 Task: Forward email with the signature Hayden King with the subject Confirmation of an appointment from softage.8@softage.net to softage.5@softage.net and softage.6@softage.net with BCC to softage.7@softage.net with the message I would like to schedule a project status review meeting.
Action: Mouse moved to (1287, 198)
Screenshot: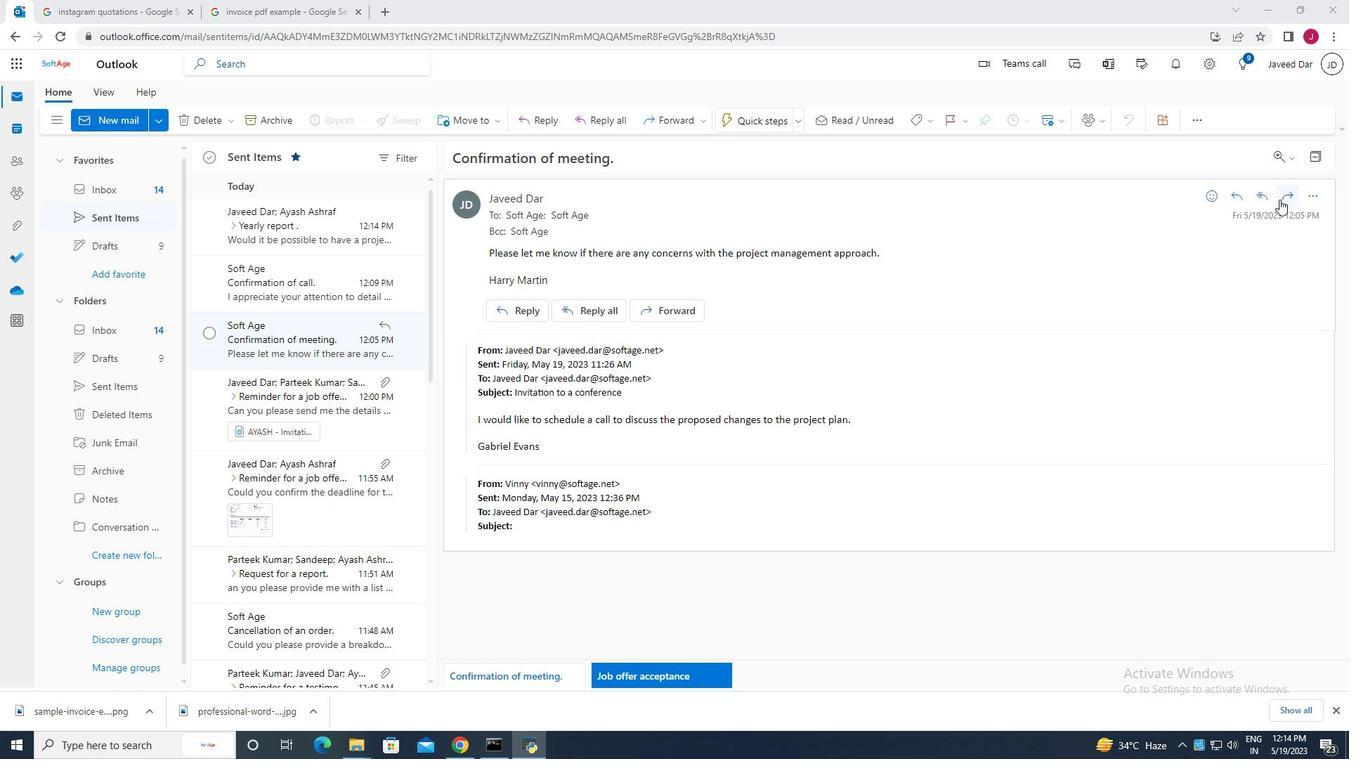 
Action: Mouse pressed left at (1287, 198)
Screenshot: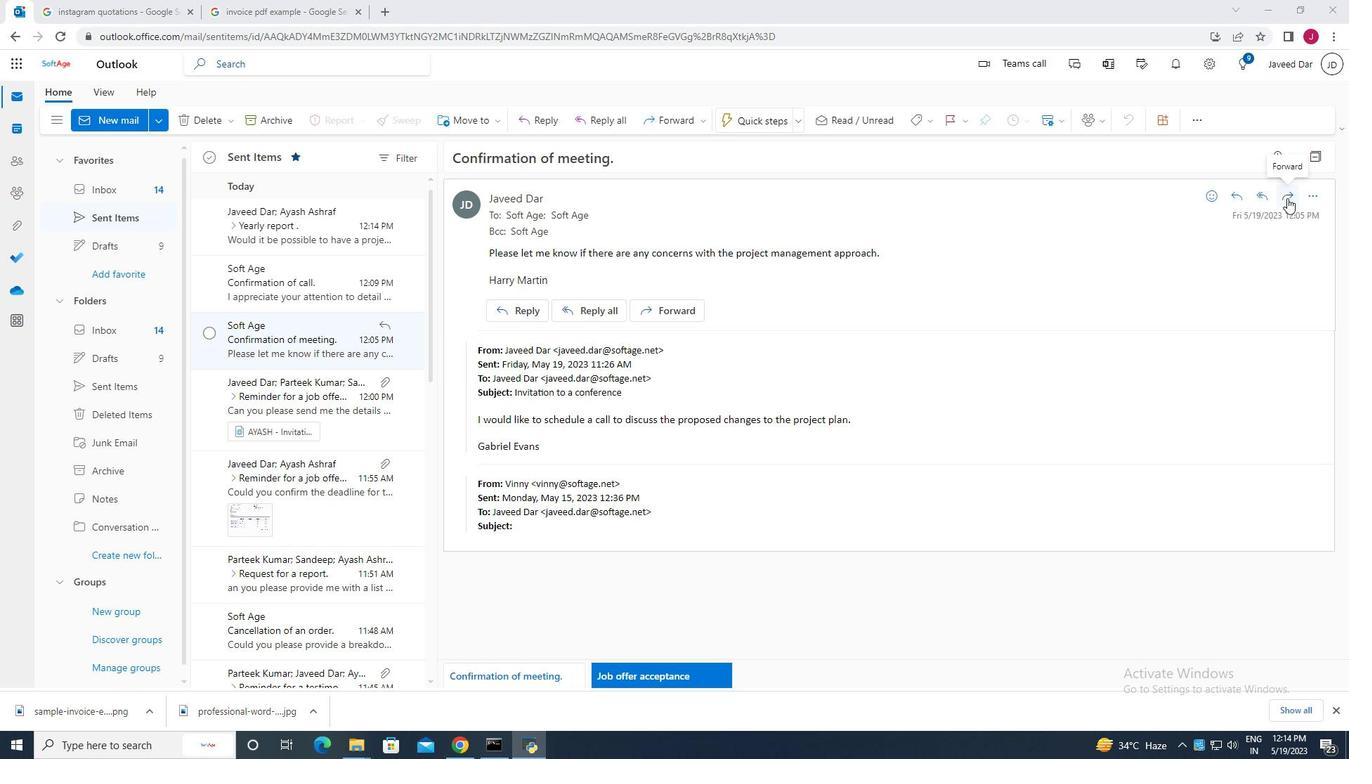 
Action: Mouse moved to (1315, 160)
Screenshot: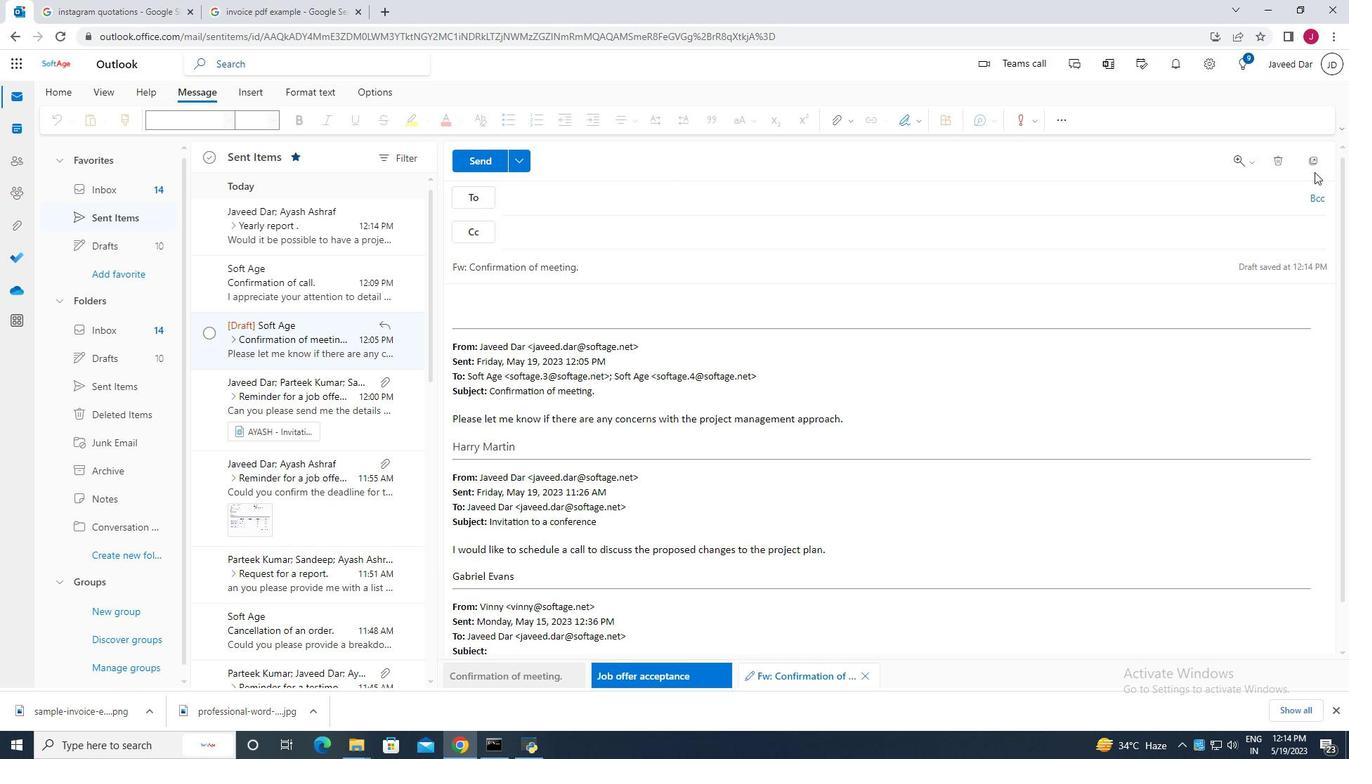 
Action: Mouse pressed left at (1315, 160)
Screenshot: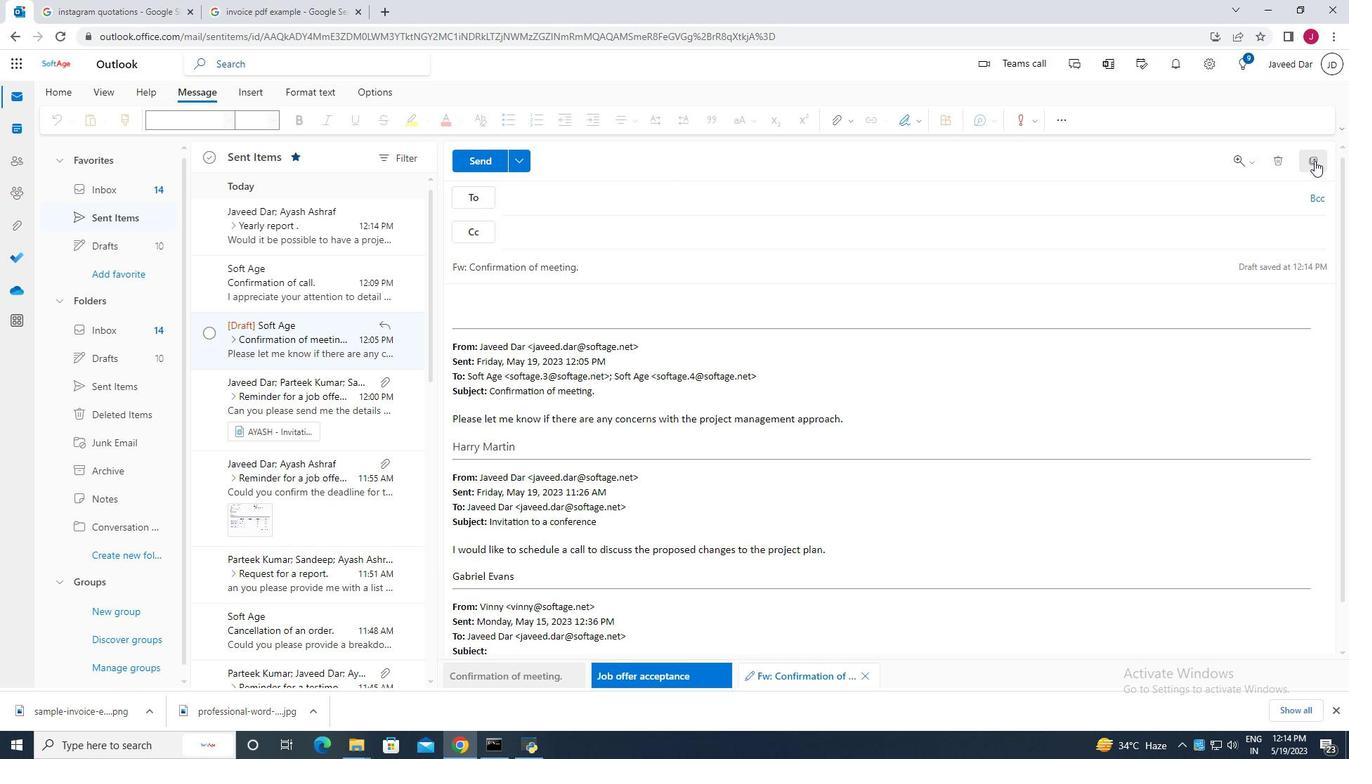 
Action: Mouse moved to (866, 65)
Screenshot: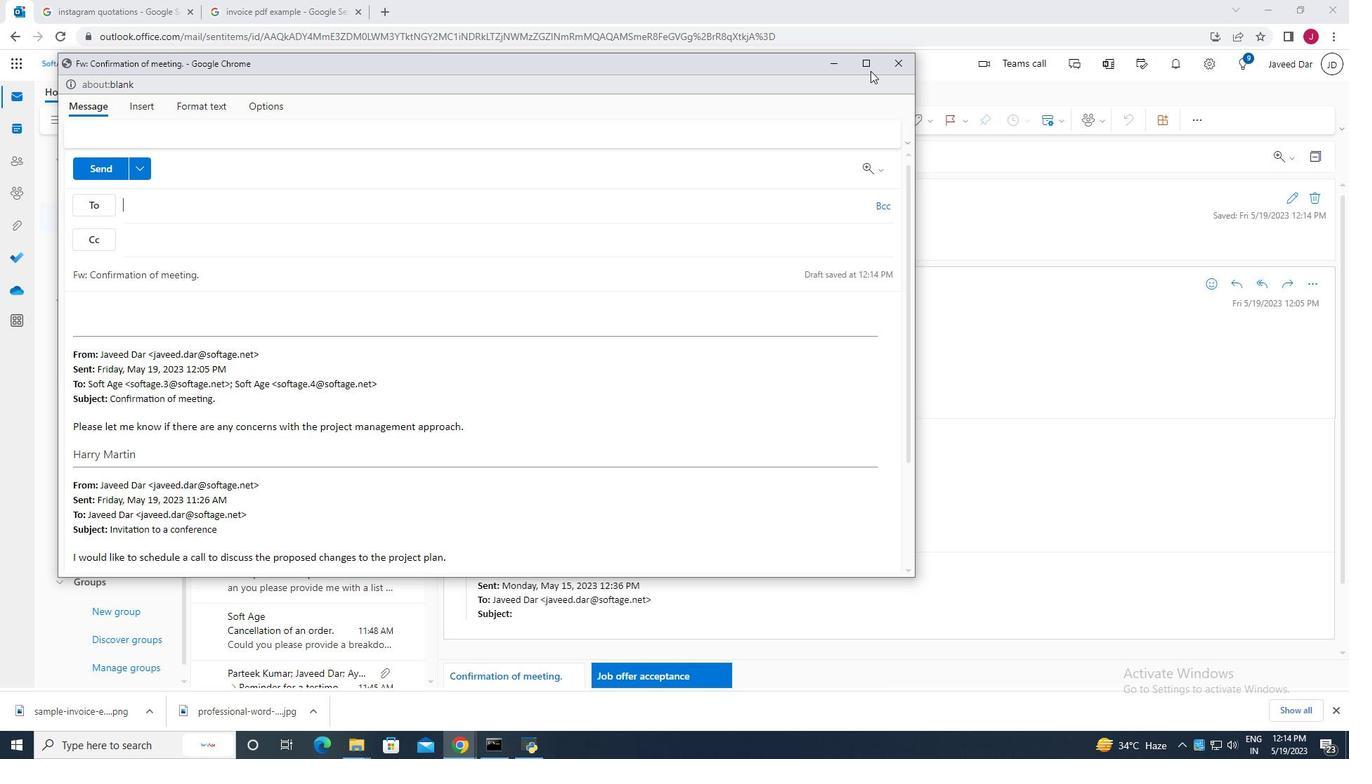 
Action: Mouse pressed left at (866, 65)
Screenshot: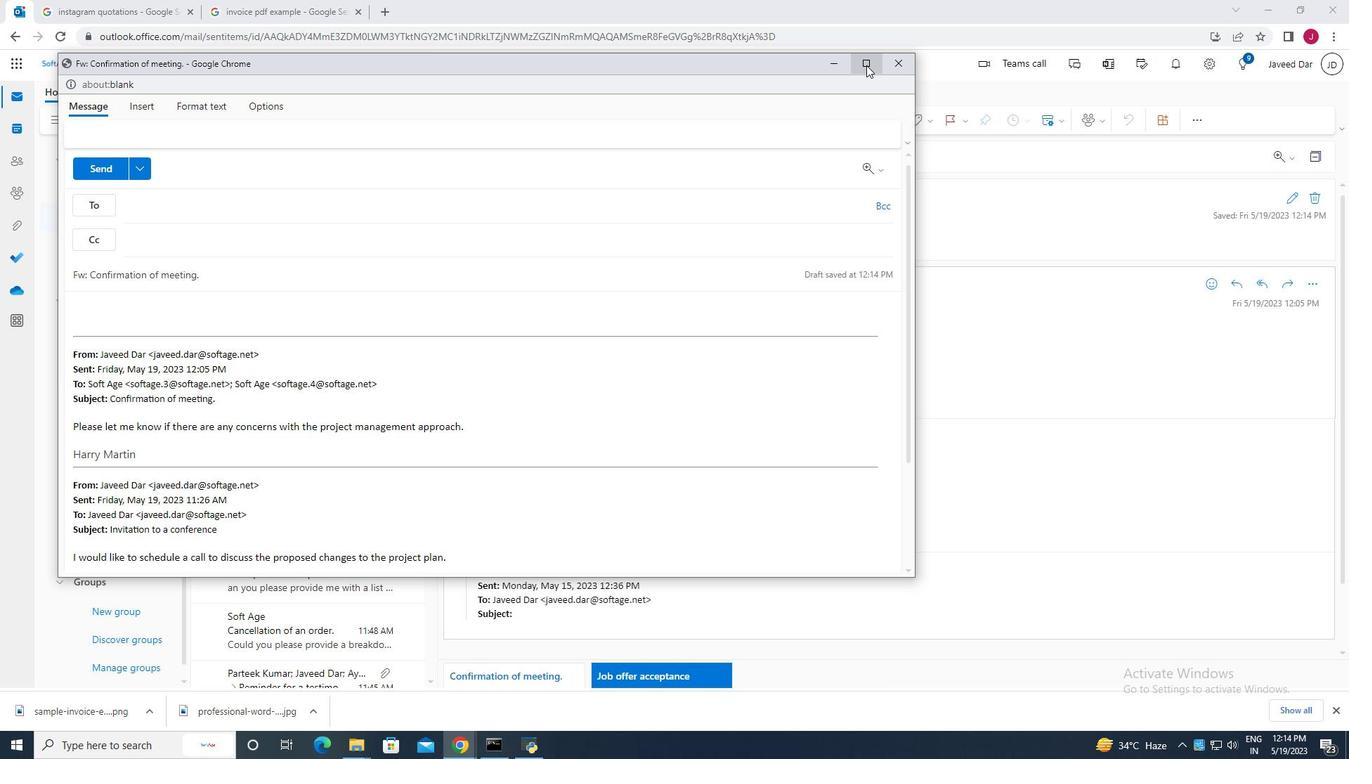 
Action: Mouse moved to (159, 224)
Screenshot: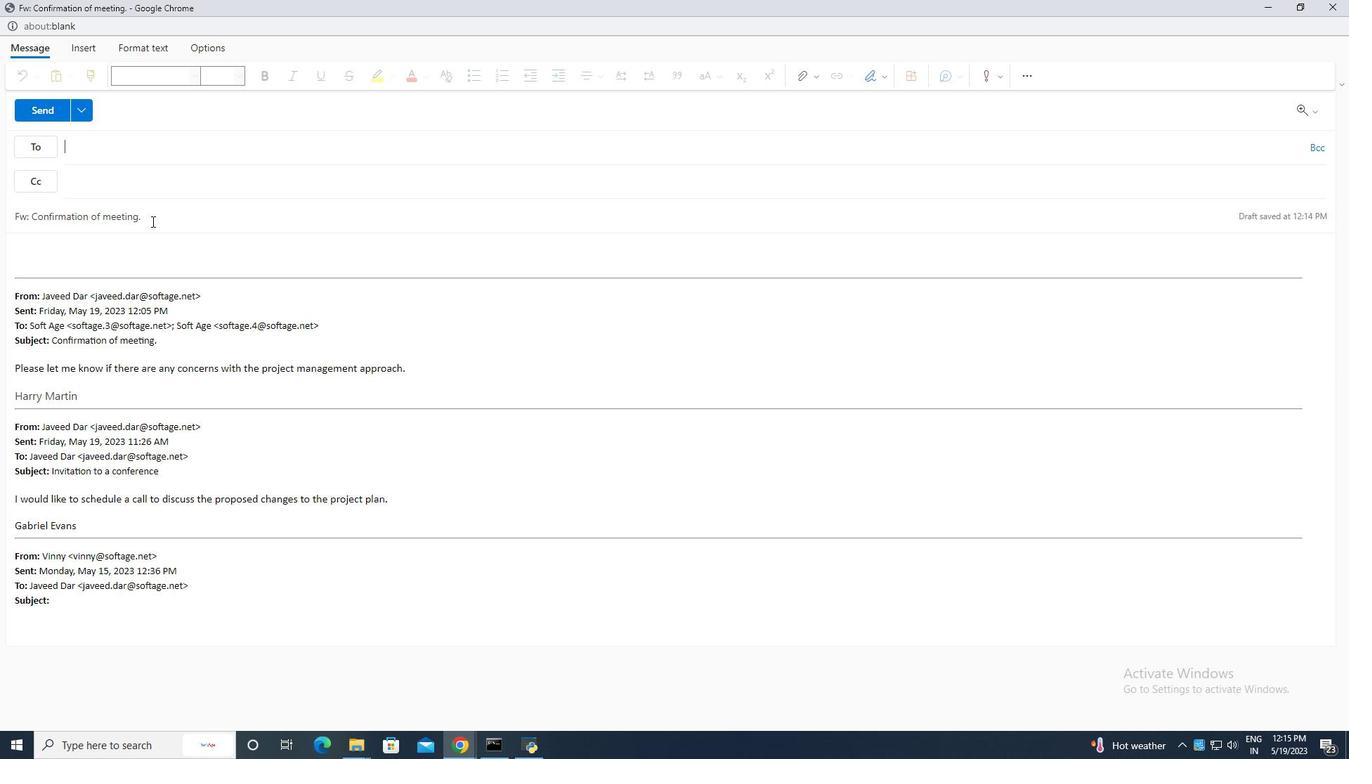 
Action: Mouse pressed left at (159, 224)
Screenshot: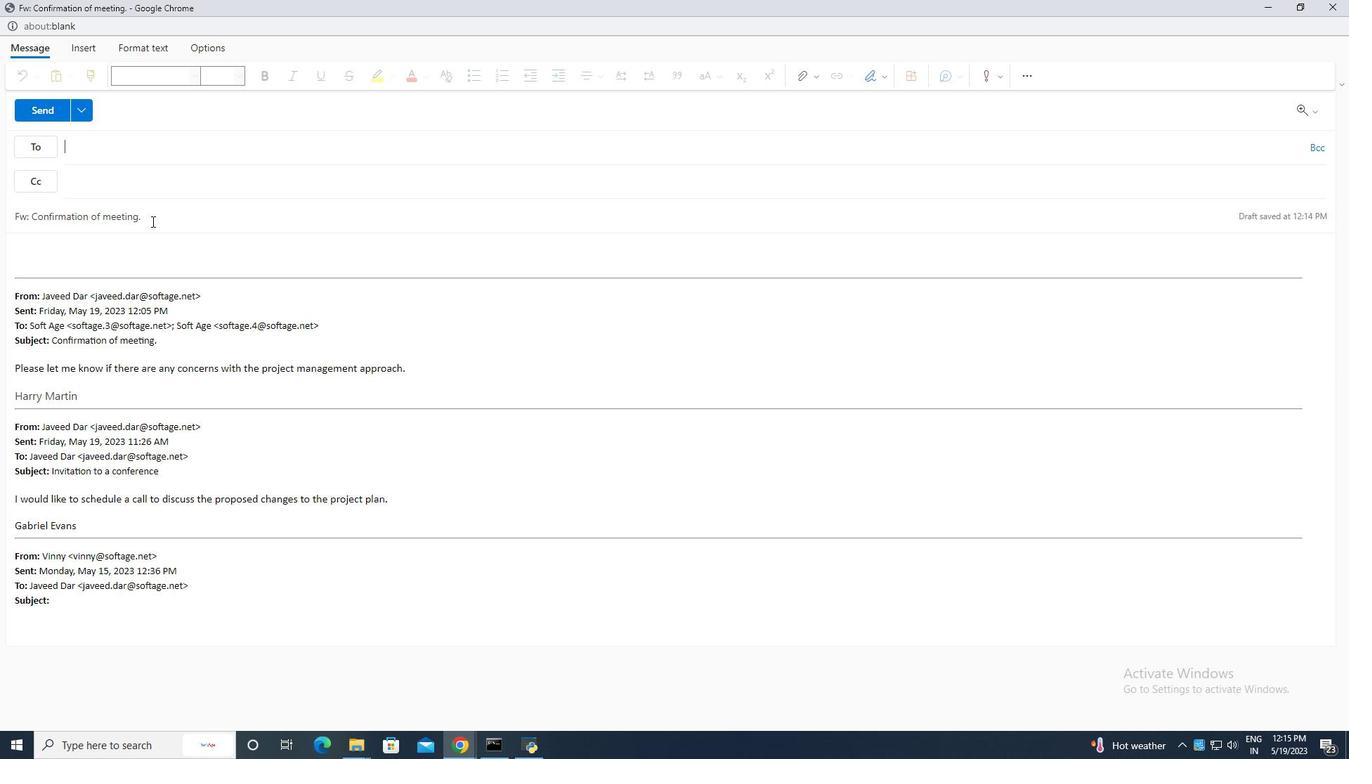
Action: Mouse moved to (167, 229)
Screenshot: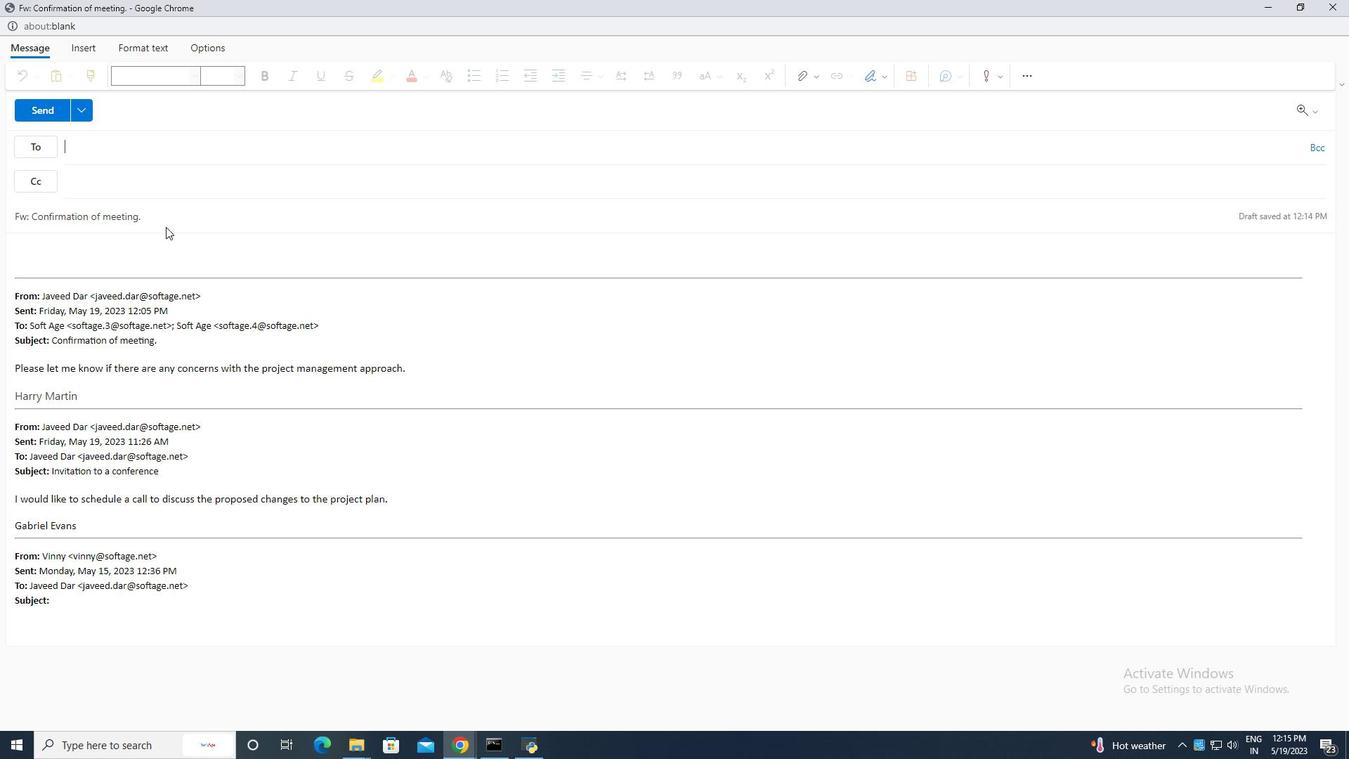 
Action: Key pressed <Key.backspace><Key.backspace><Key.backspace><Key.backspace><Key.backspace><Key.backspace><Key.backspace><Key.backspace><Key.backspace><Key.backspace><Key.backspace><Key.backspace><Key.backspace><Key.backspace><Key.backspace><Key.backspace><Key.backspace><Key.backspace><Key.backspace><Key.backspace><Key.backspace><Key.backspace><Key.backspace><Key.backspace><Key.backspace><Key.backspace><Key.backspace><Key.backspace><Key.backspace><Key.backspace><Key.backspace><Key.backspace><Key.backspace><Key.caps_lock>C<Key.caps_lock>onfirmation<Key.space>of<Key.space>an<Key.space>appointment<Key.space><Key.backspace>.
Screenshot: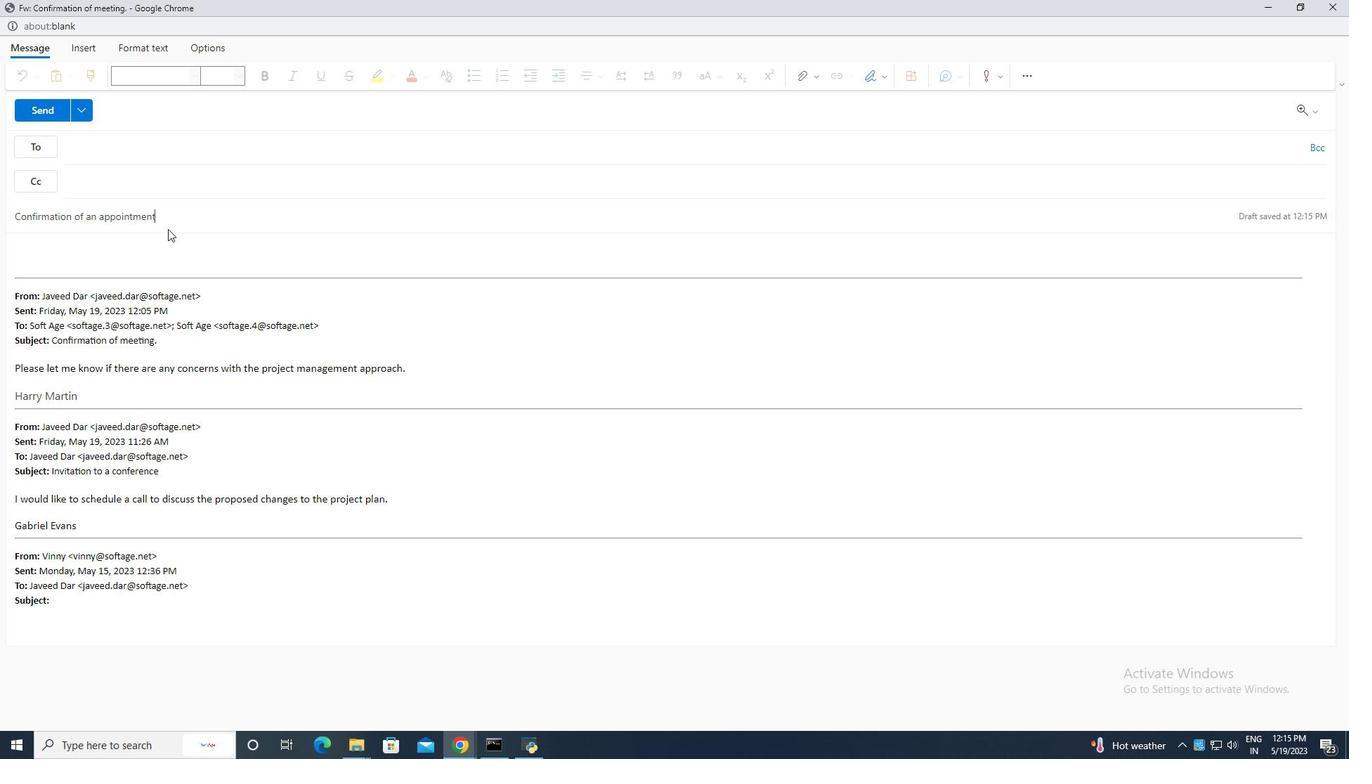
Action: Mouse moved to (138, 260)
Screenshot: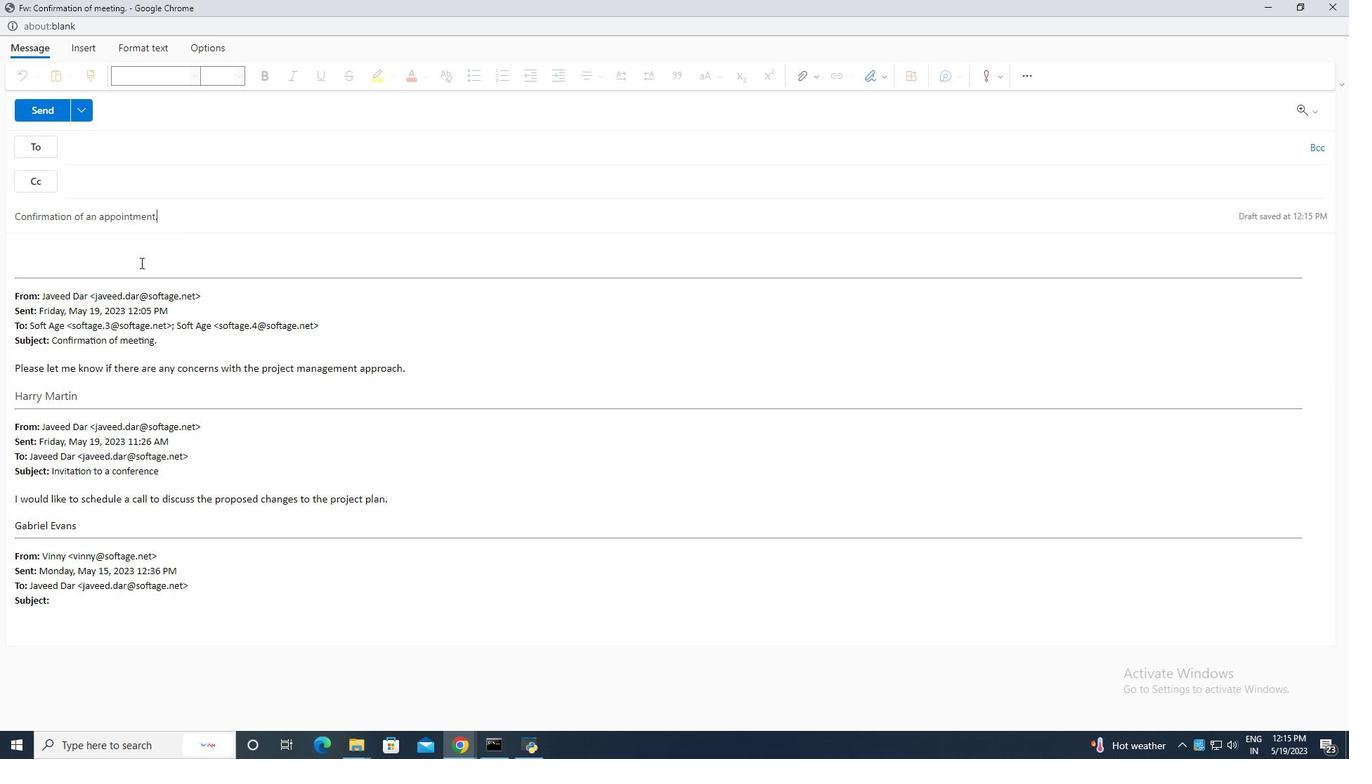 
Action: Mouse pressed left at (138, 260)
Screenshot: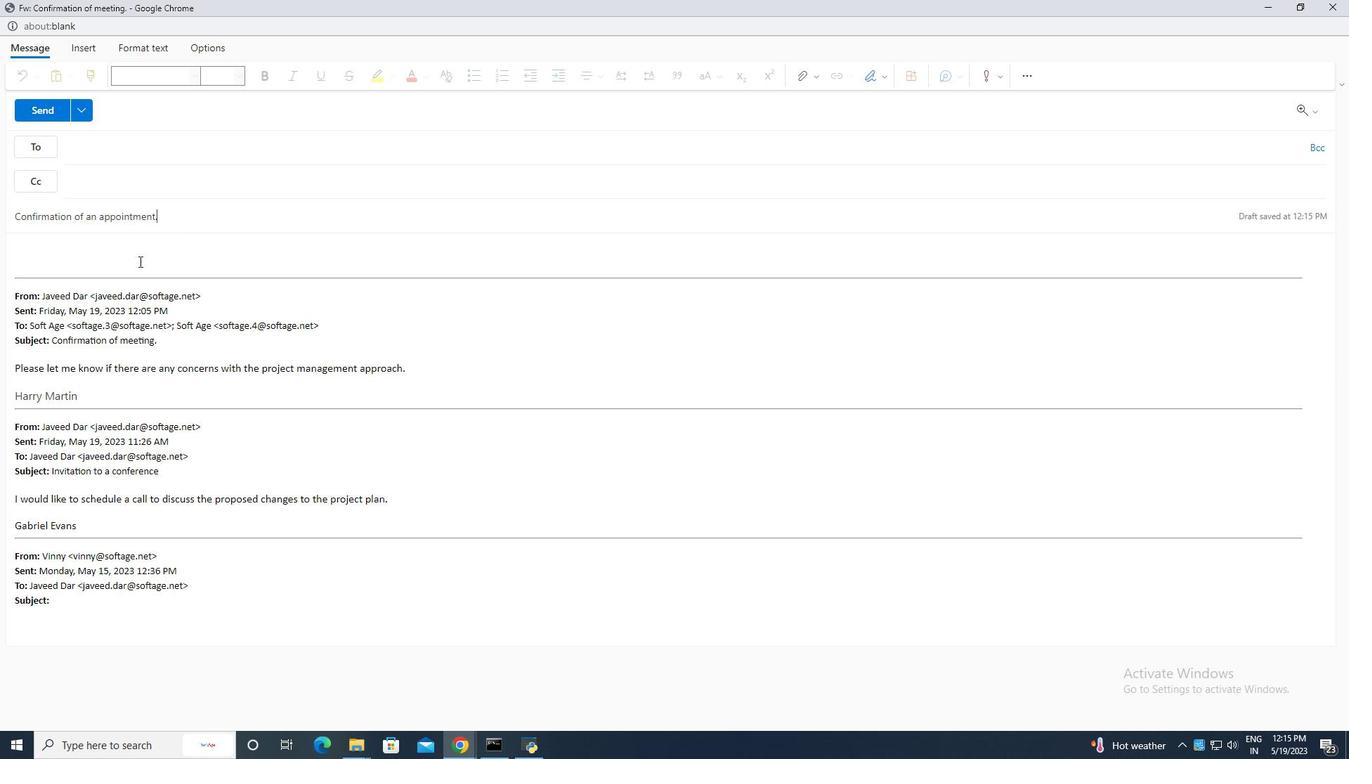 
Action: Key pressed <Key.caps_lock>I<Key.caps_lock><Key.space>would<Key.space>like<Key.space>to<Key.space>schedule<Key.space>a<Key.space>project<Key.space>status<Key.space>review<Key.space>meeting.
Screenshot: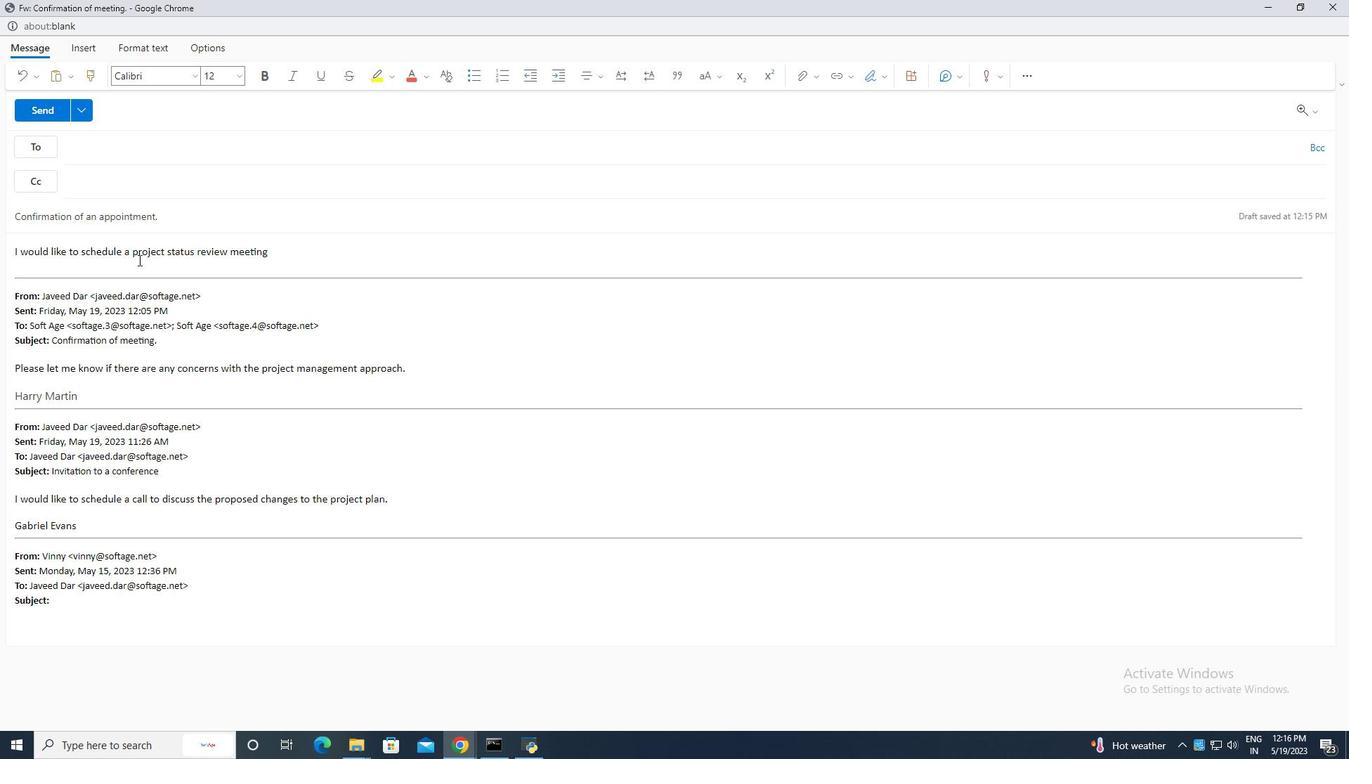 
Action: Mouse moved to (178, 113)
Screenshot: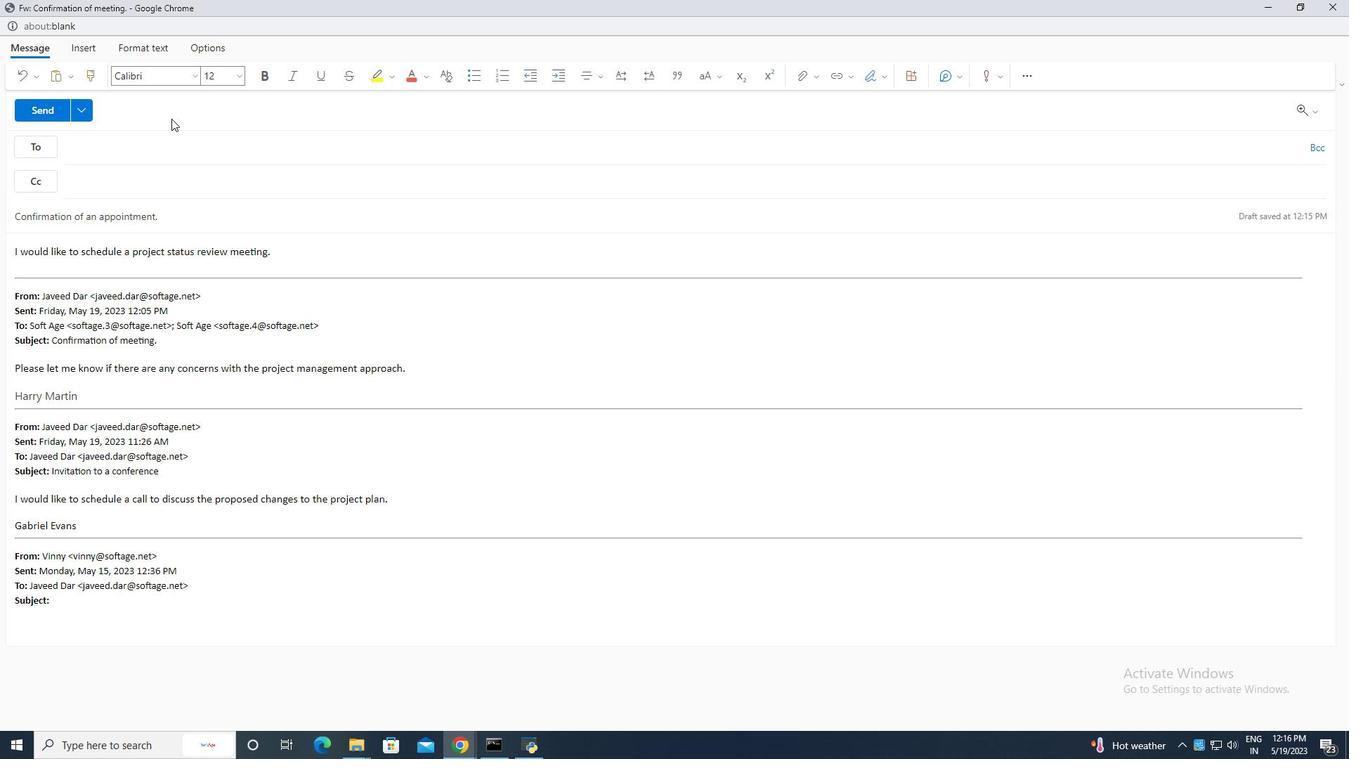 
Action: Mouse pressed left at (178, 113)
Screenshot: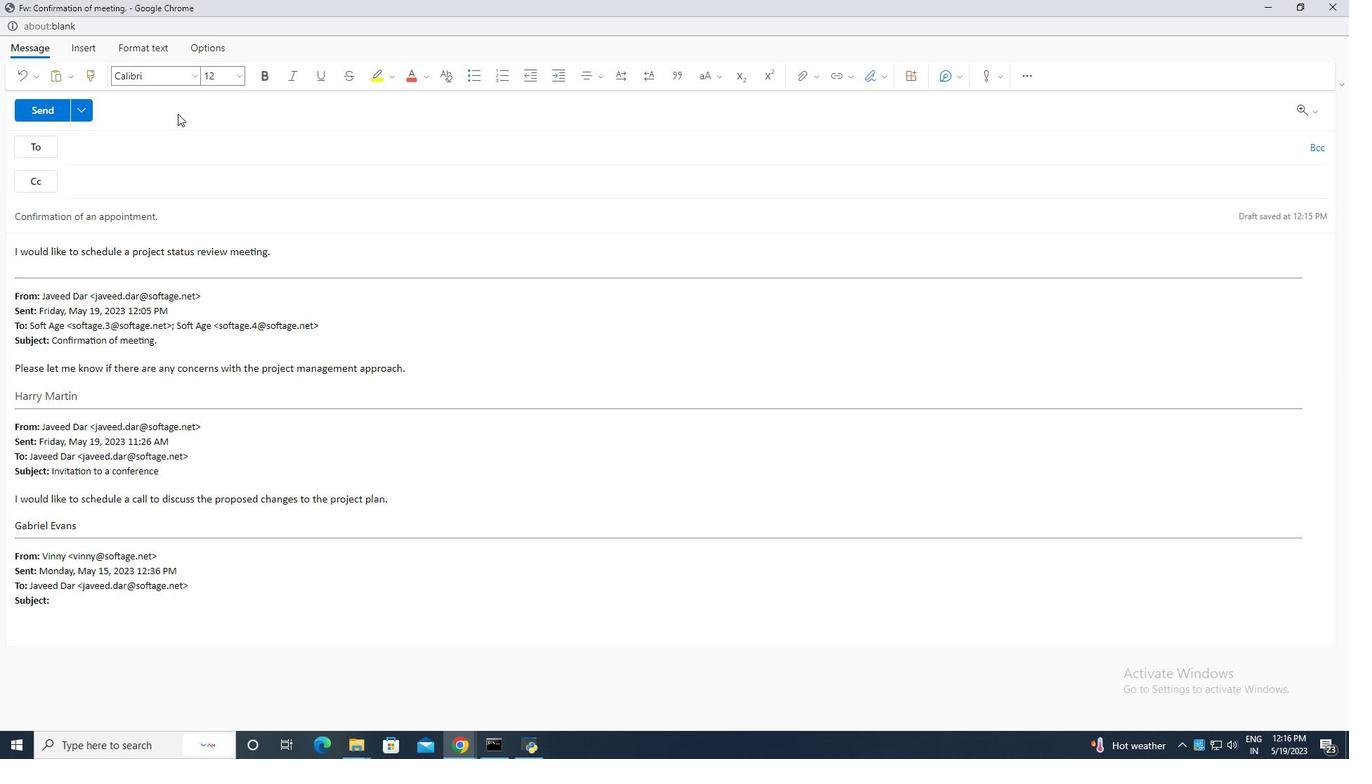 
Action: Mouse moved to (205, 149)
Screenshot: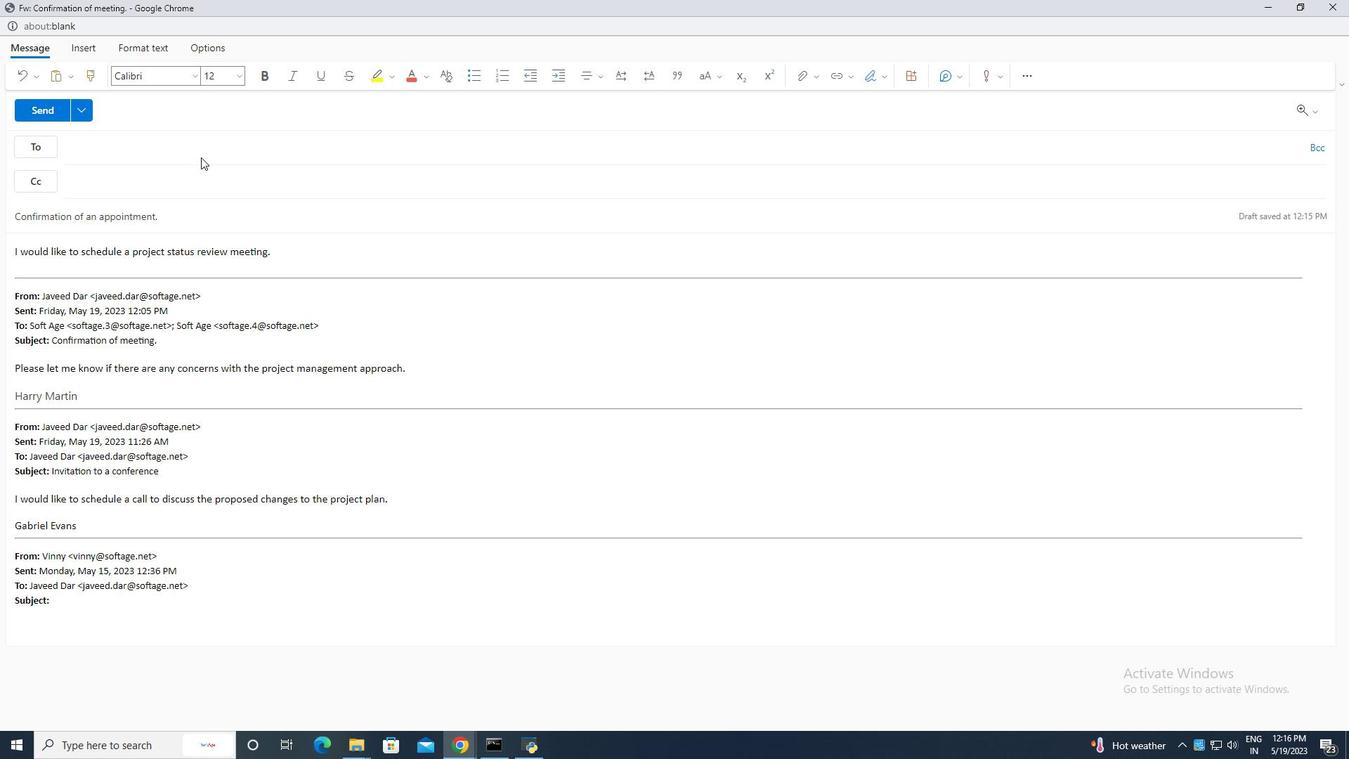 
Action: Mouse pressed left at (205, 149)
Screenshot: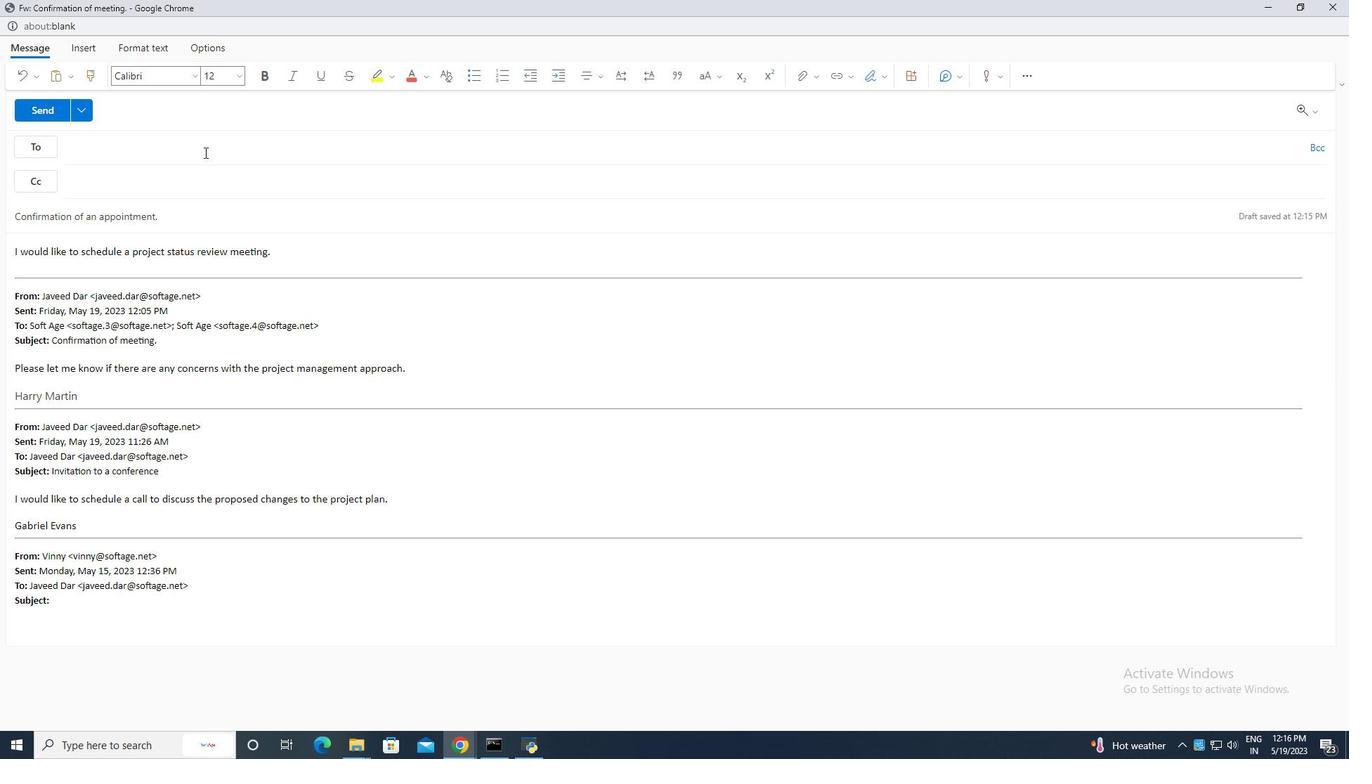 
Action: Mouse moved to (203, 150)
Screenshot: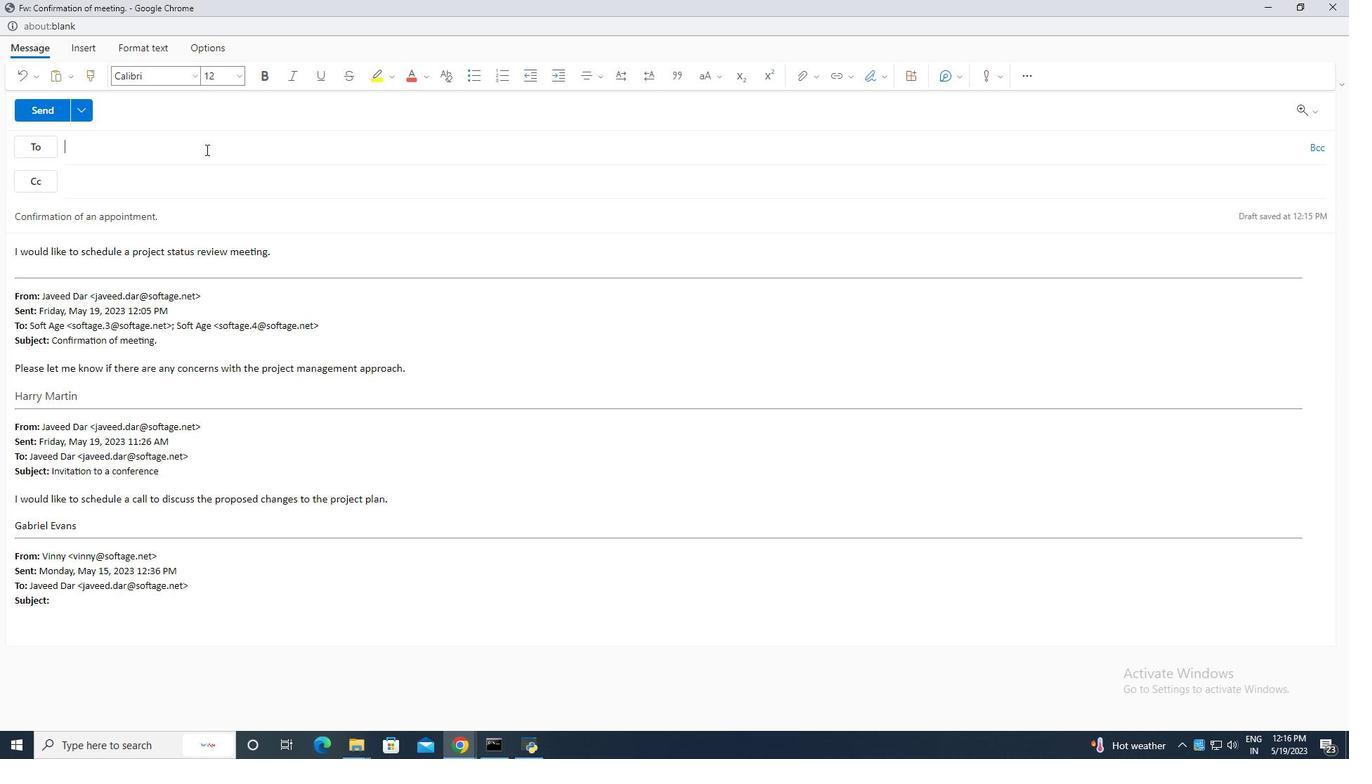 
Action: Key pressed softage.5
Screenshot: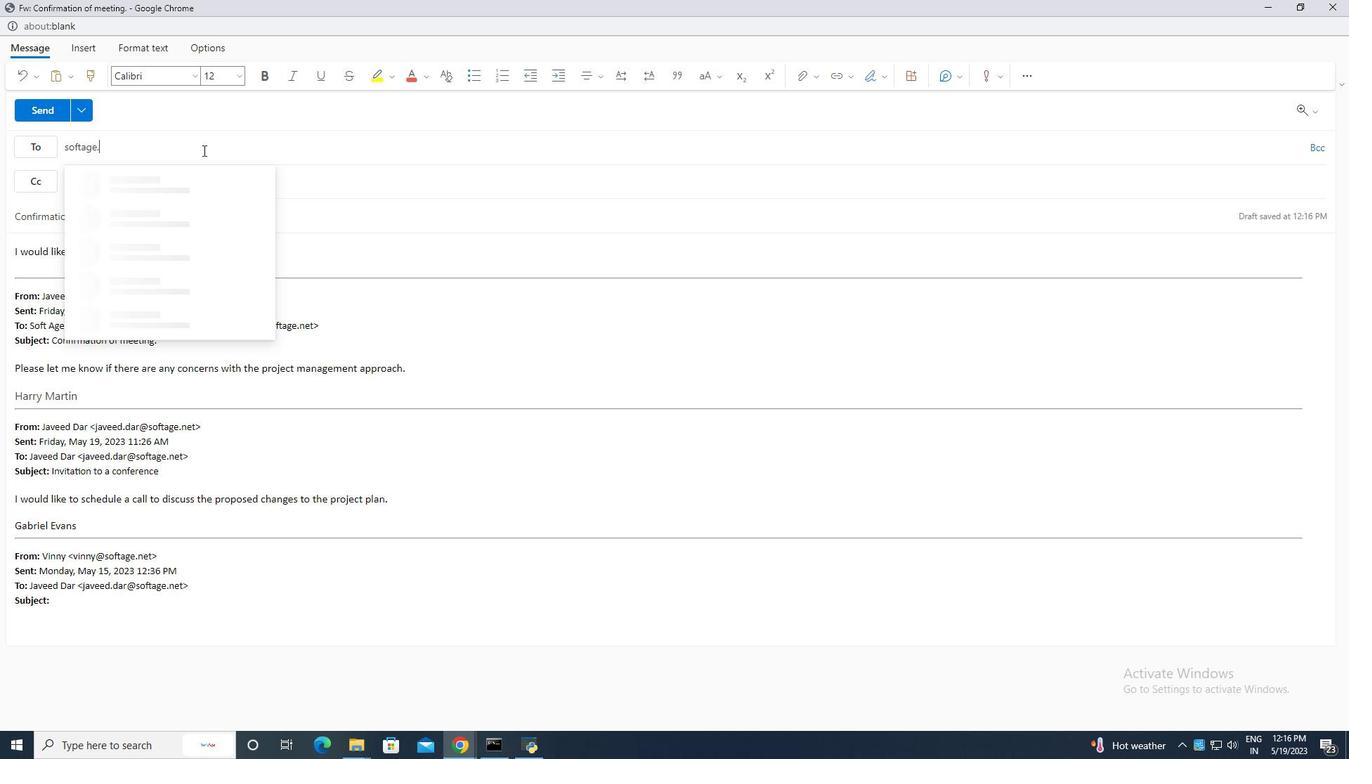 
Action: Mouse moved to (191, 176)
Screenshot: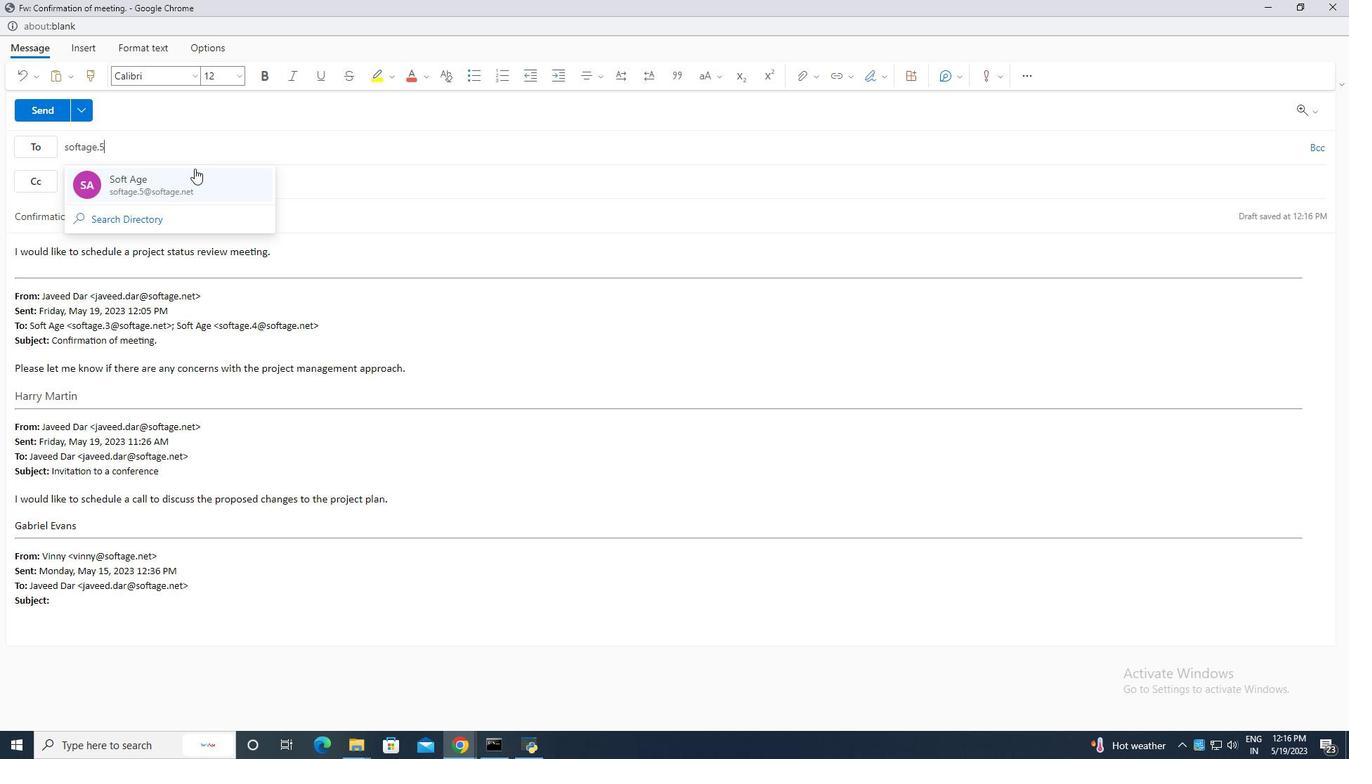 
Action: Mouse pressed left at (191, 176)
Screenshot: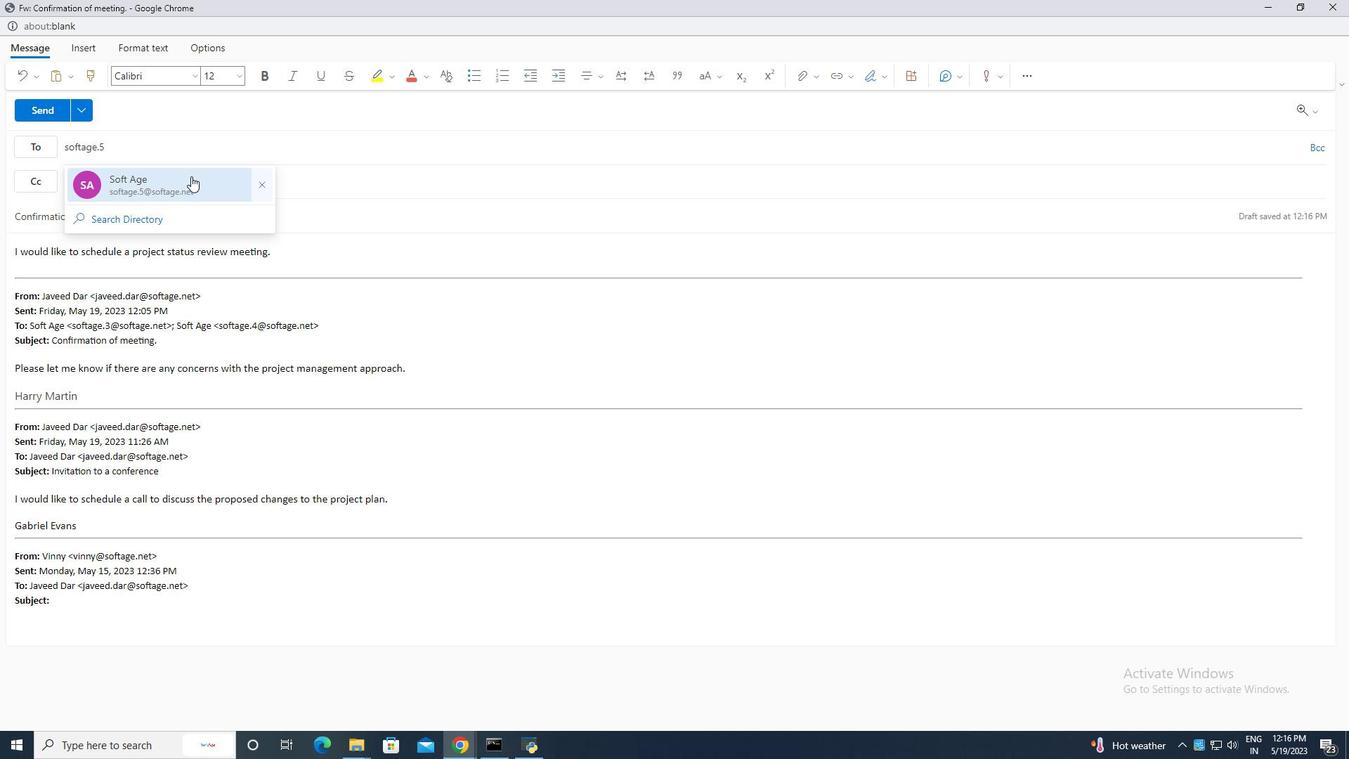 
Action: Key pressed softage.6
Screenshot: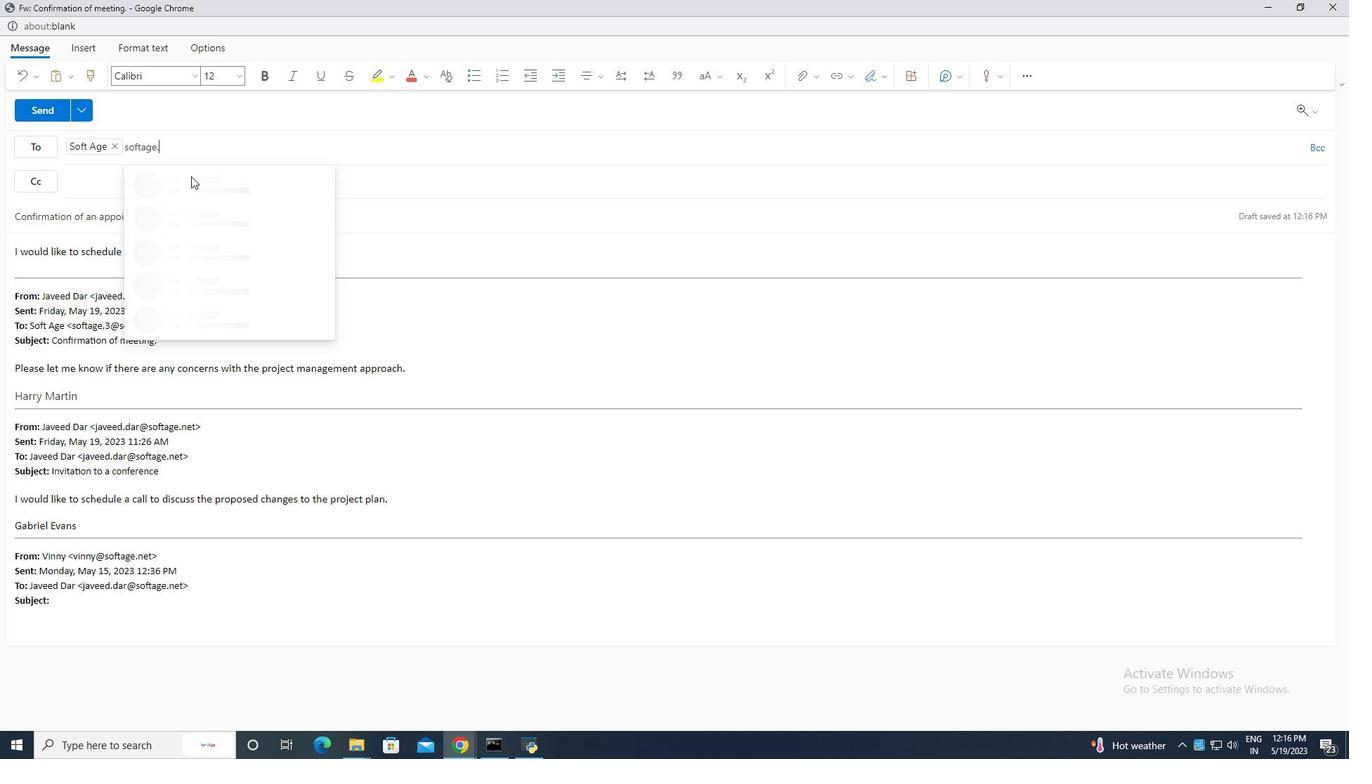 
Action: Mouse moved to (249, 211)
Screenshot: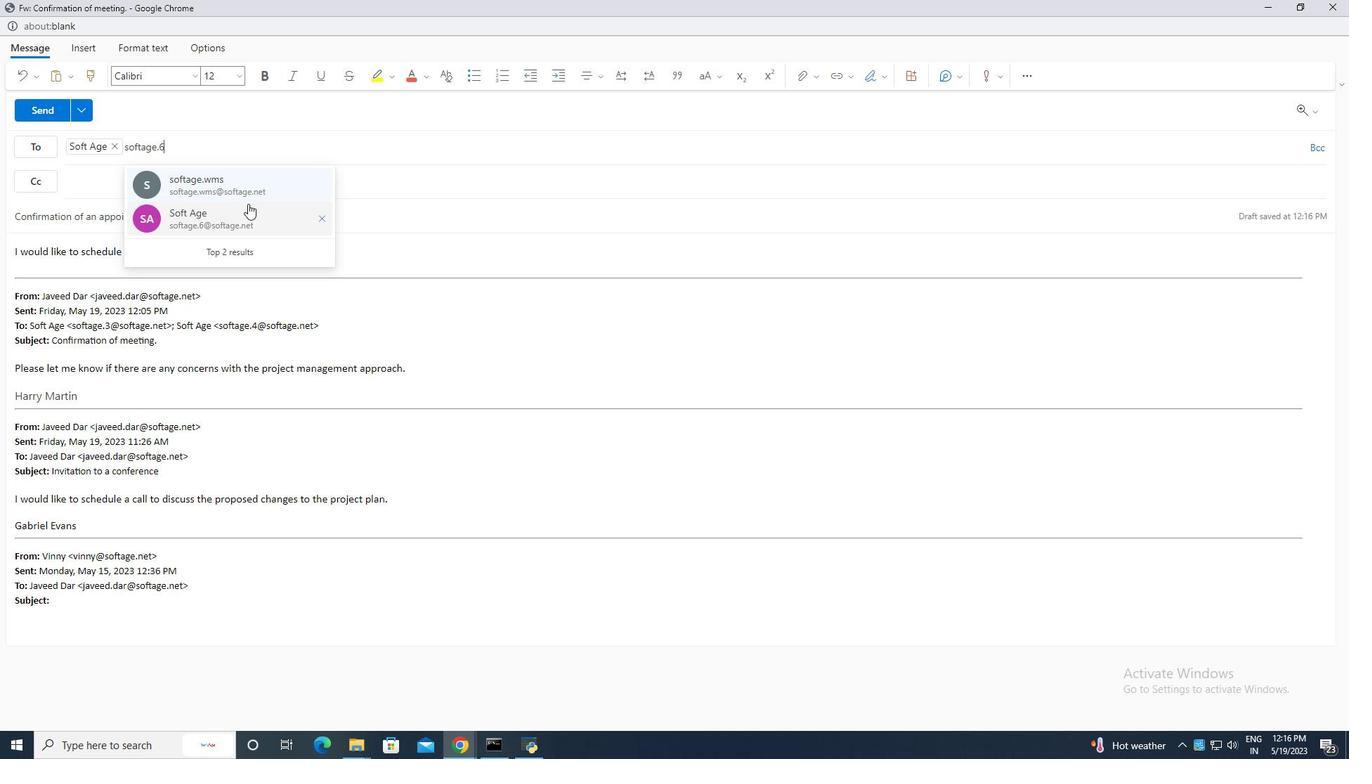 
Action: Mouse pressed left at (249, 211)
Screenshot: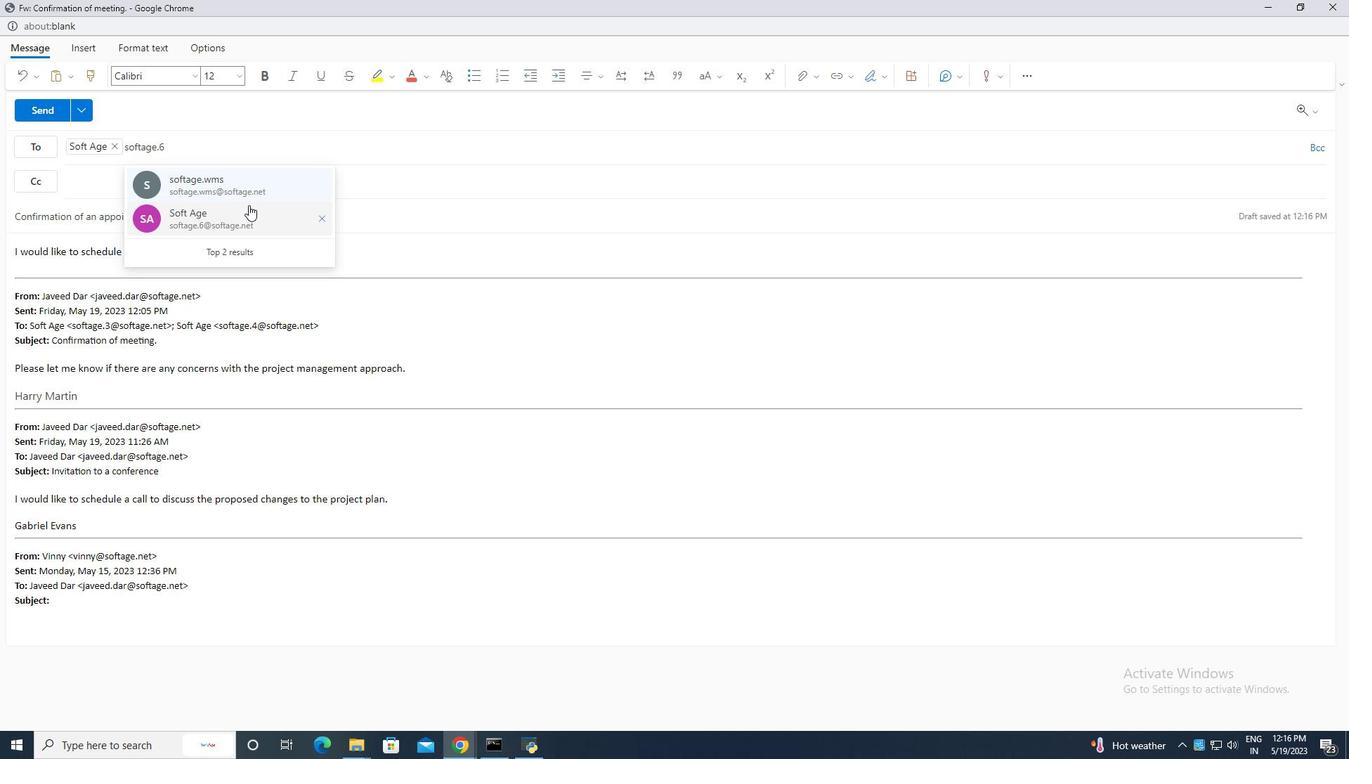 
Action: Mouse moved to (1324, 149)
Screenshot: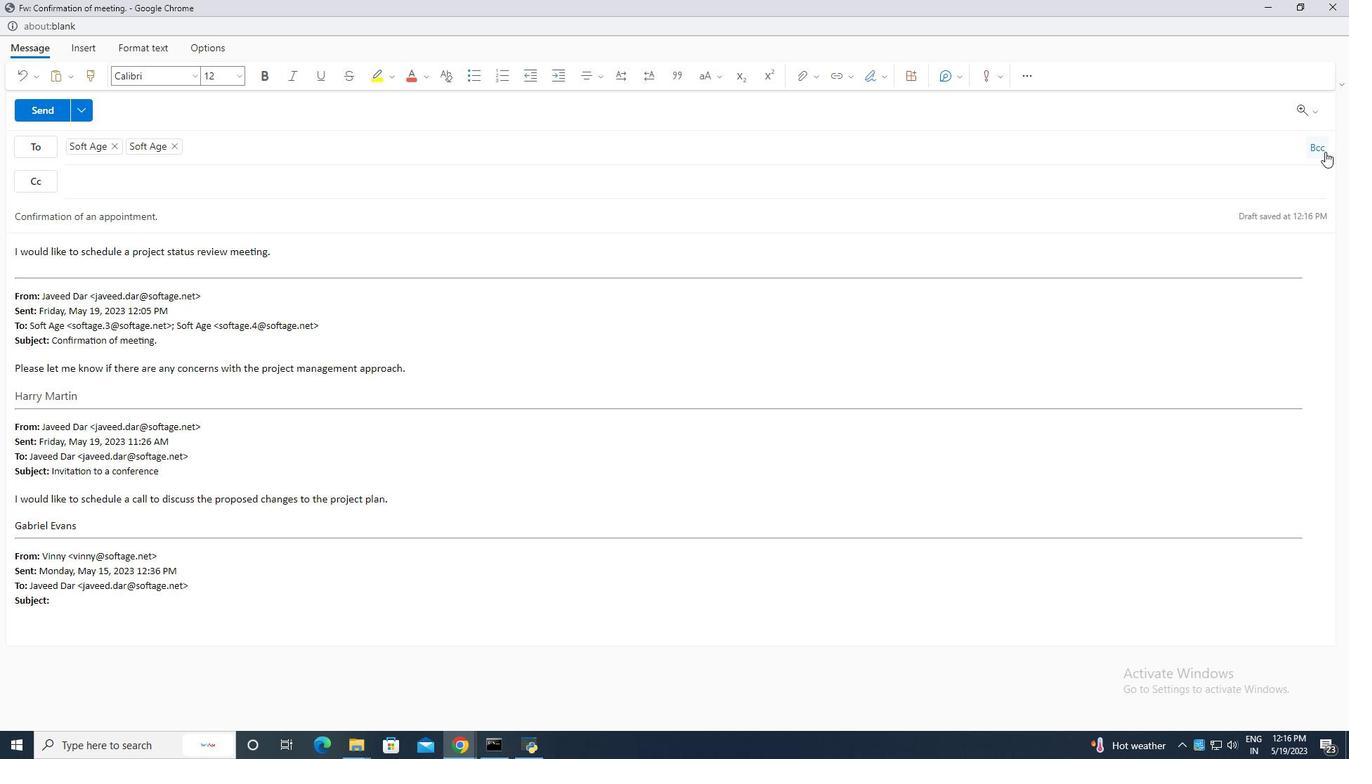 
Action: Mouse pressed left at (1324, 149)
Screenshot: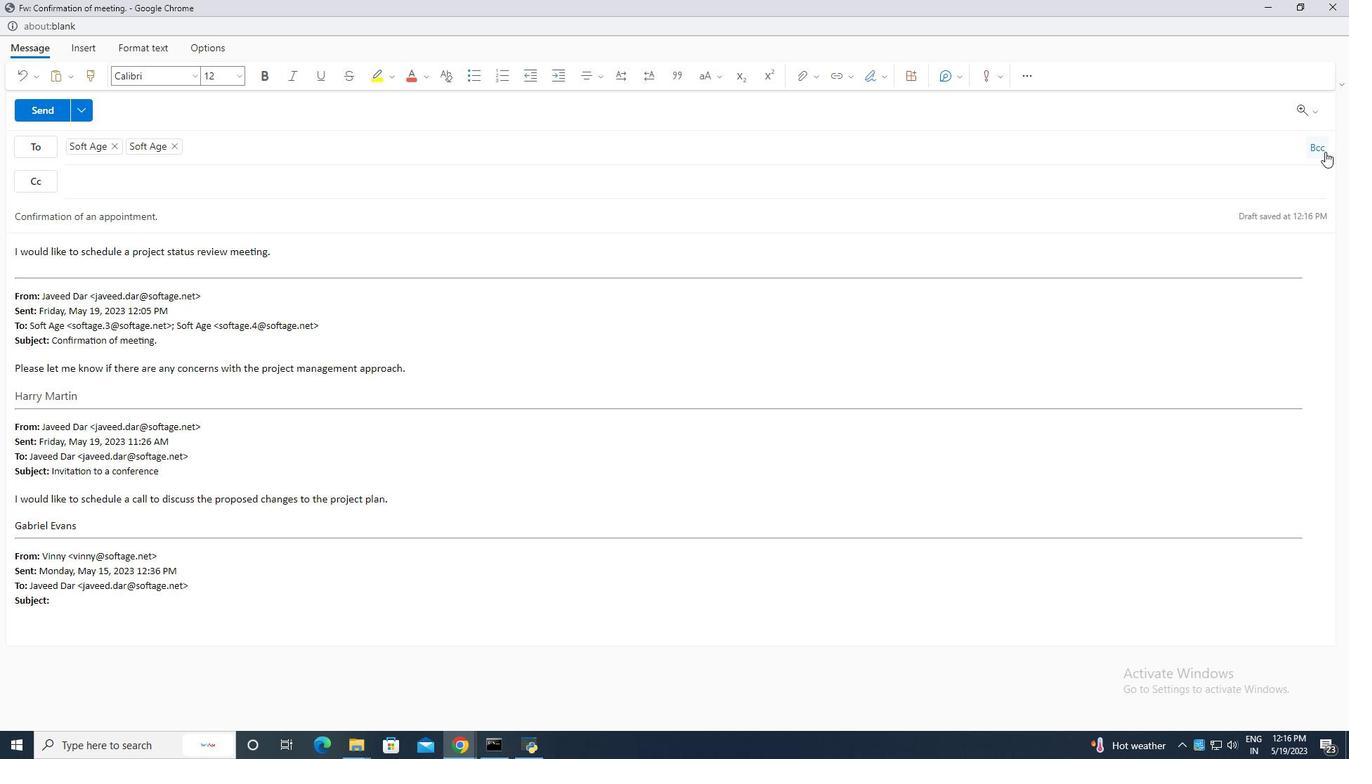 
Action: Mouse moved to (217, 209)
Screenshot: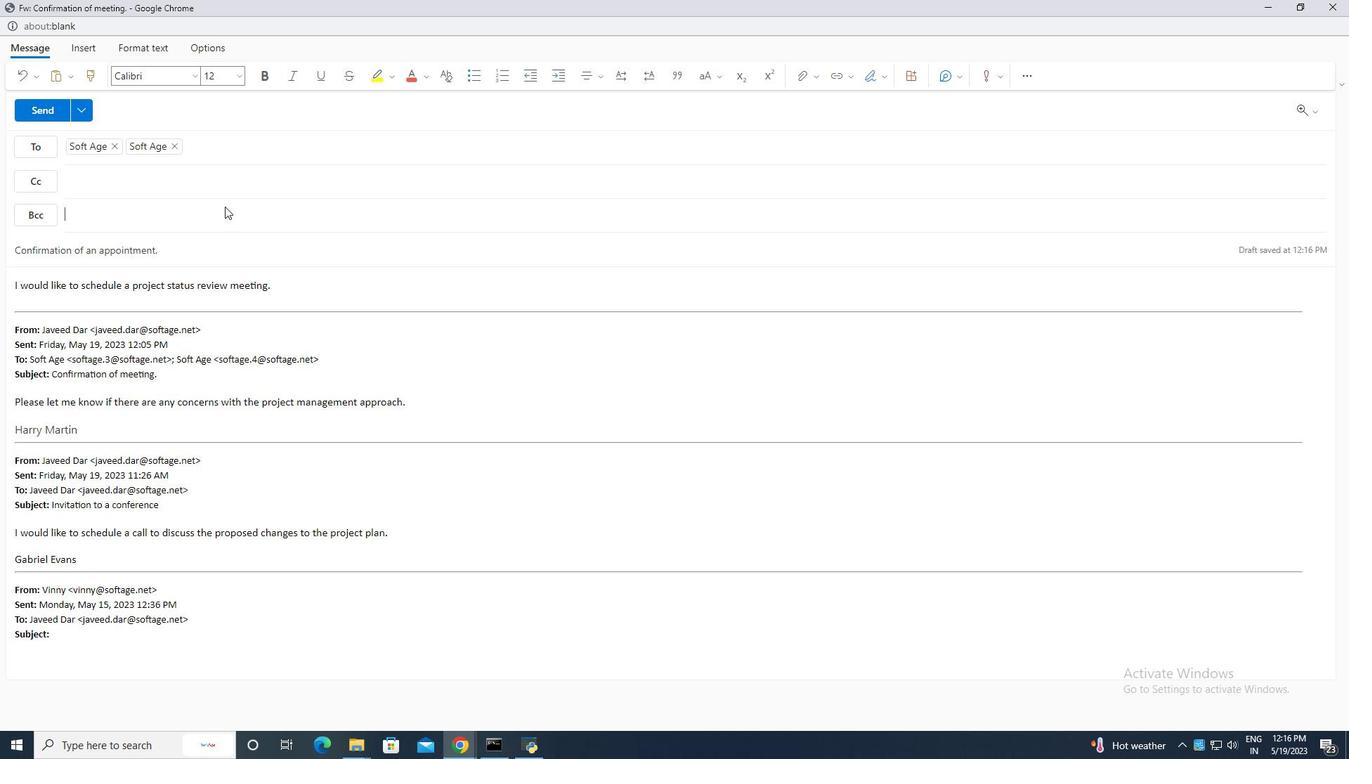 
Action: Key pressed softage.7
Screenshot: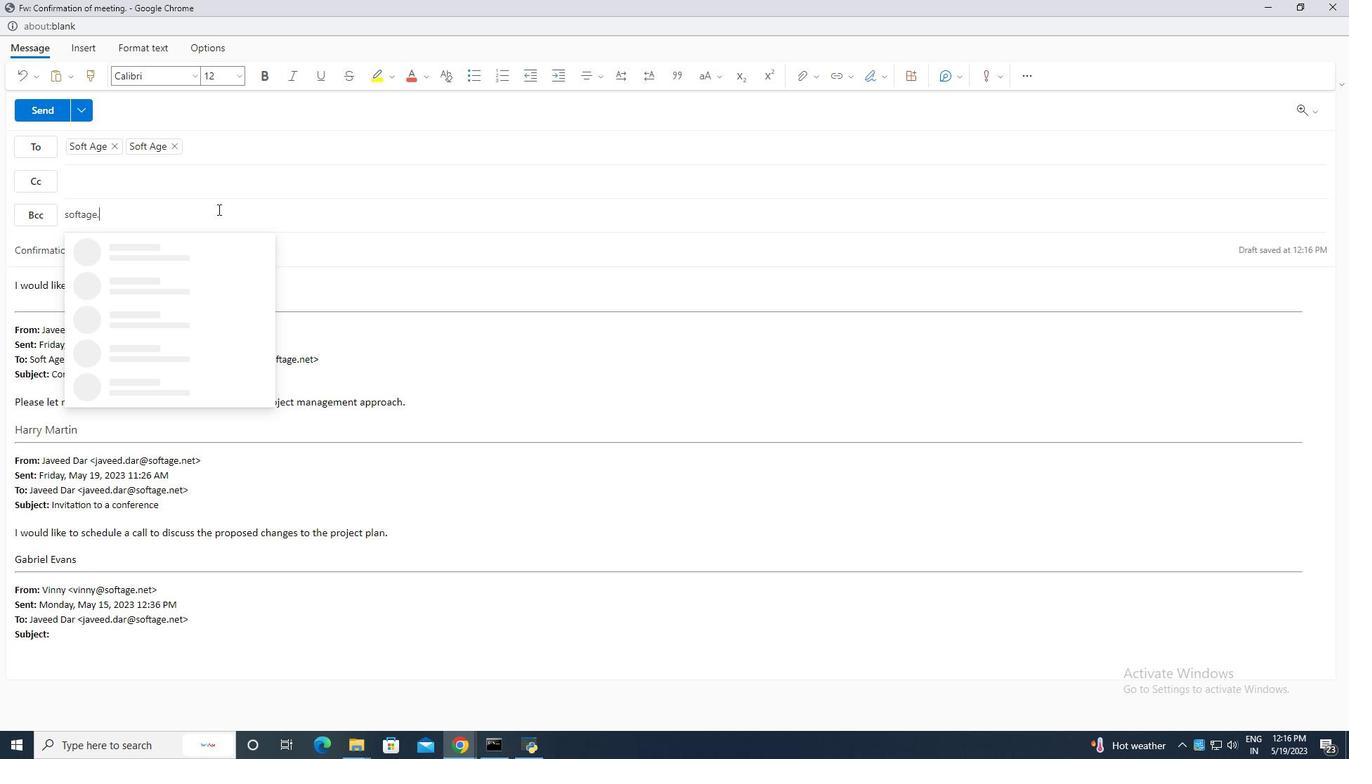 
Action: Mouse moved to (204, 283)
Screenshot: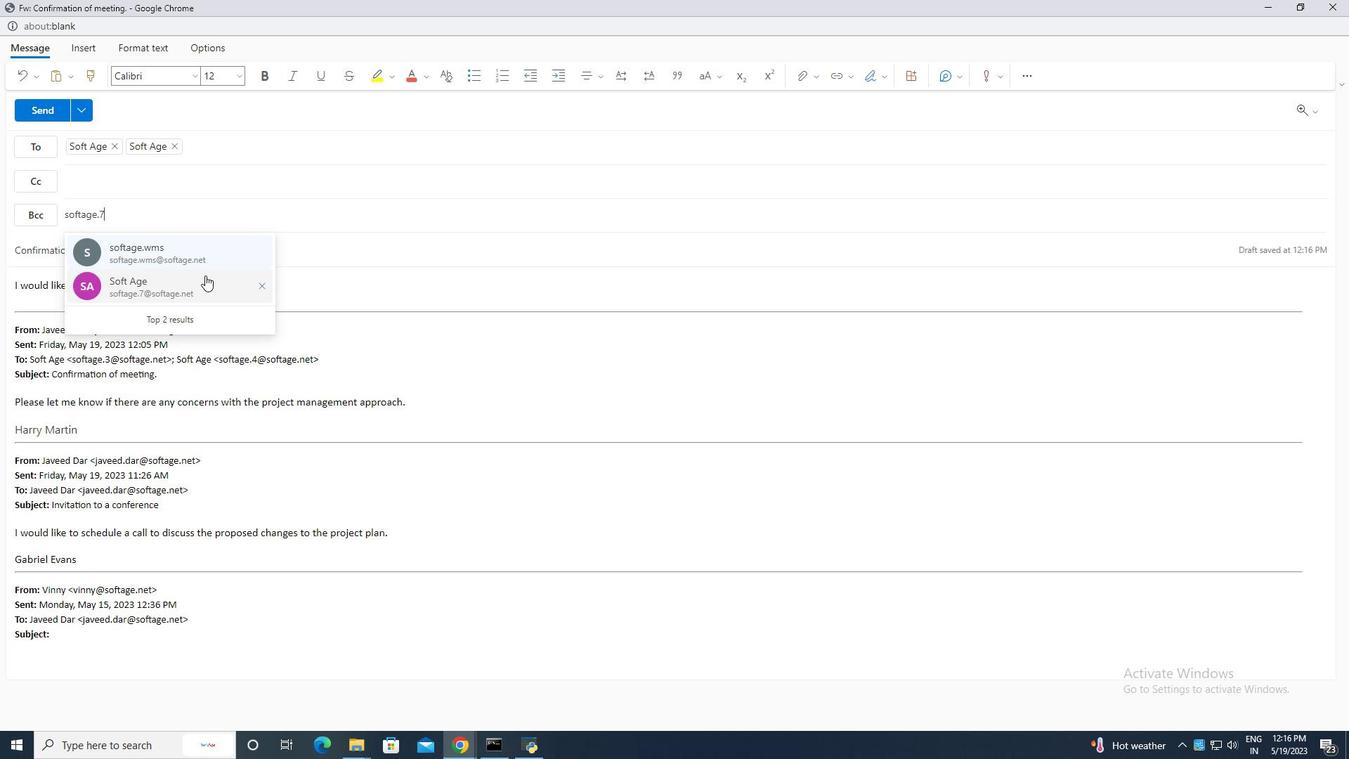 
Action: Mouse pressed left at (204, 283)
Screenshot: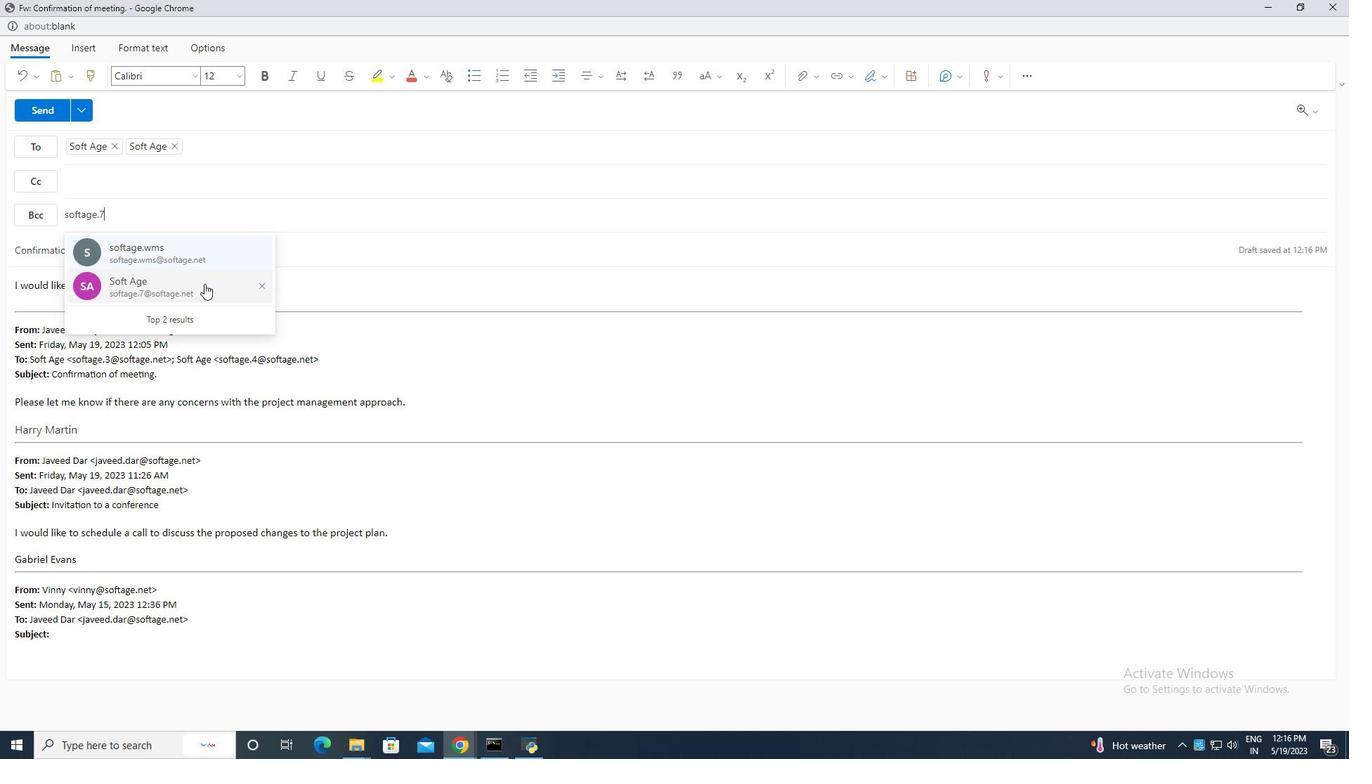 
Action: Mouse moved to (177, 264)
Screenshot: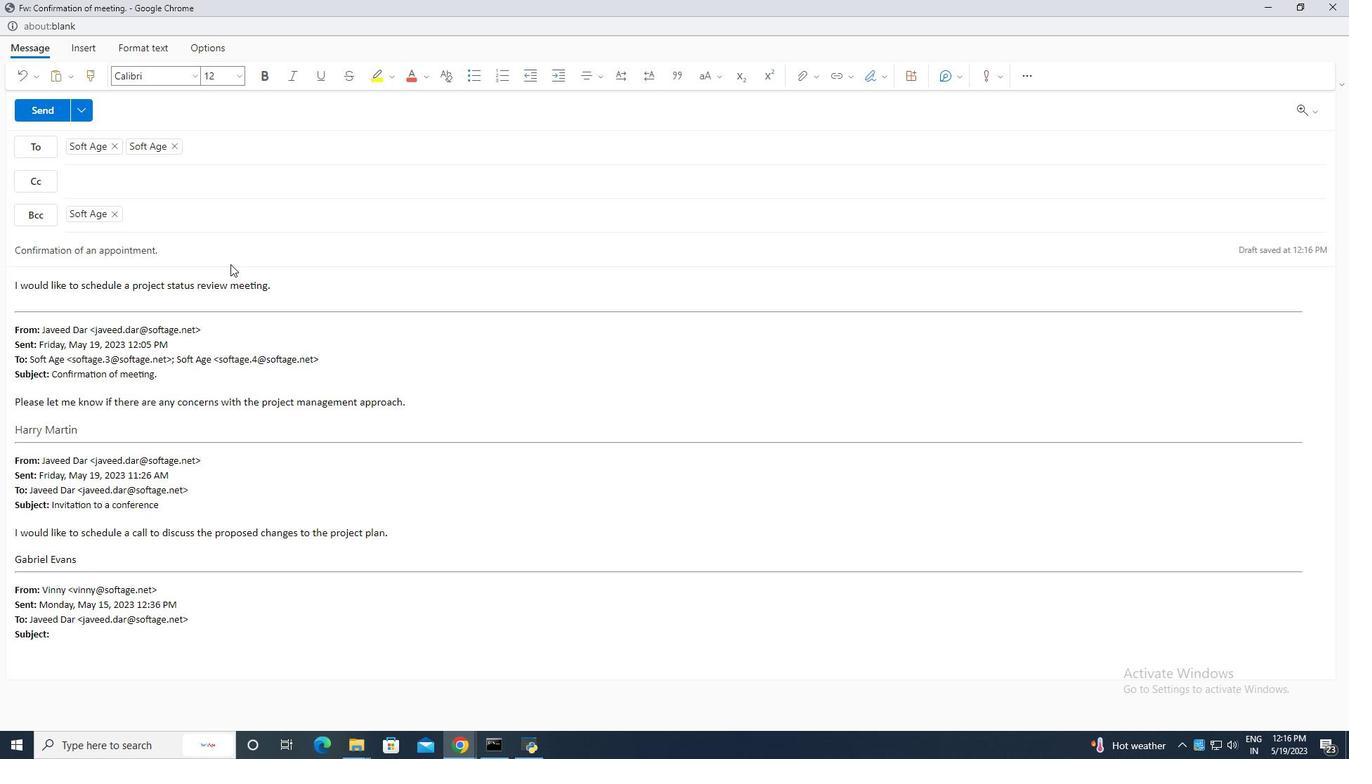 
Action: Mouse scrolled (177, 263) with delta (0, 0)
Screenshot: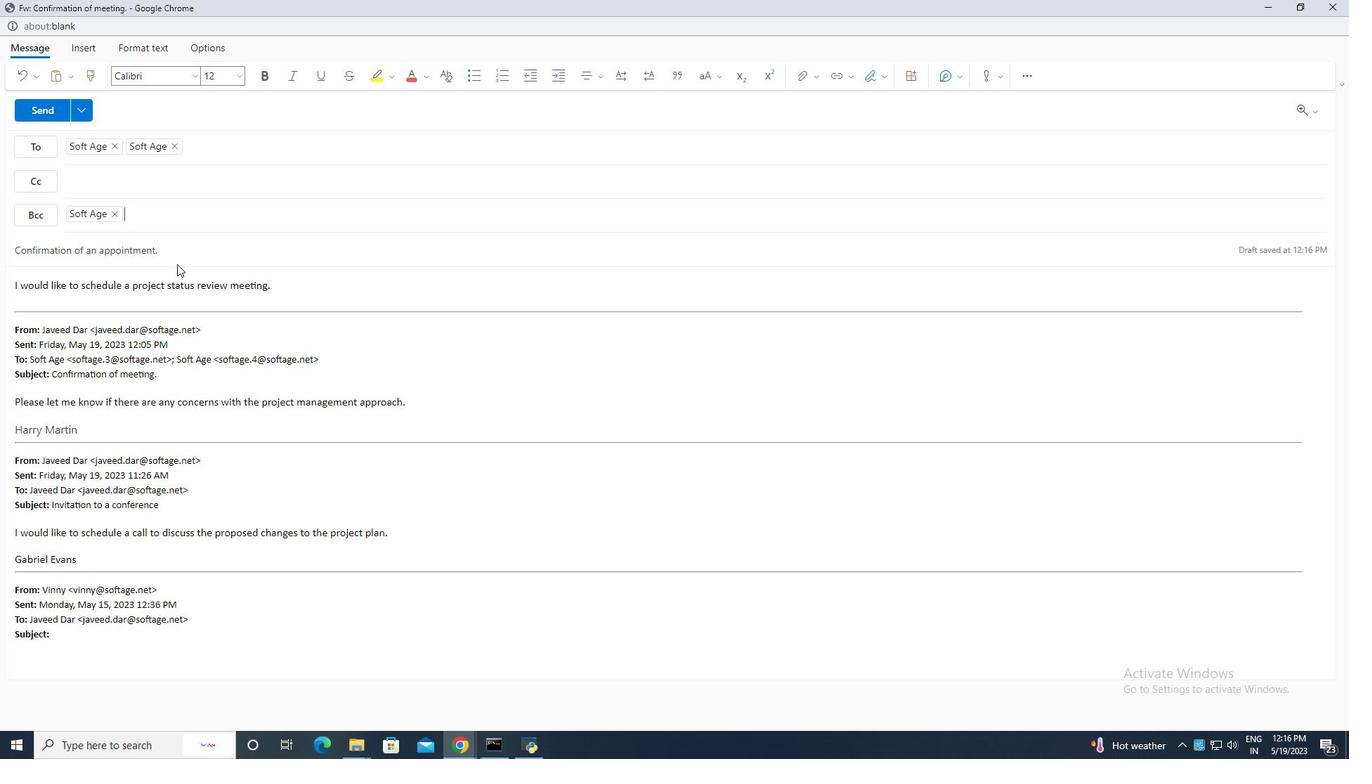 
Action: Mouse scrolled (177, 263) with delta (0, 0)
Screenshot: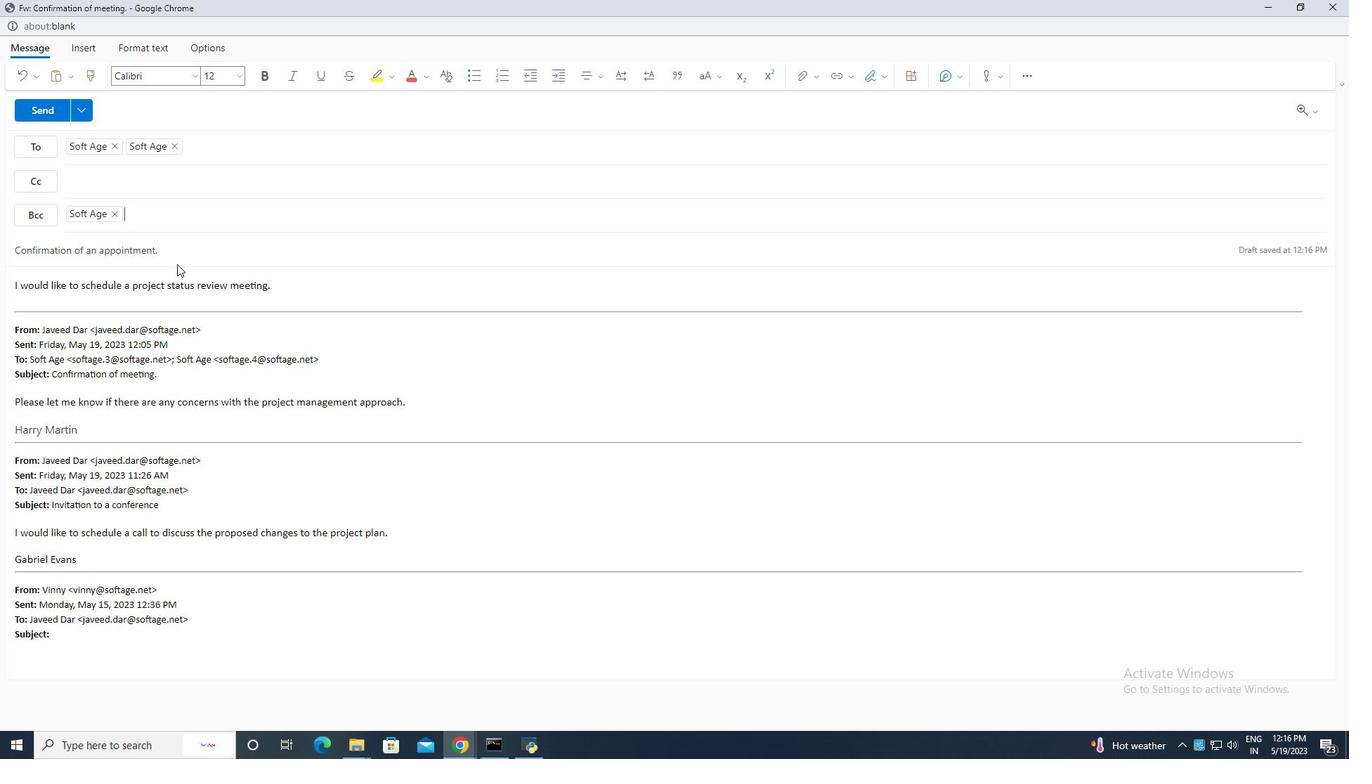 
Action: Mouse moved to (870, 81)
Screenshot: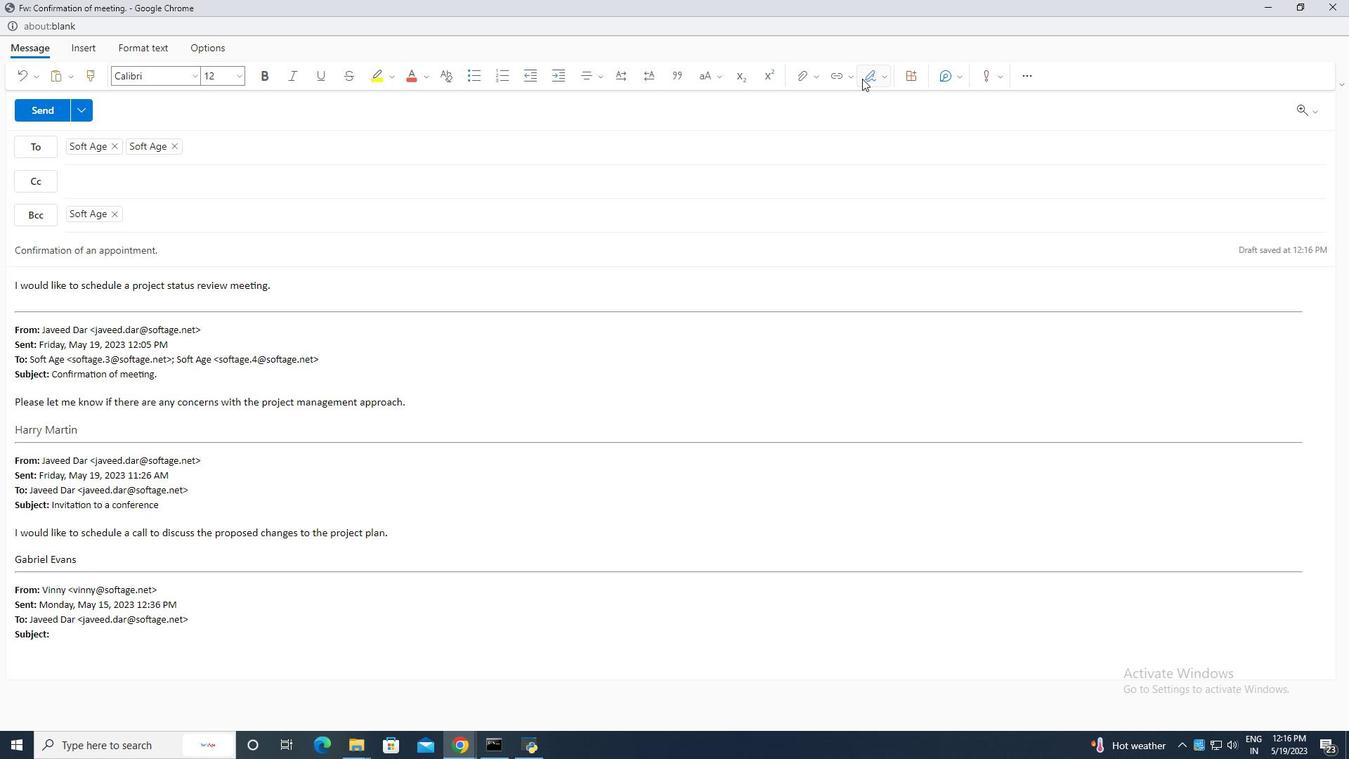 
Action: Mouse pressed left at (870, 81)
Screenshot: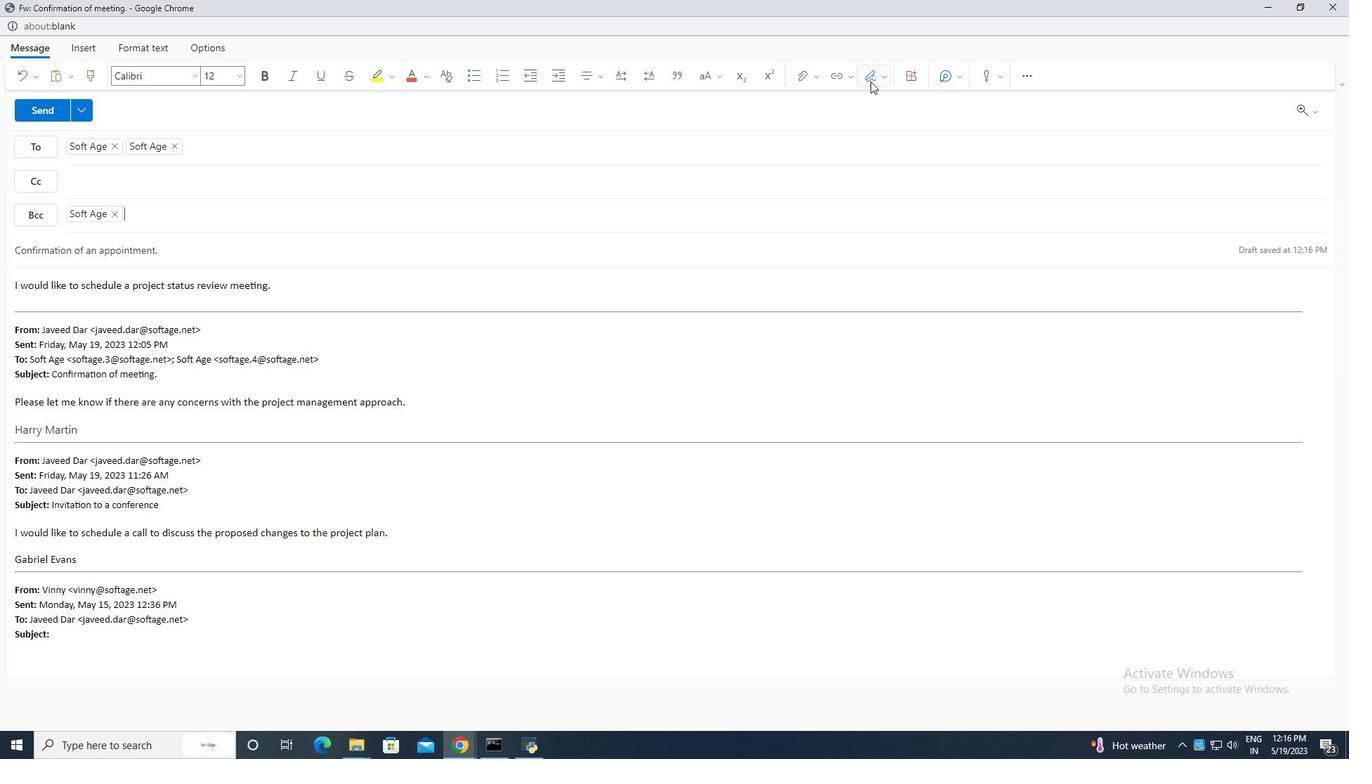 
Action: Mouse moved to (814, 510)
Screenshot: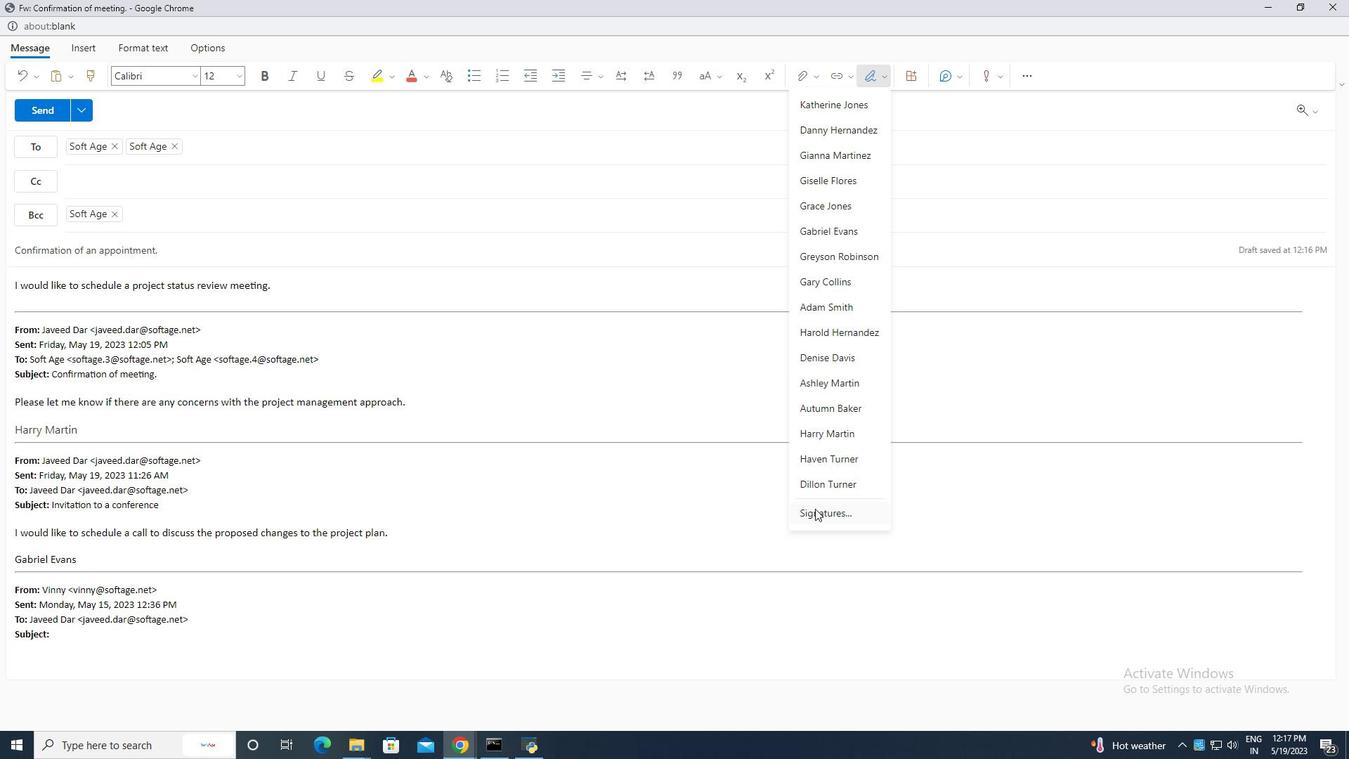 
Action: Mouse pressed left at (814, 510)
Screenshot: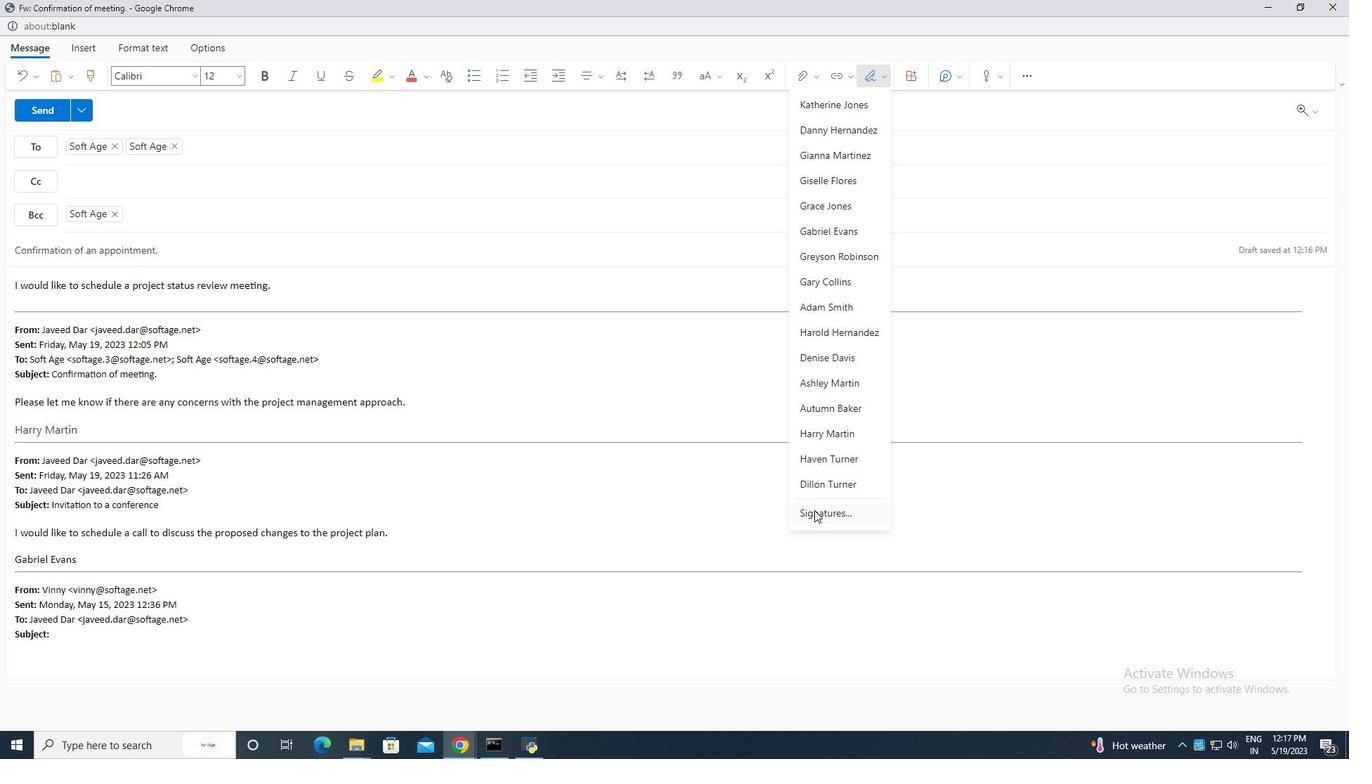 
Action: Mouse moved to (594, 195)
Screenshot: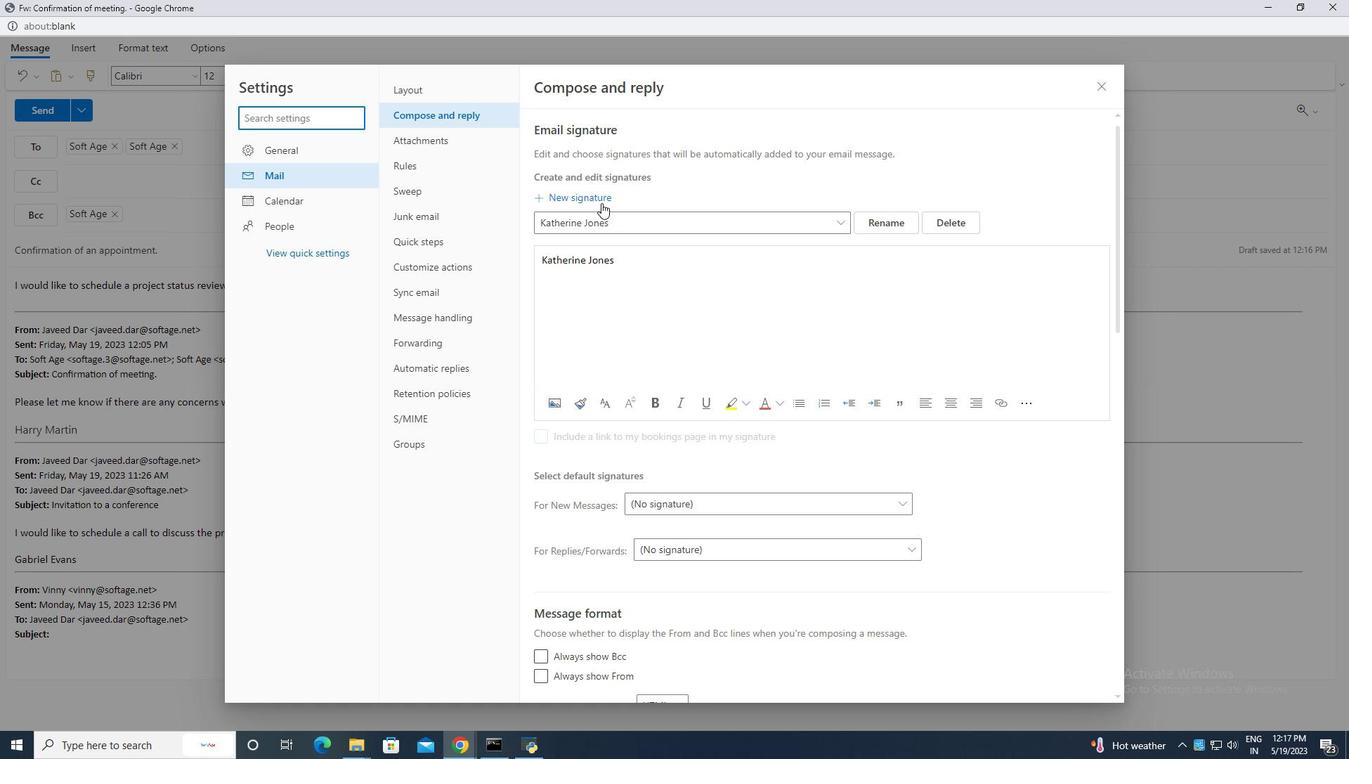 
Action: Mouse pressed left at (594, 195)
Screenshot: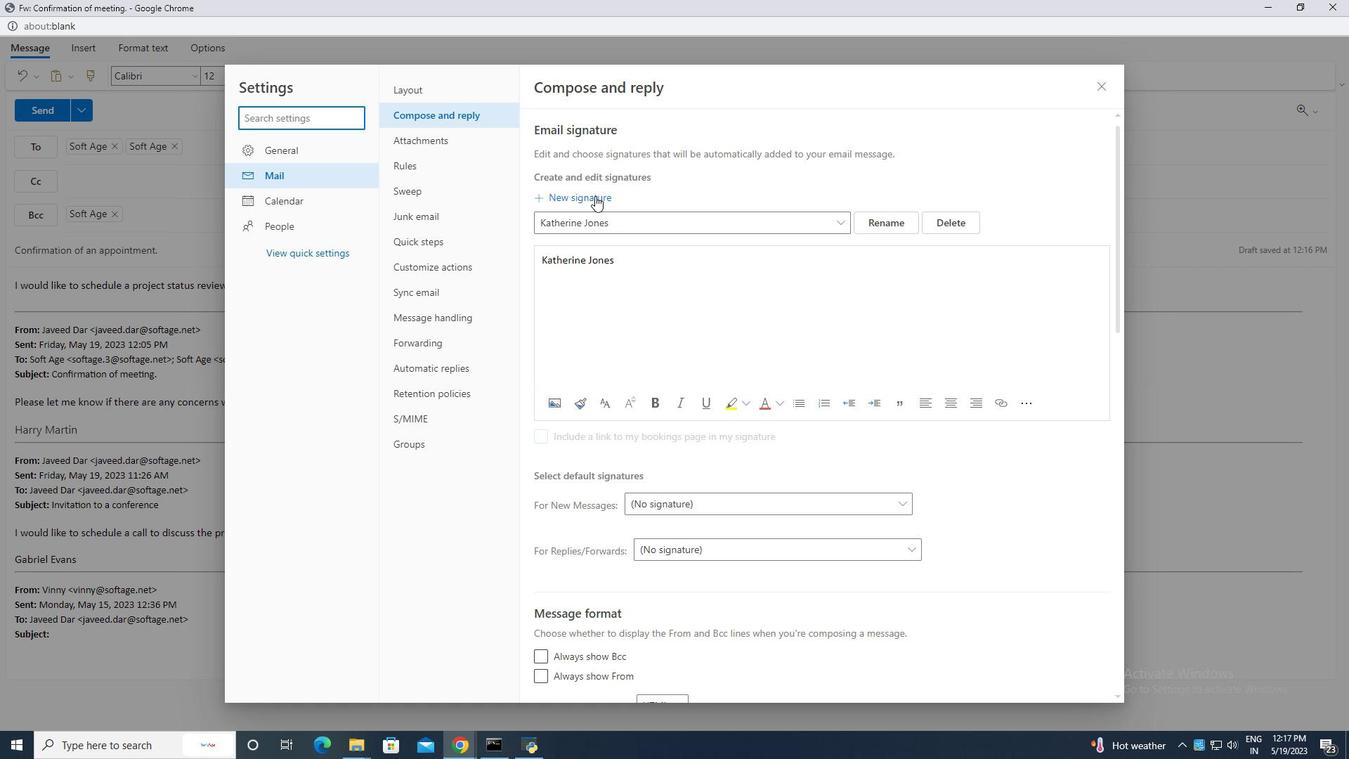 
Action: Mouse moved to (586, 222)
Screenshot: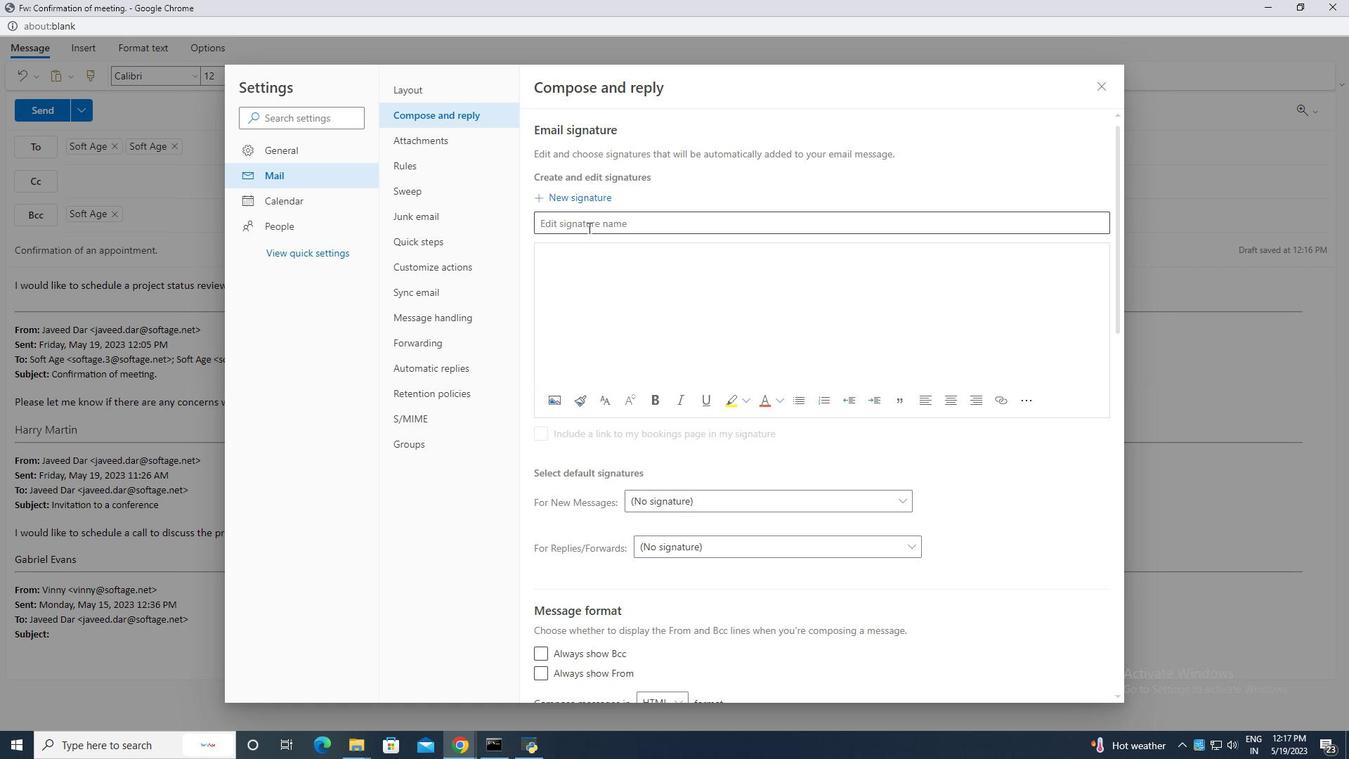 
Action: Mouse pressed left at (586, 222)
Screenshot: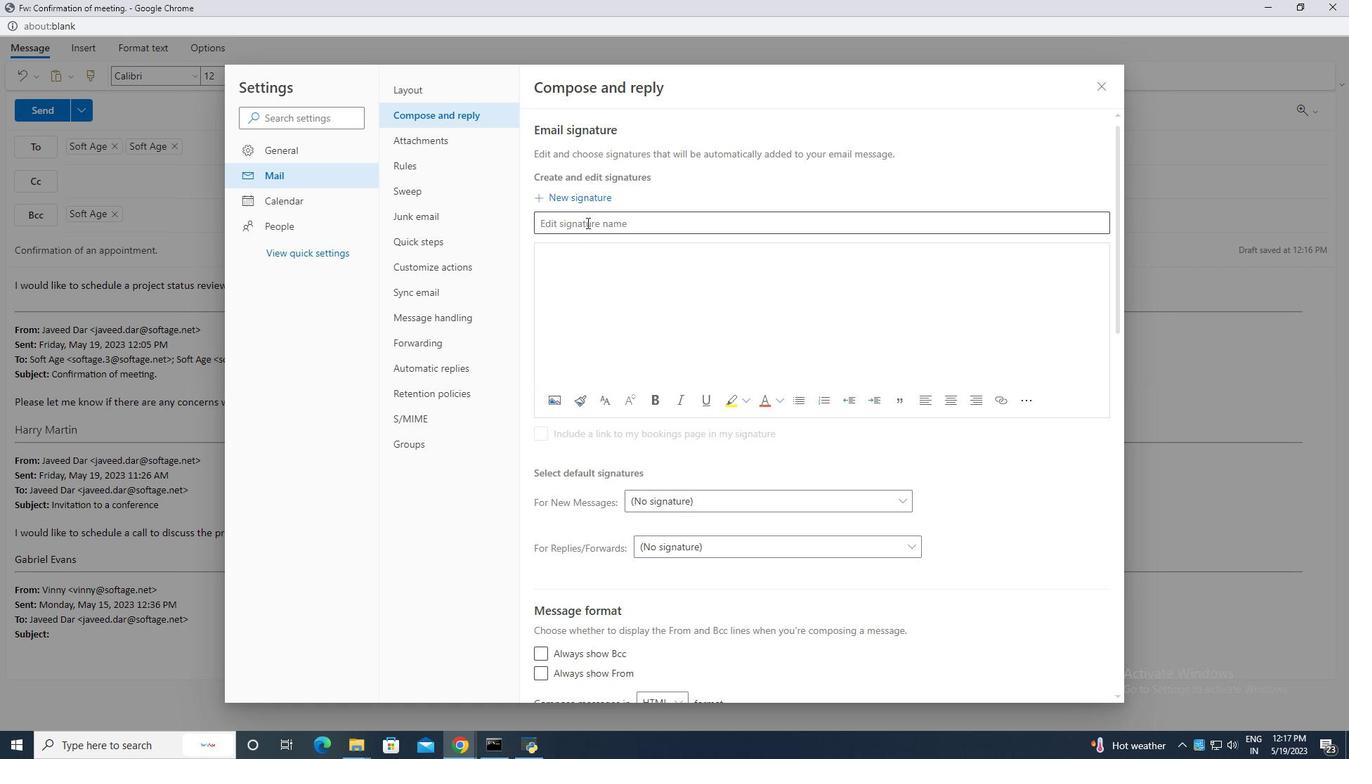 
Action: Key pressed <Key.caps_lock>H<Key.caps_lock>y<Key.backspace>ayden<Key.space><Key.caps_lock><Key.caps_lock><Key.caps_lock>K<Key.caps_lock>ing
Screenshot: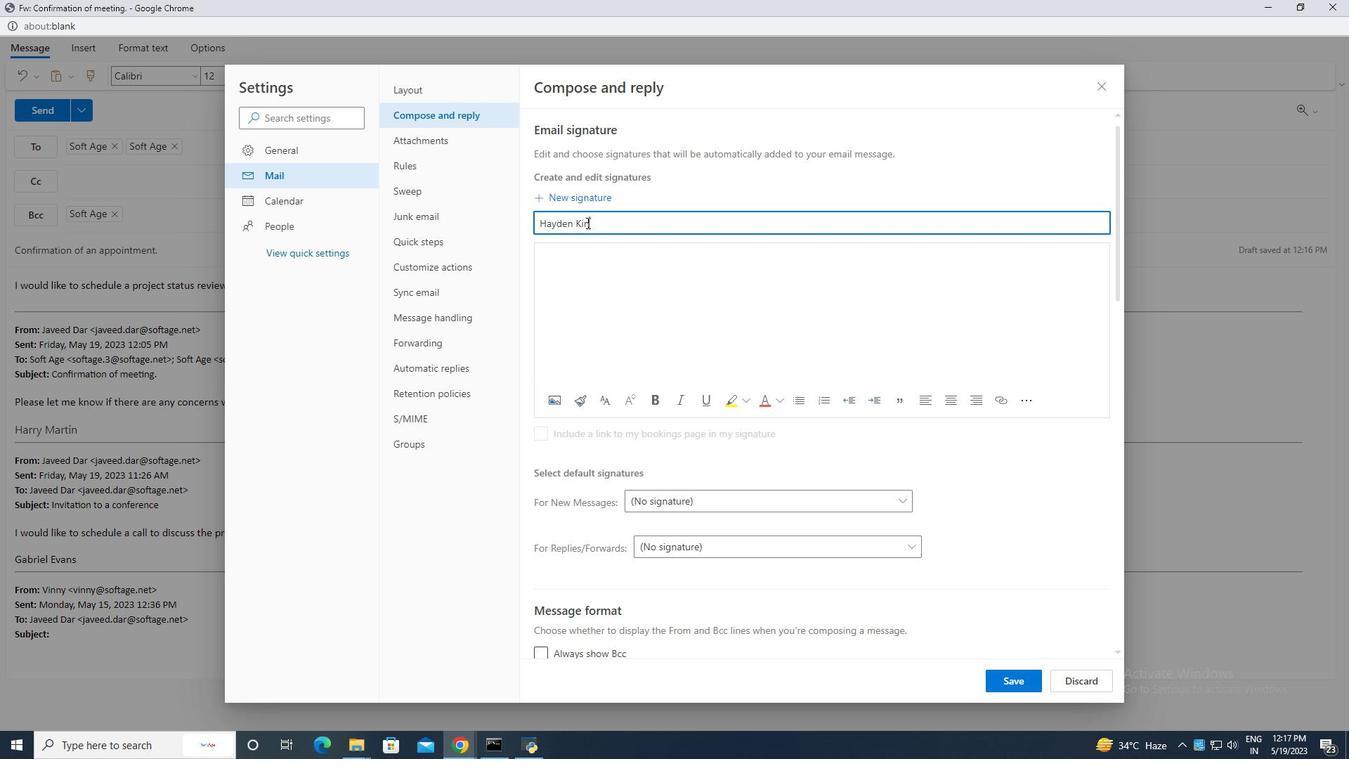 
Action: Mouse moved to (541, 226)
Screenshot: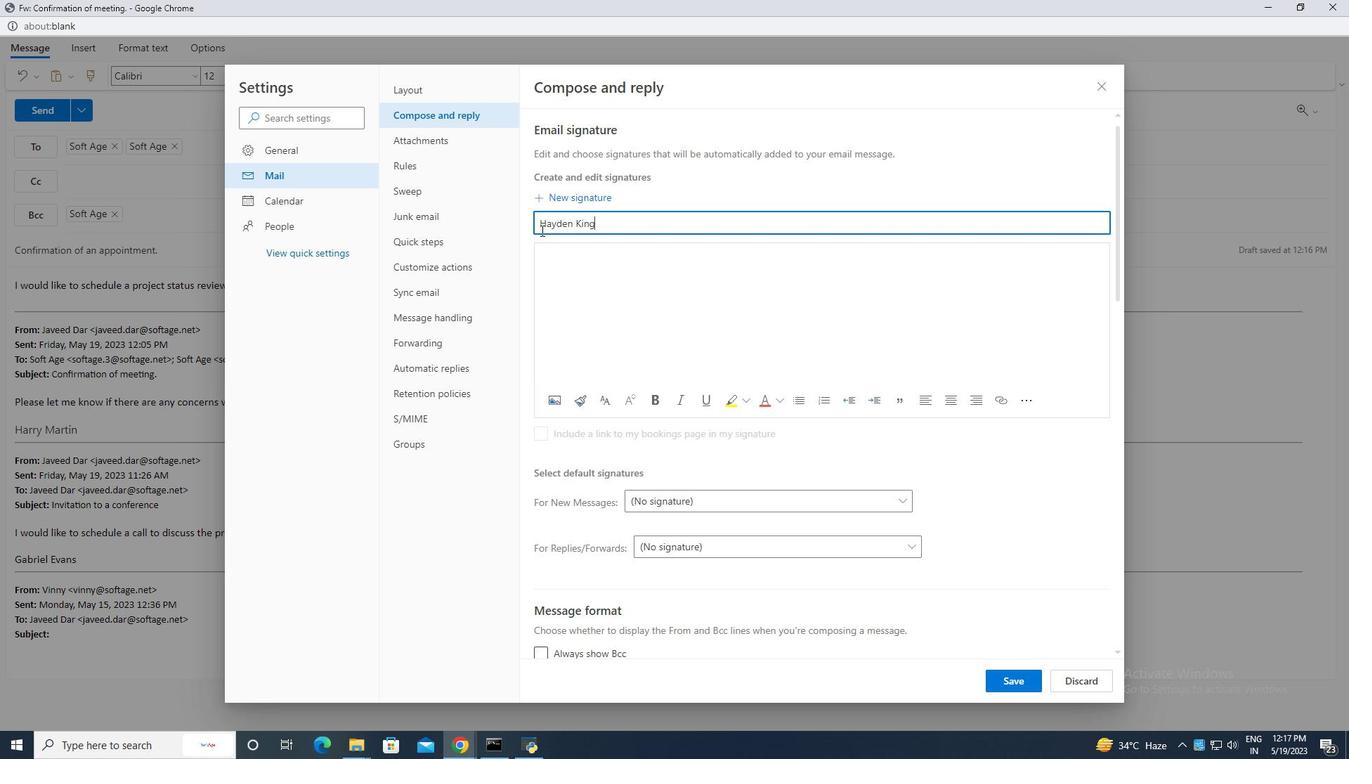 
Action: Mouse pressed left at (541, 226)
Screenshot: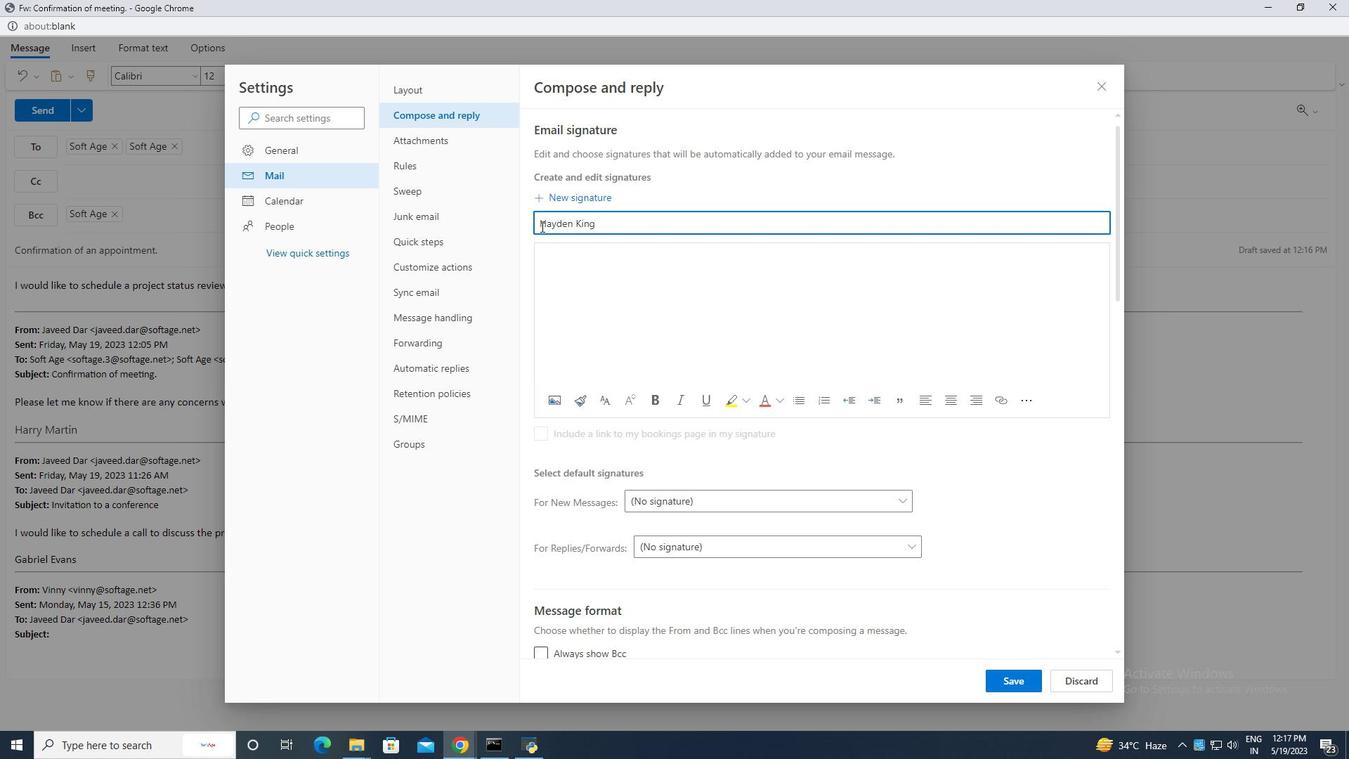
Action: Mouse moved to (593, 231)
Screenshot: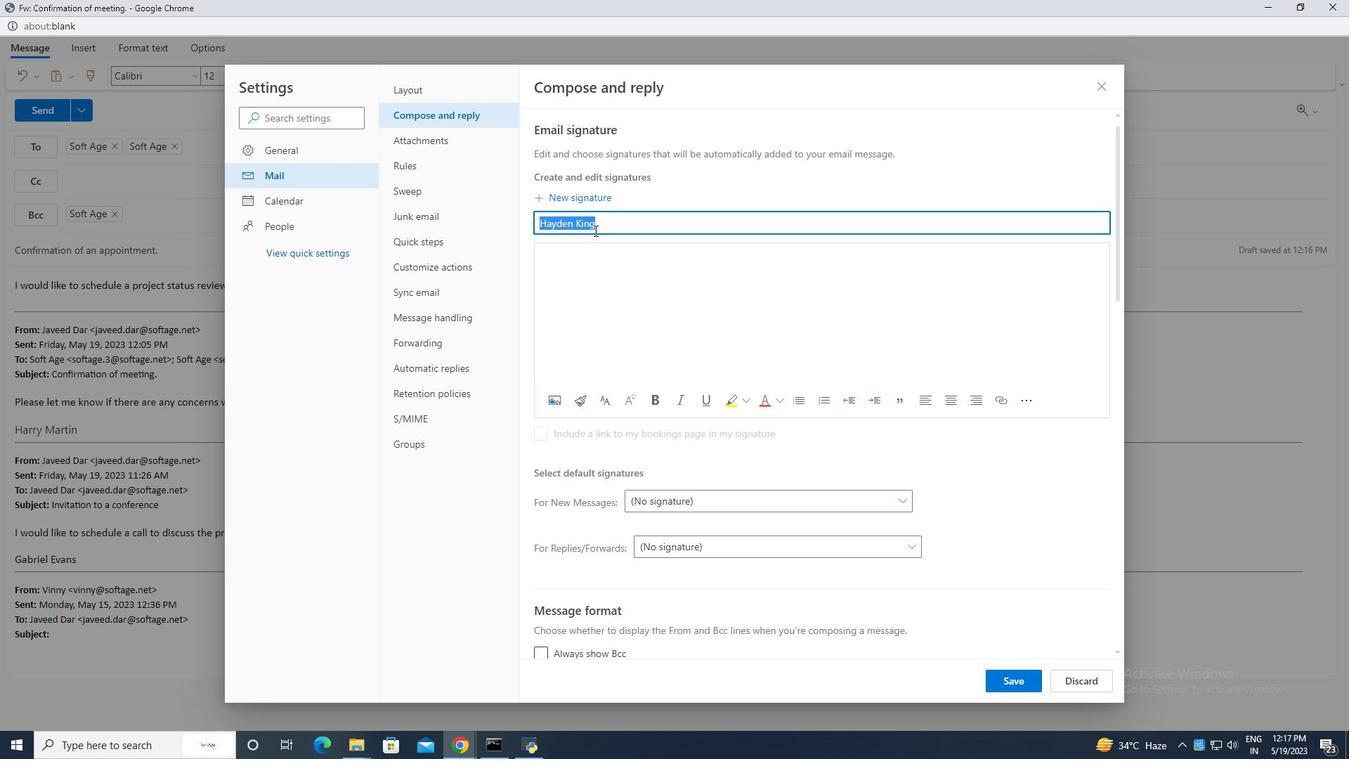 
Action: Key pressed ctrl+C
Screenshot: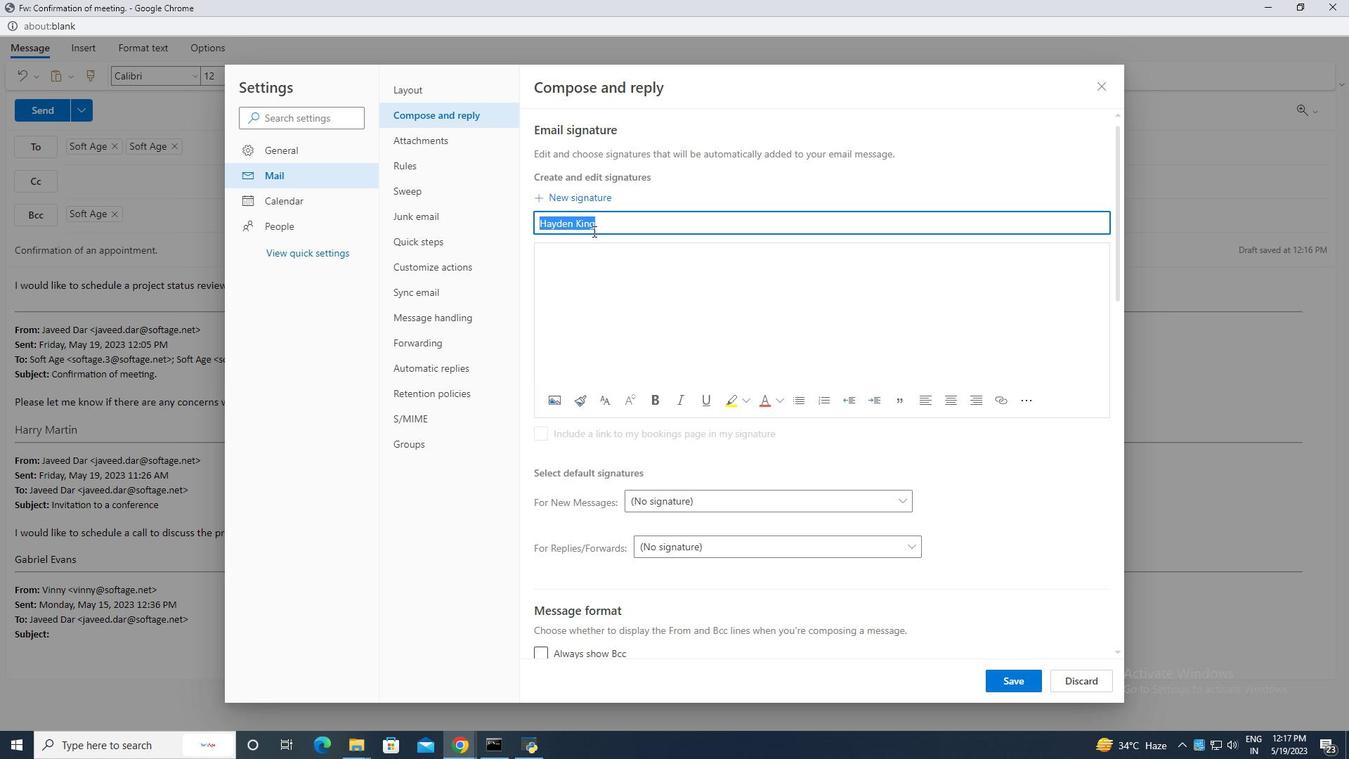 
Action: Mouse moved to (586, 269)
Screenshot: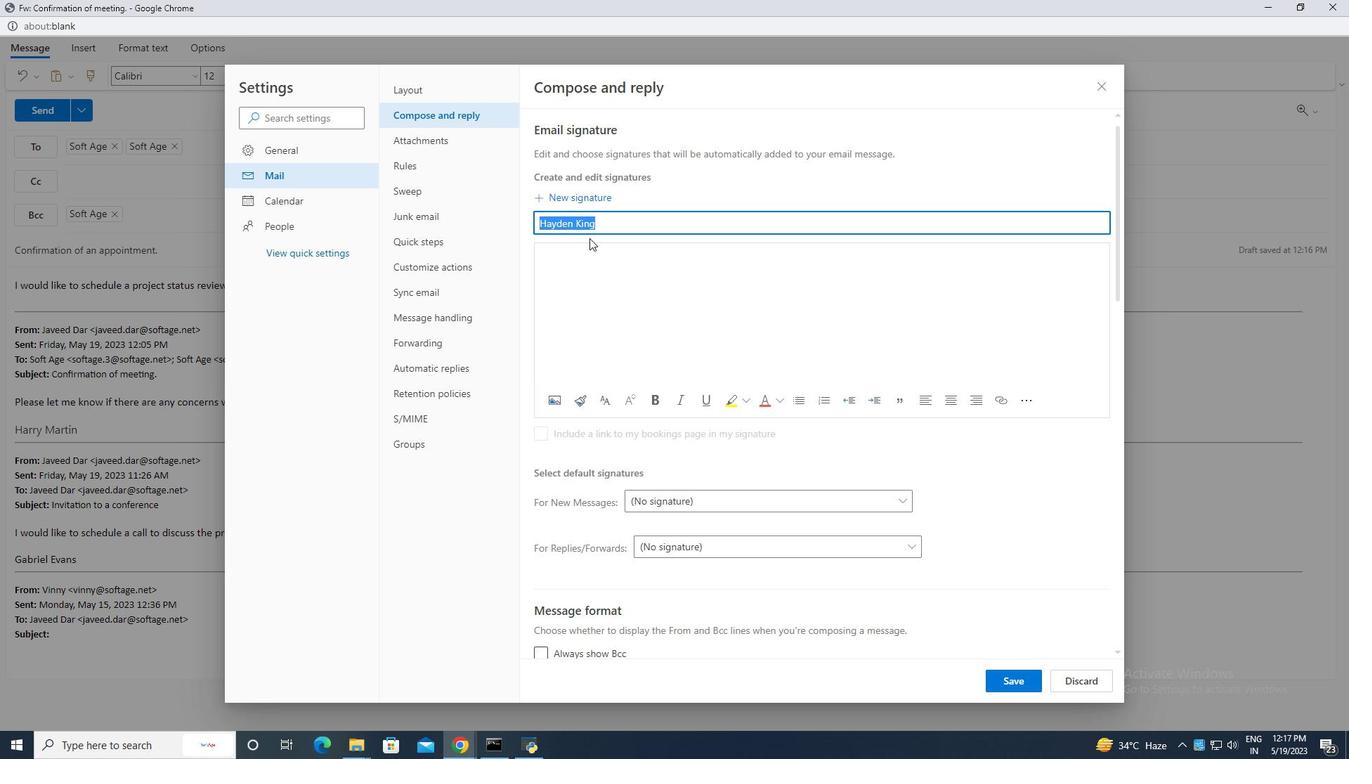 
Action: Mouse pressed left at (586, 269)
Screenshot: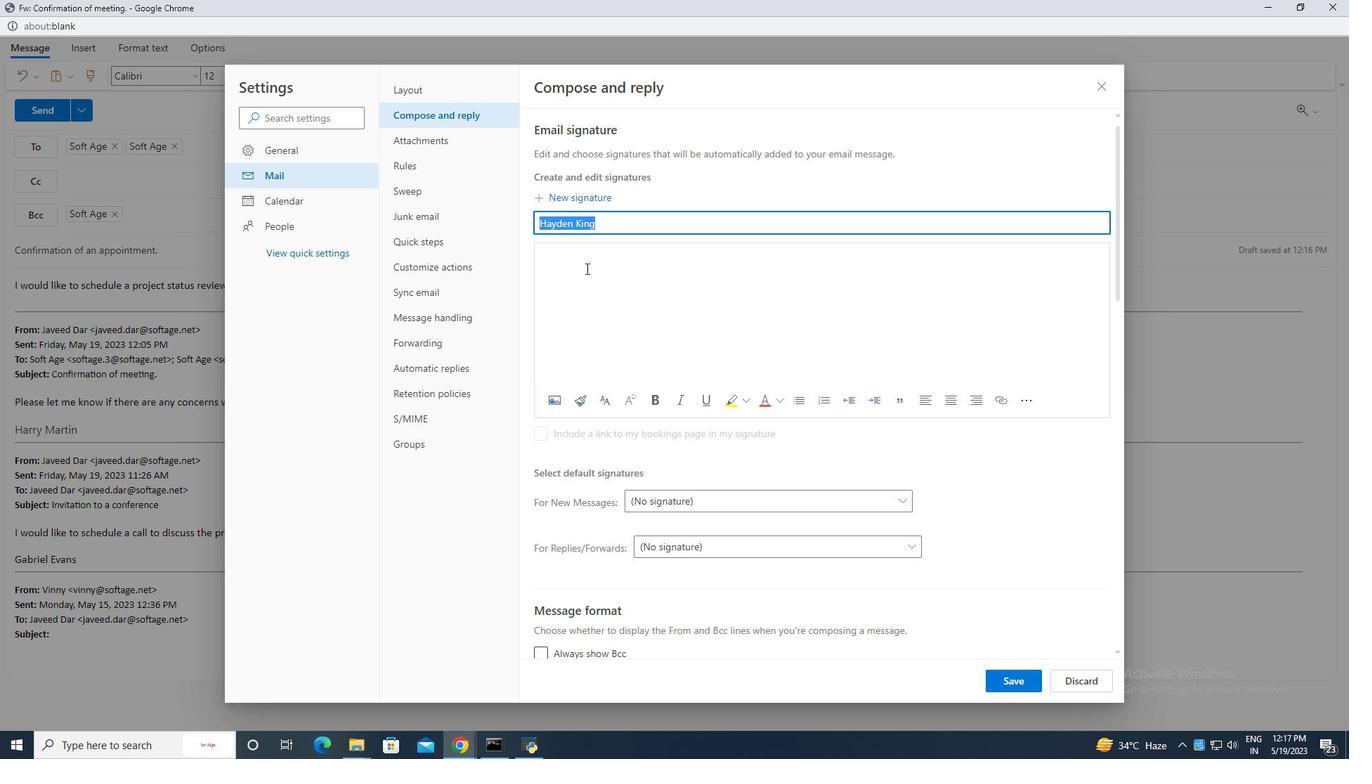 
Action: Mouse moved to (583, 269)
Screenshot: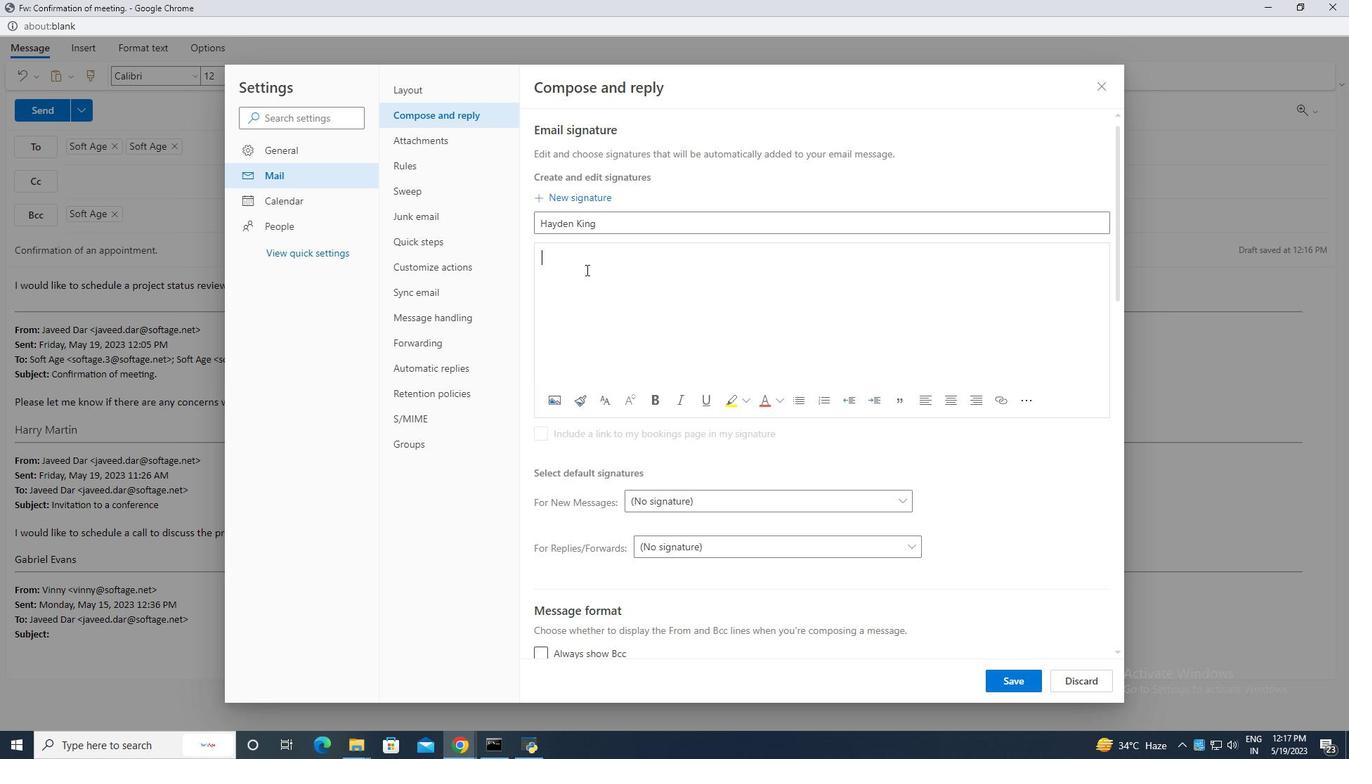 
Action: Key pressed ctrl+V
Screenshot: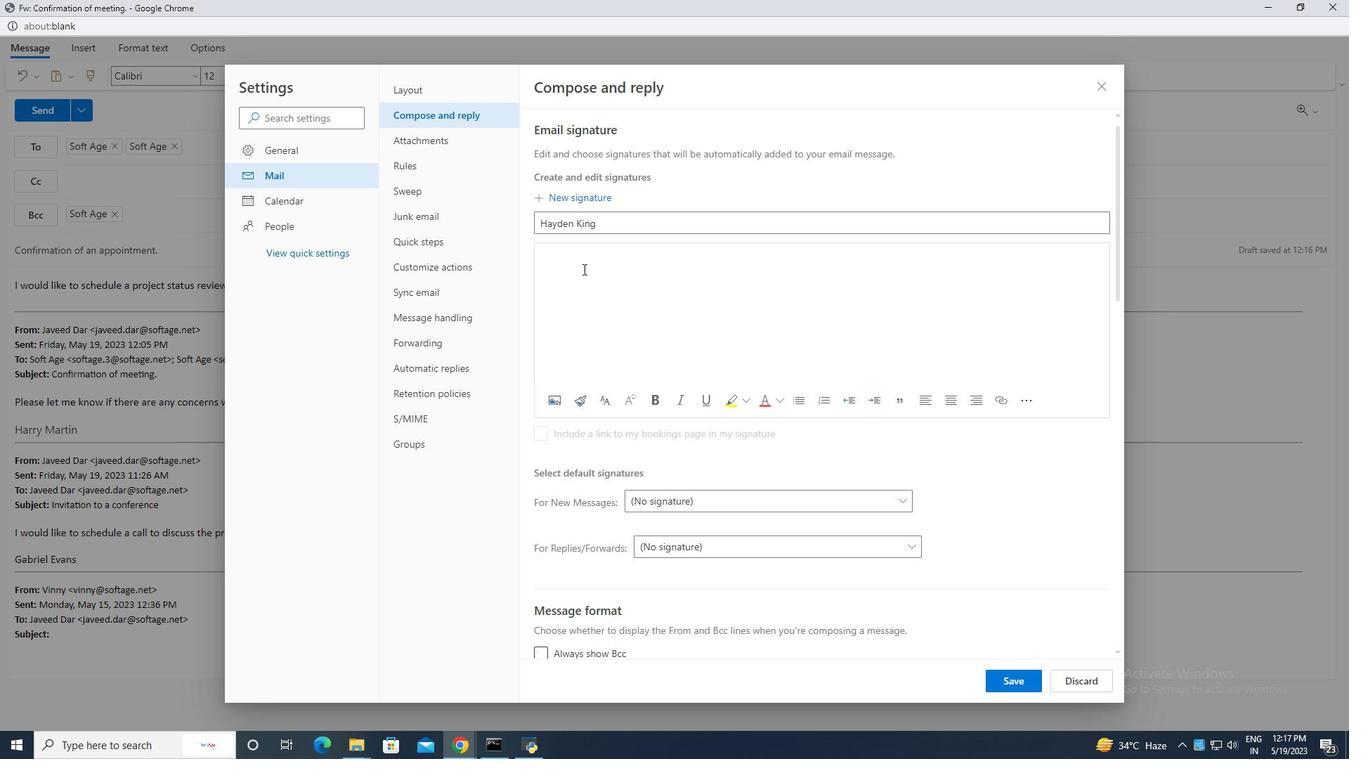 
Action: Mouse moved to (1013, 678)
Screenshot: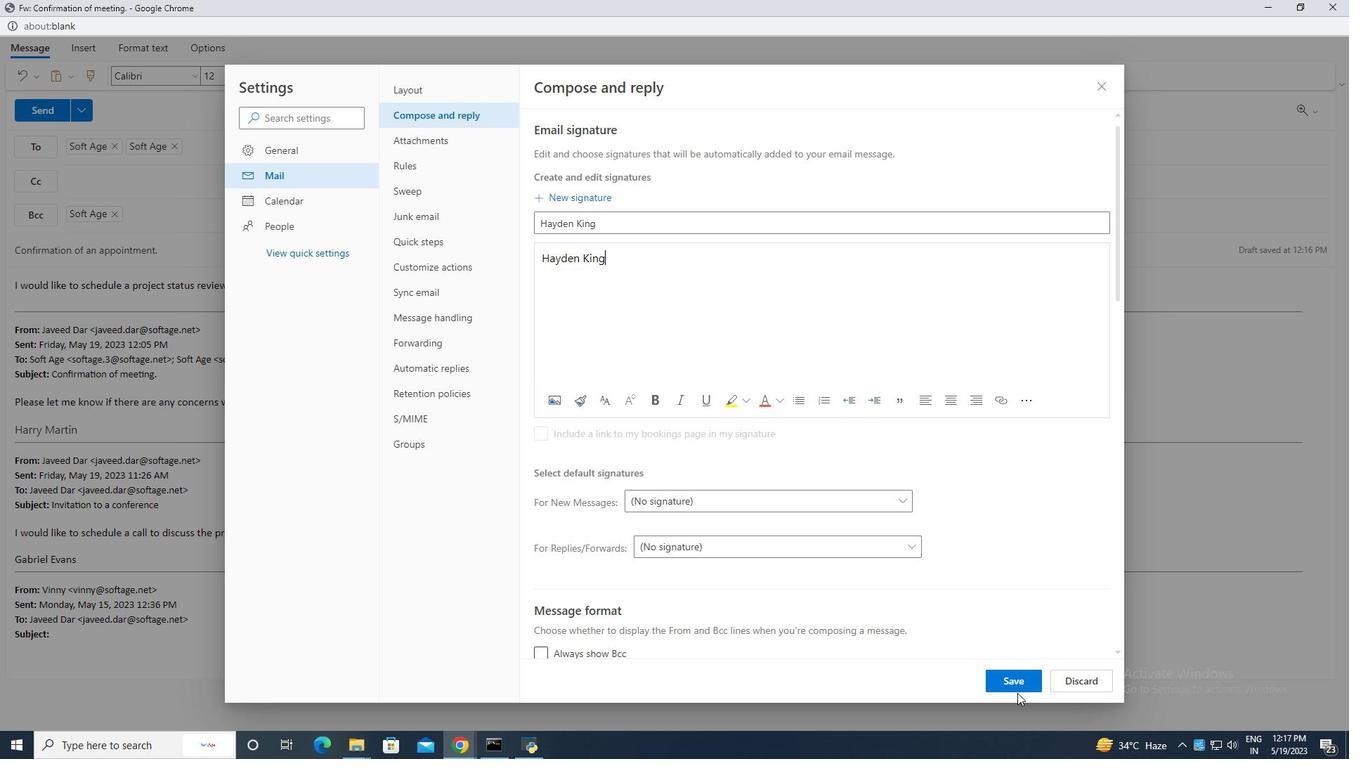
Action: Mouse pressed left at (1013, 678)
Screenshot: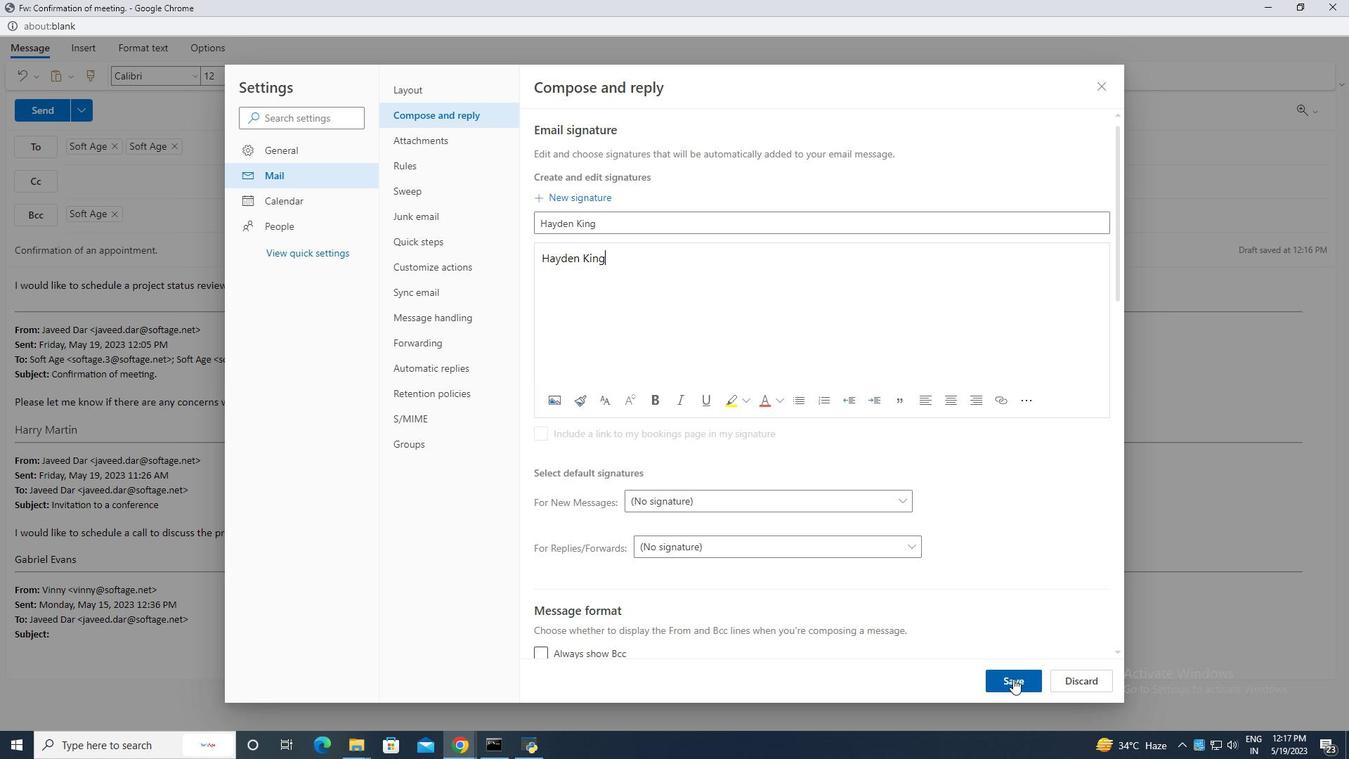 
Action: Mouse moved to (1097, 91)
Screenshot: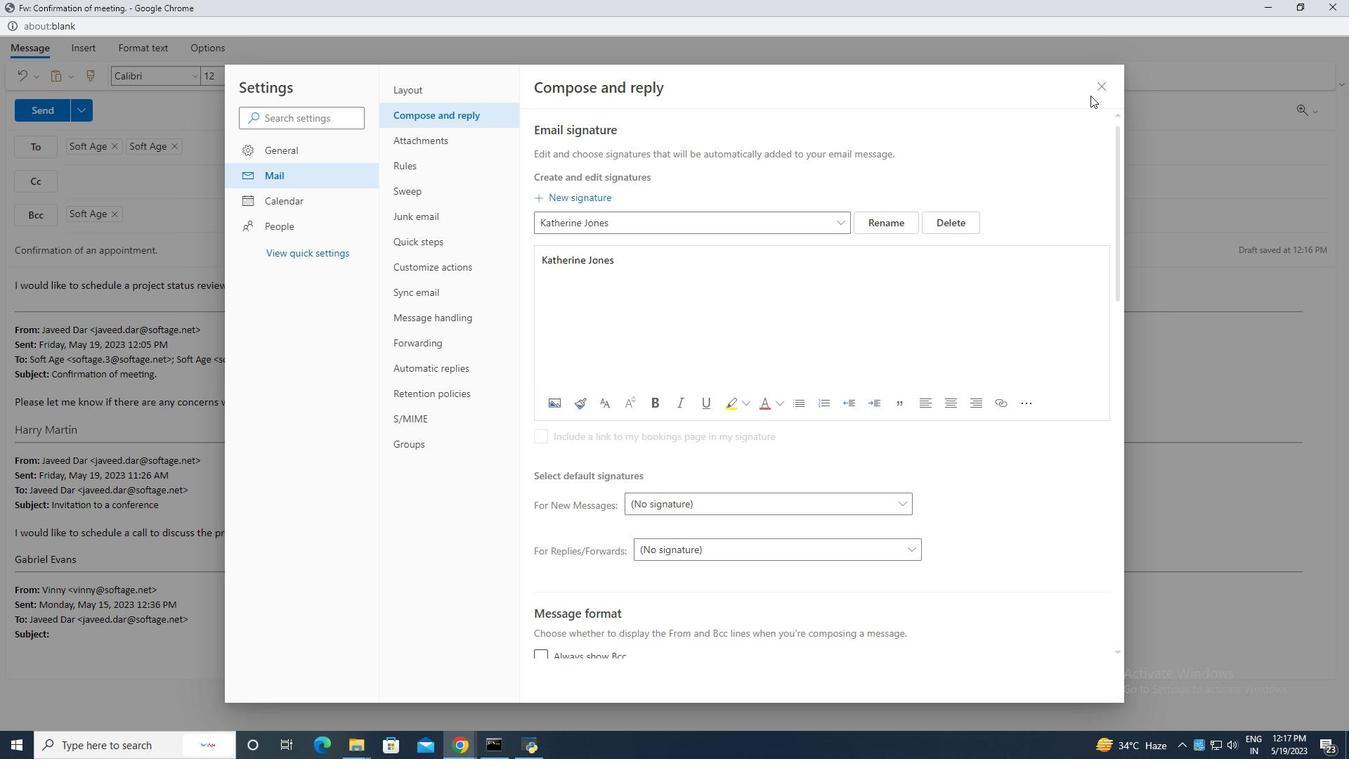 
Action: Mouse pressed left at (1097, 91)
Screenshot: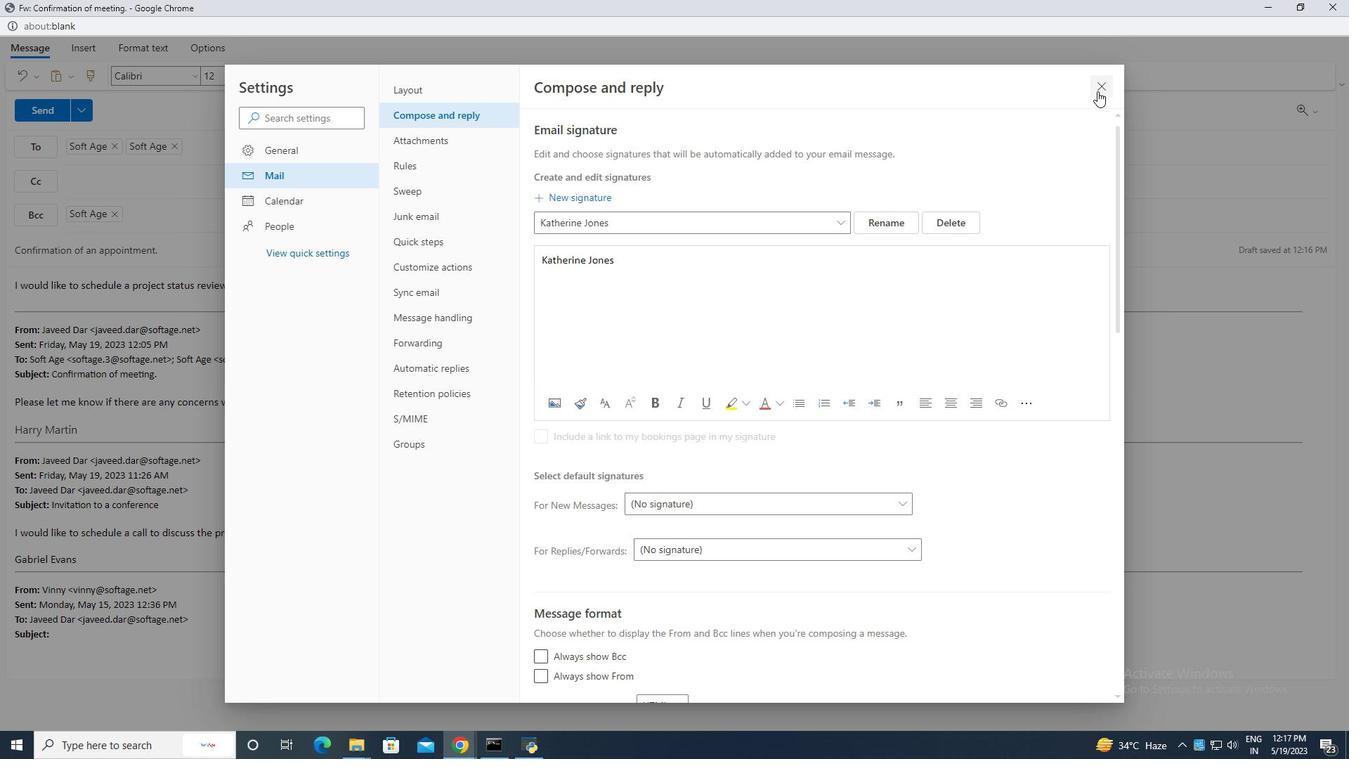 
Action: Mouse moved to (875, 80)
Screenshot: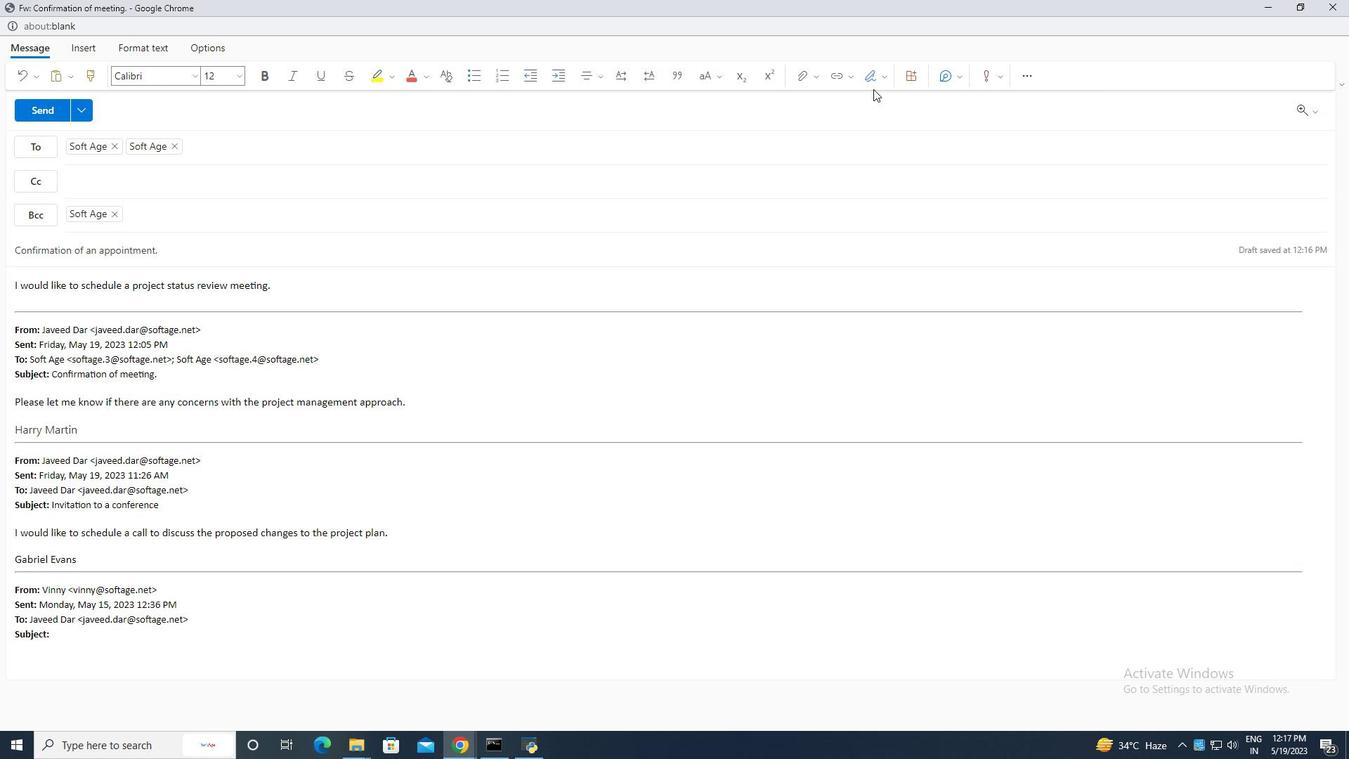 
Action: Mouse pressed left at (875, 80)
Screenshot: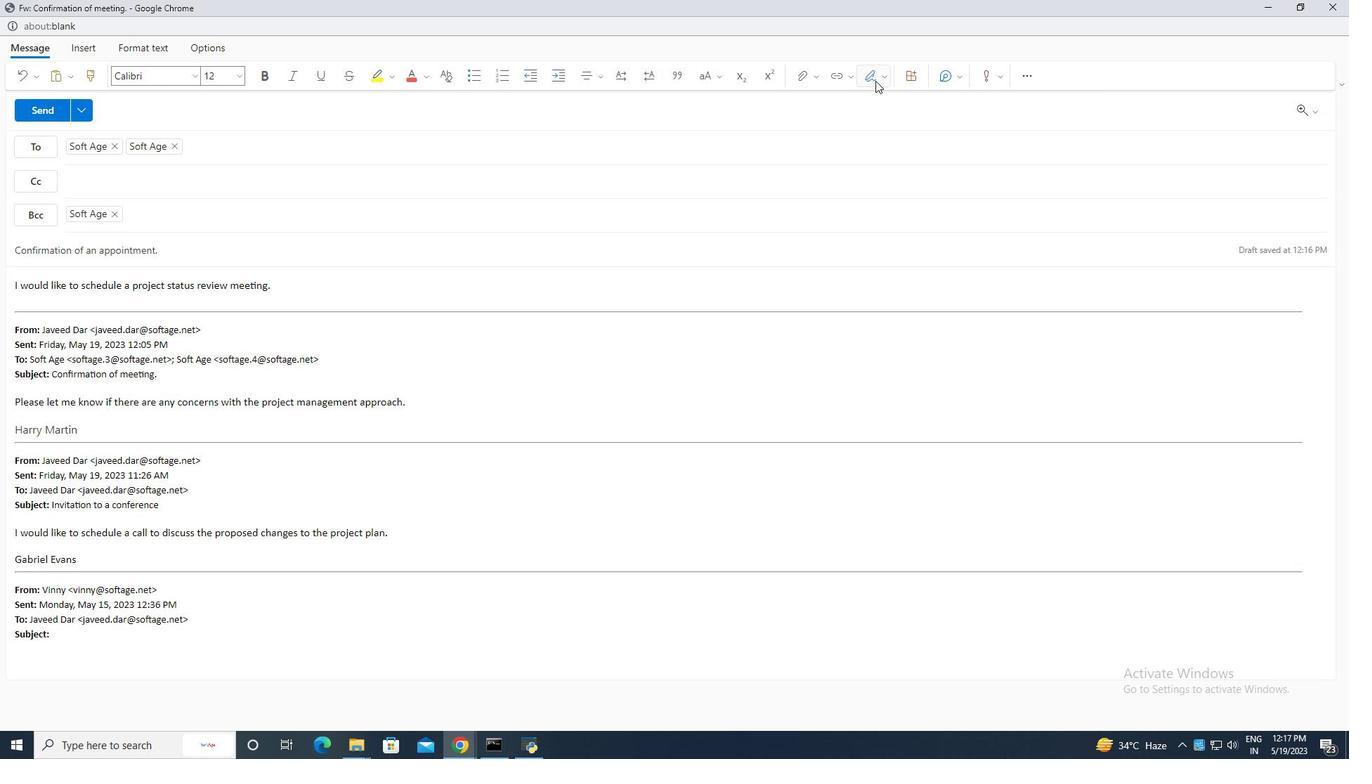 
Action: Mouse moved to (823, 521)
Screenshot: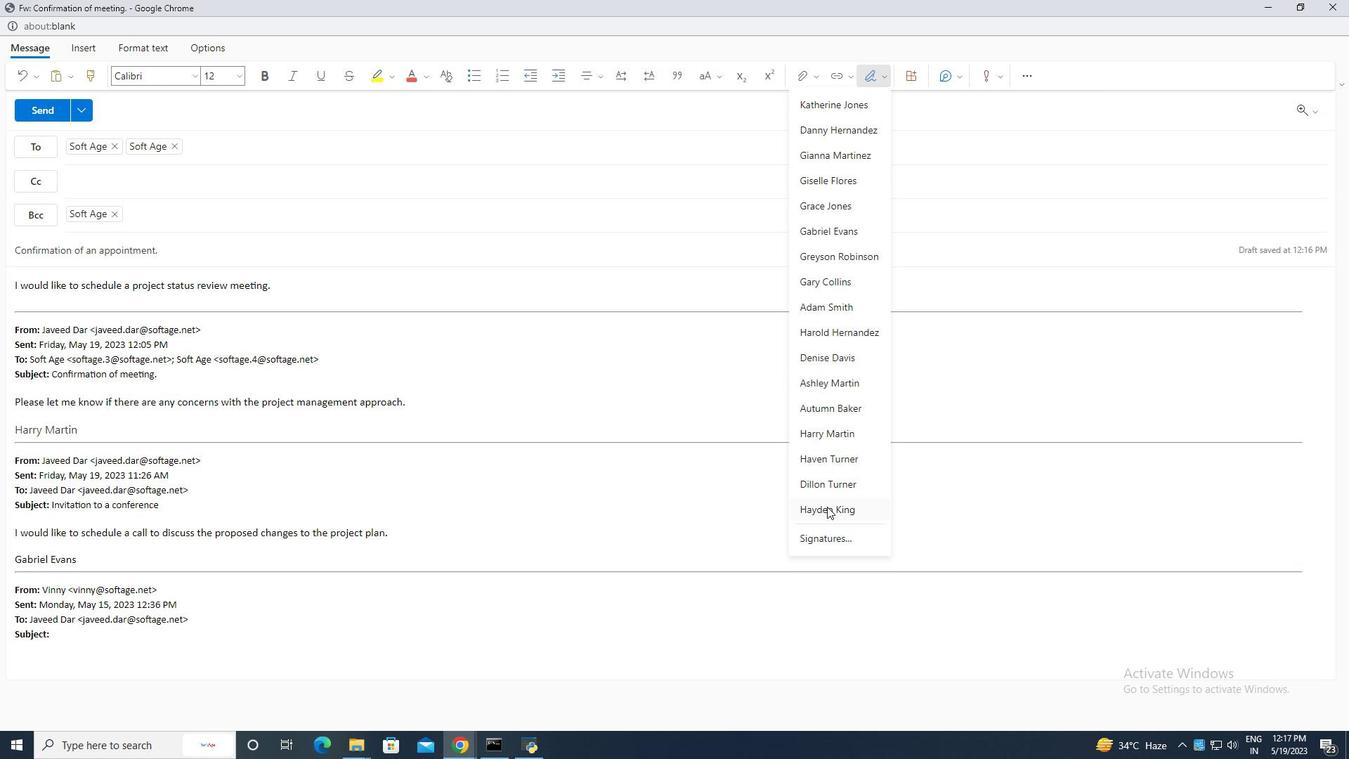 
Action: Mouse pressed left at (823, 521)
Screenshot: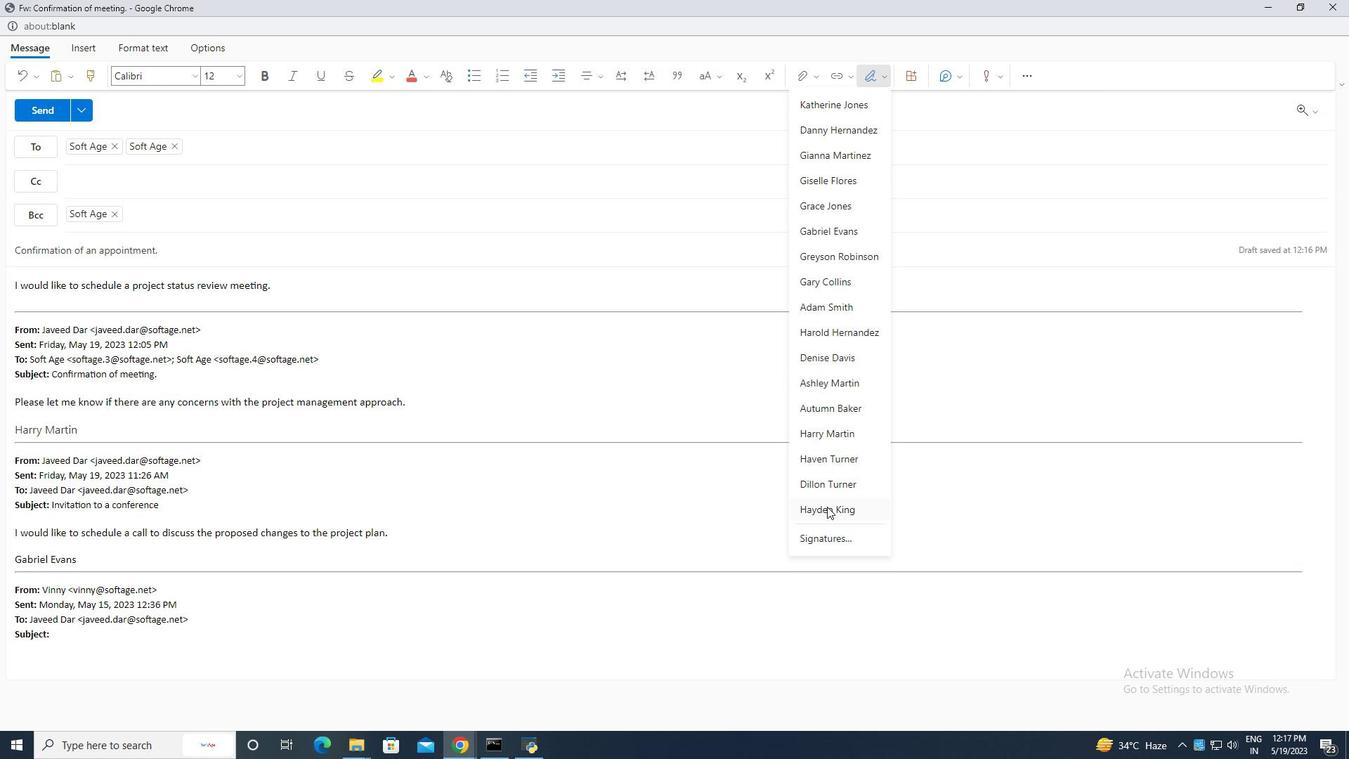 
Action: Mouse moved to (826, 507)
Screenshot: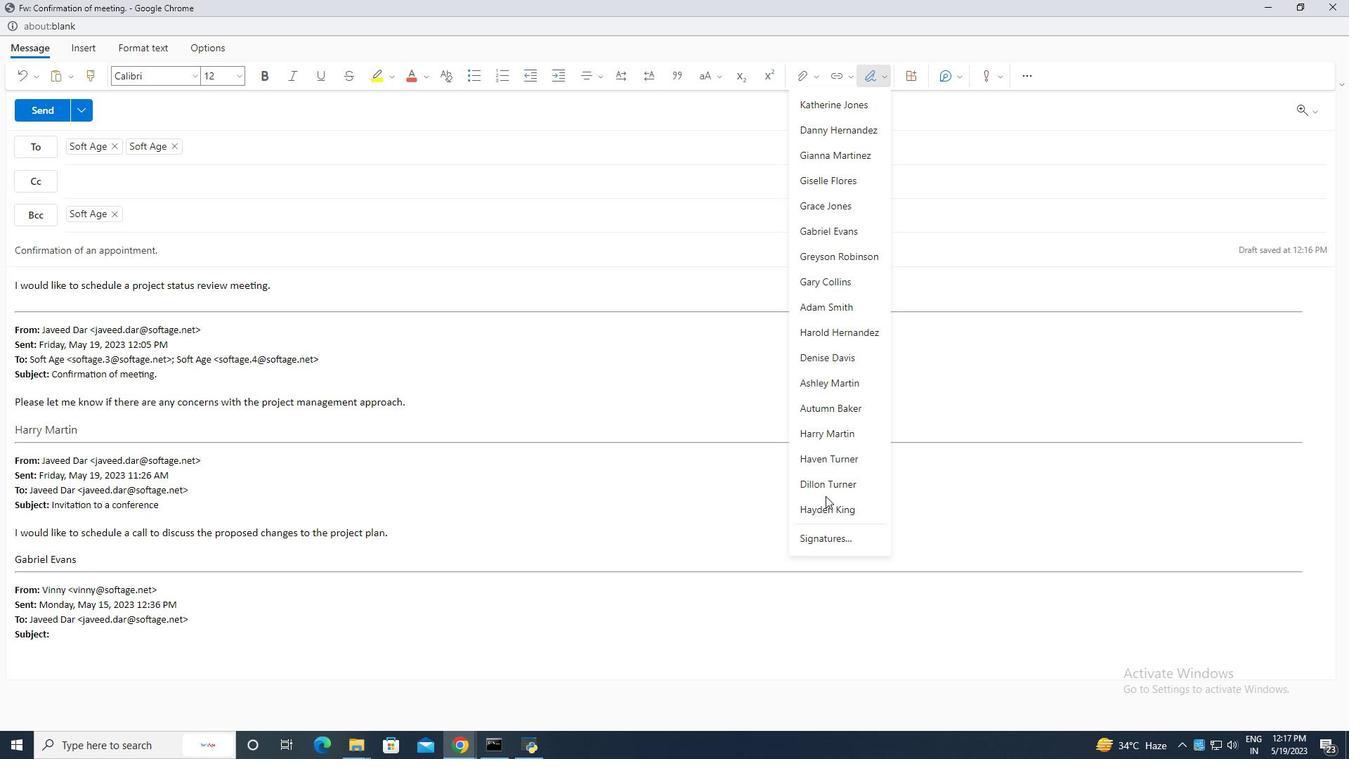 
Action: Mouse pressed left at (826, 507)
Screenshot: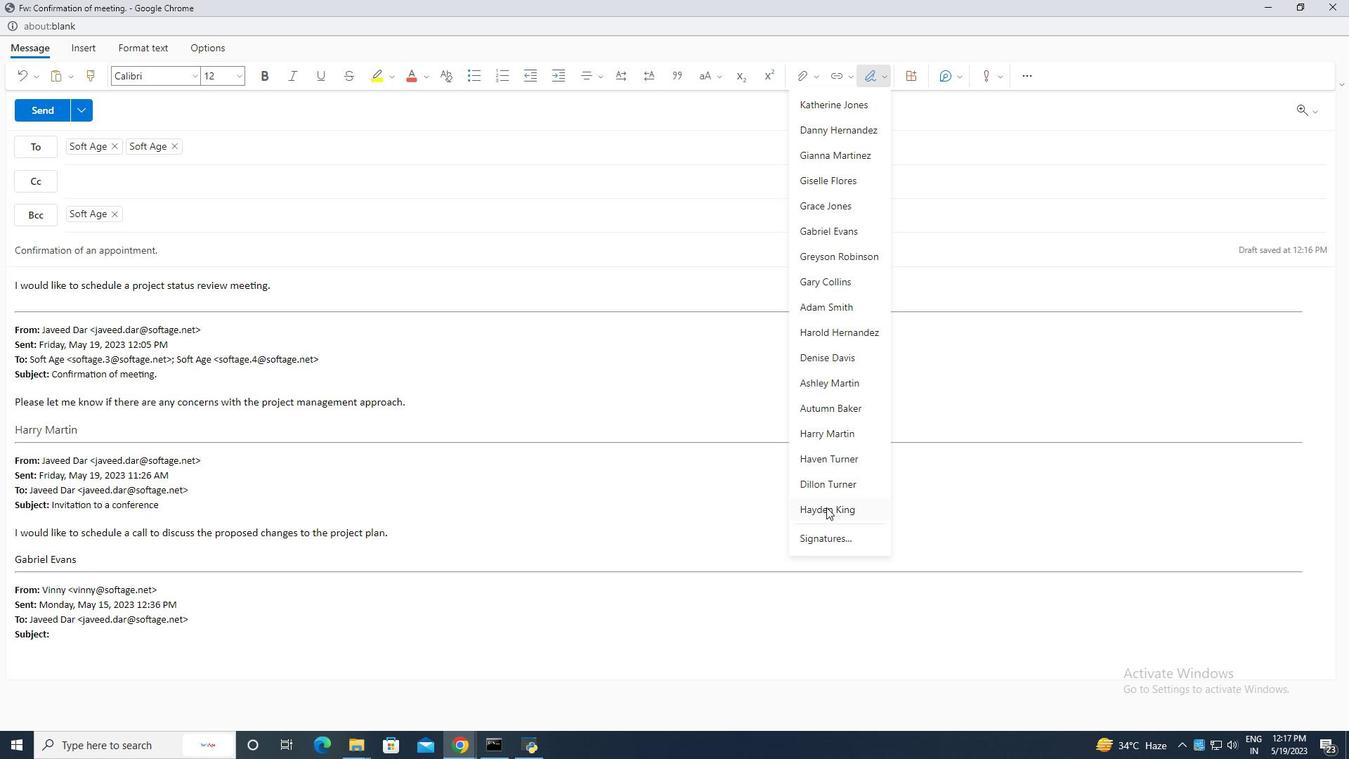 
Action: Mouse moved to (141, 352)
Screenshot: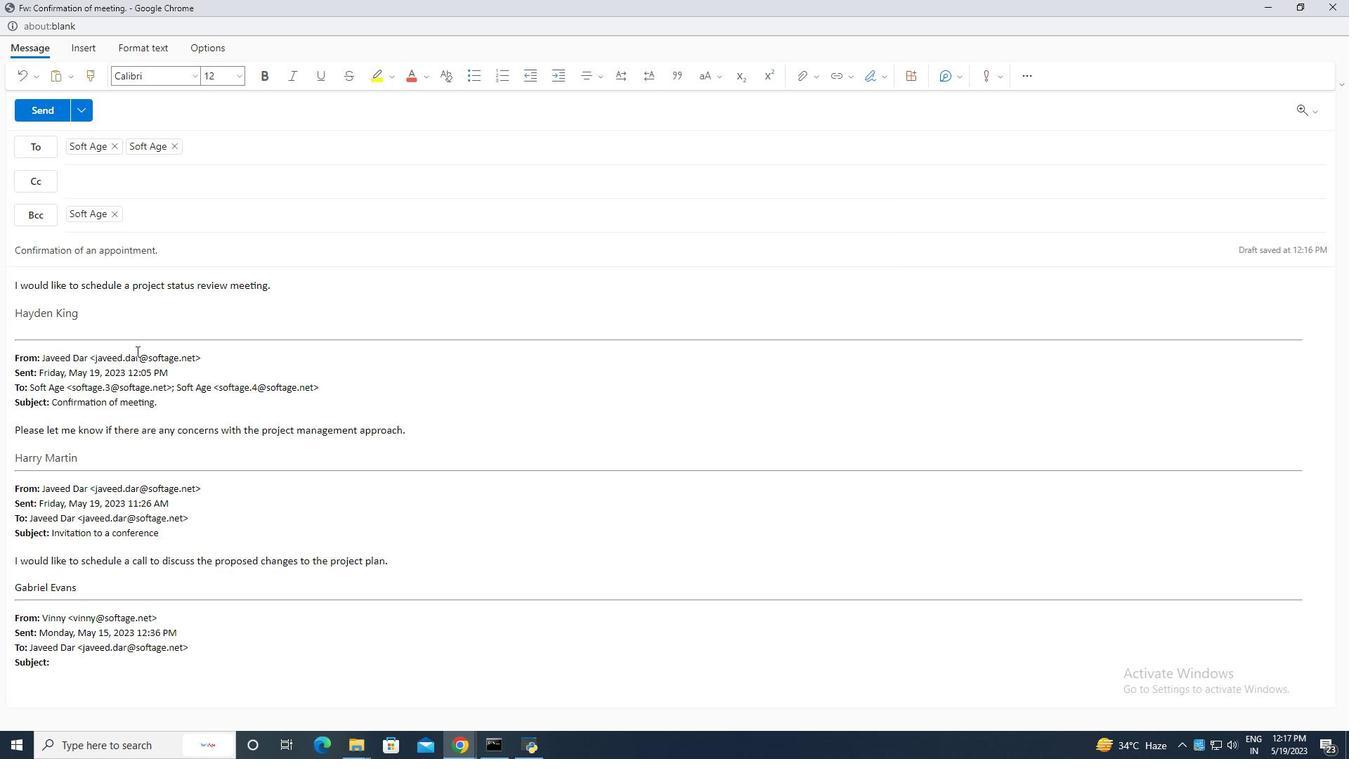 
Action: Mouse scrolled (141, 353) with delta (0, 0)
Screenshot: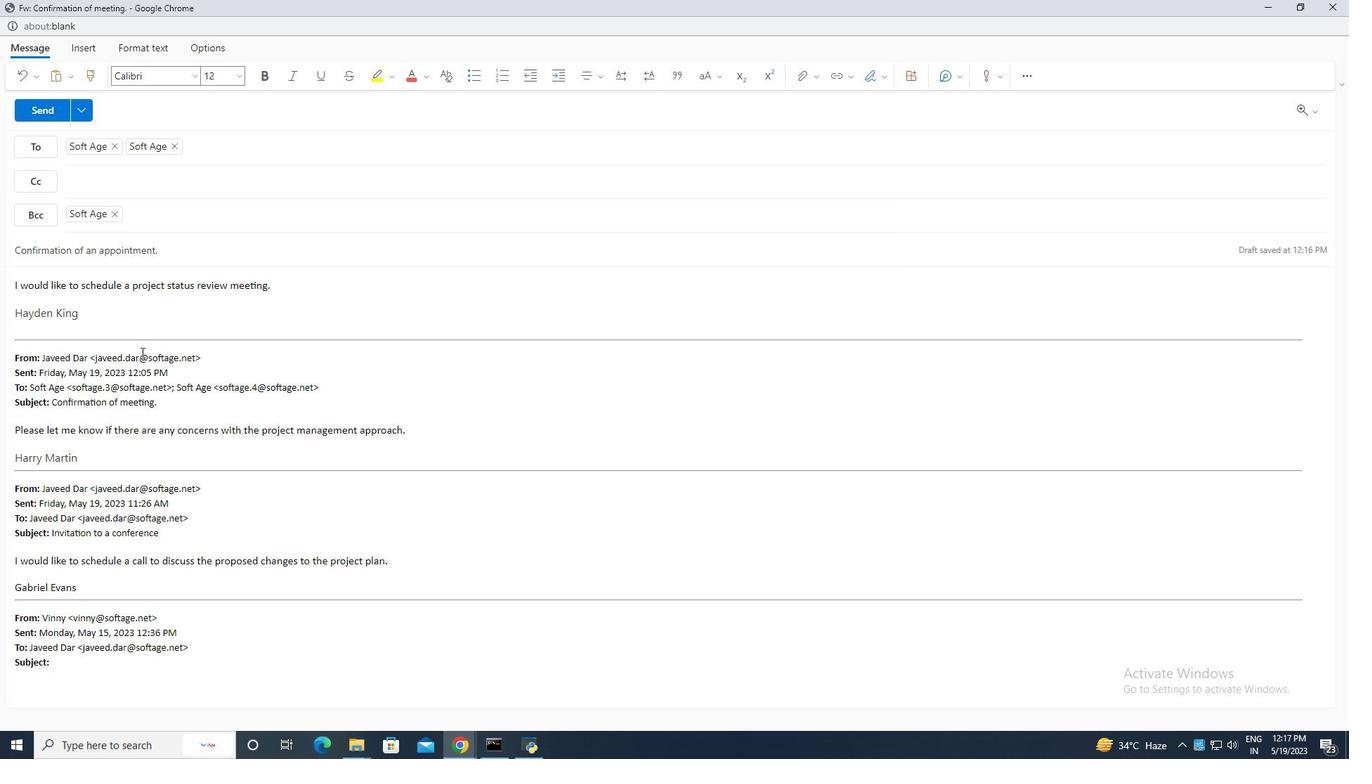 
Action: Mouse scrolled (141, 353) with delta (0, 0)
Screenshot: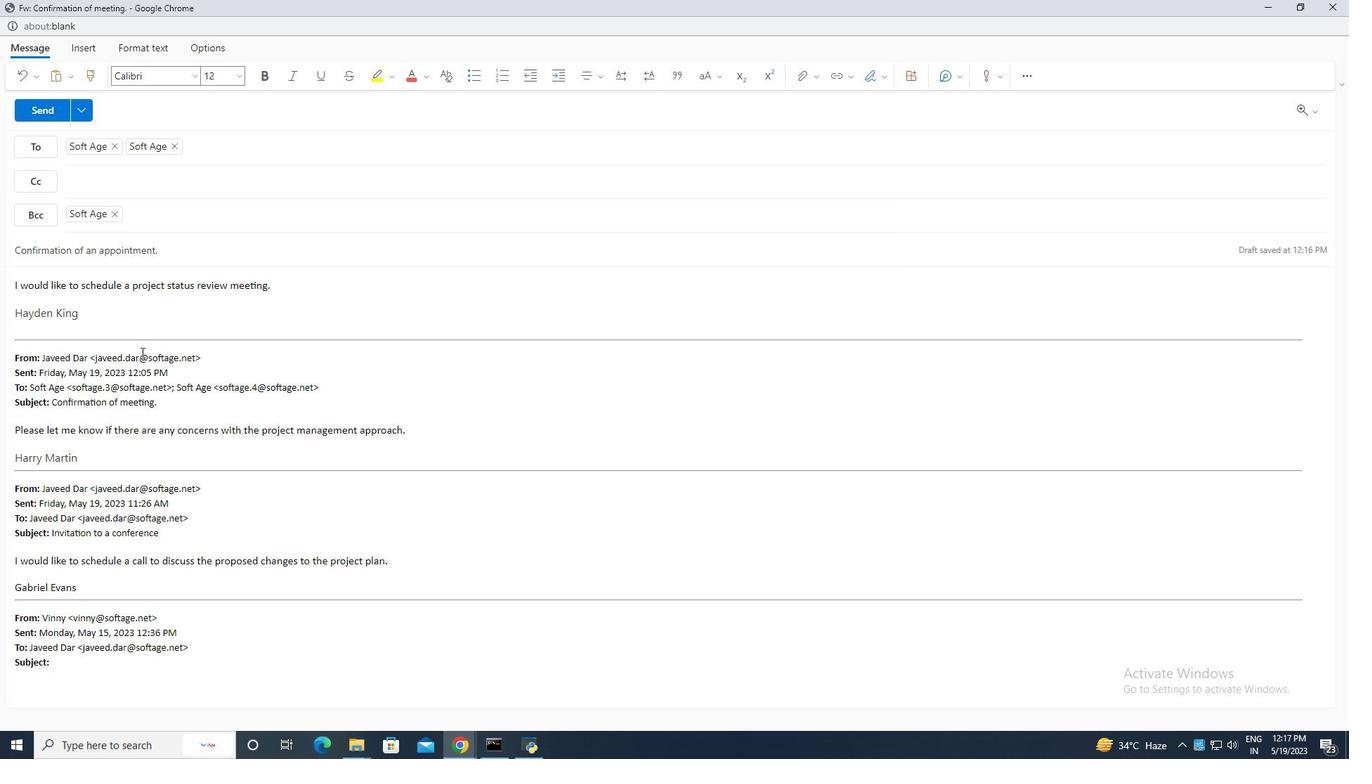 
Action: Mouse scrolled (141, 353) with delta (0, 0)
Screenshot: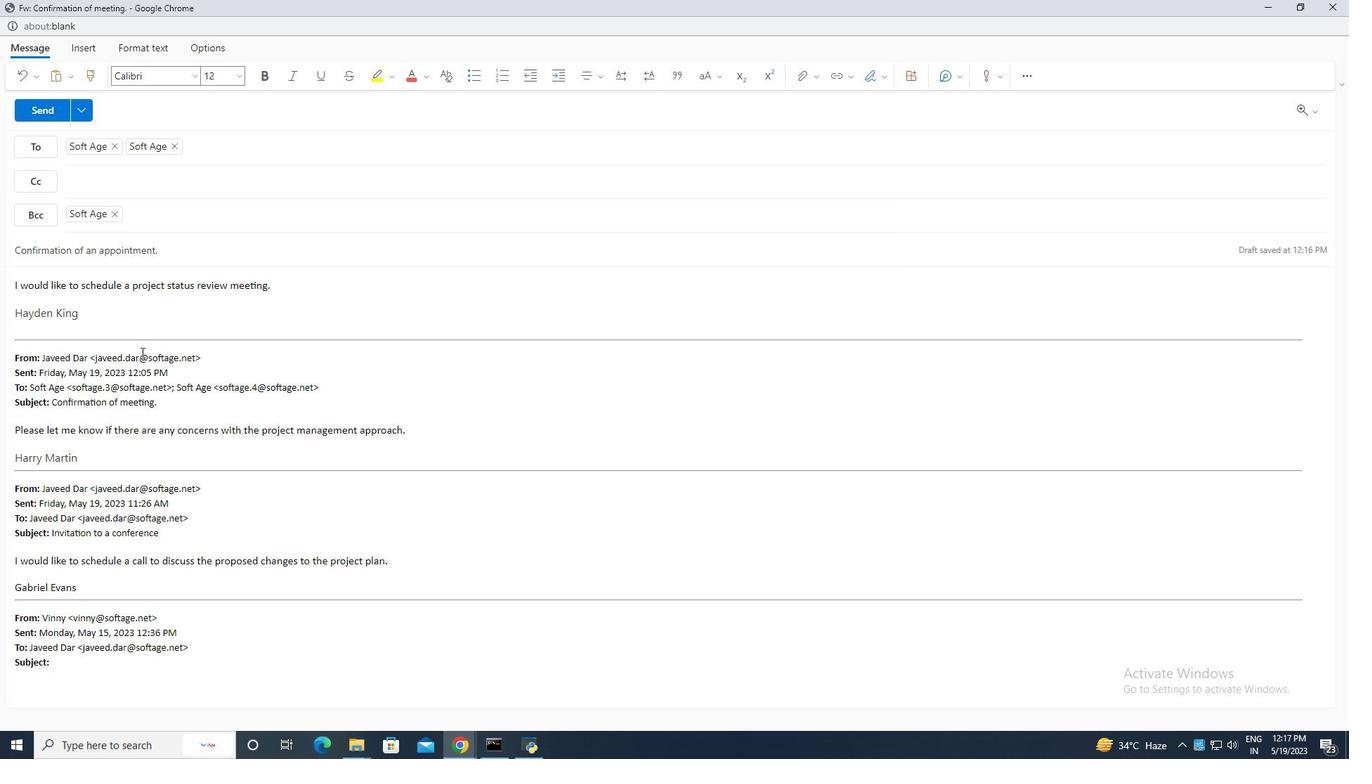 
Action: Mouse moved to (55, 107)
Screenshot: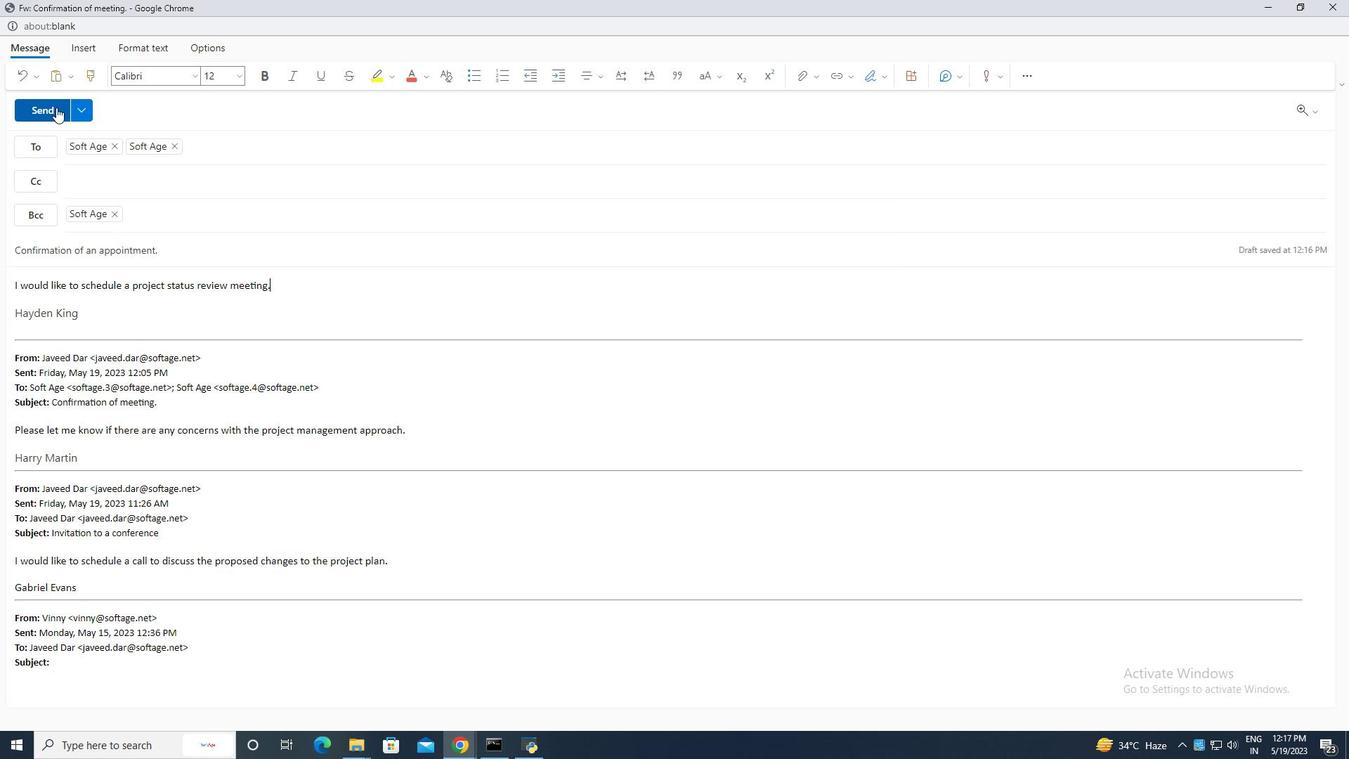 
Action: Mouse pressed left at (55, 107)
Screenshot: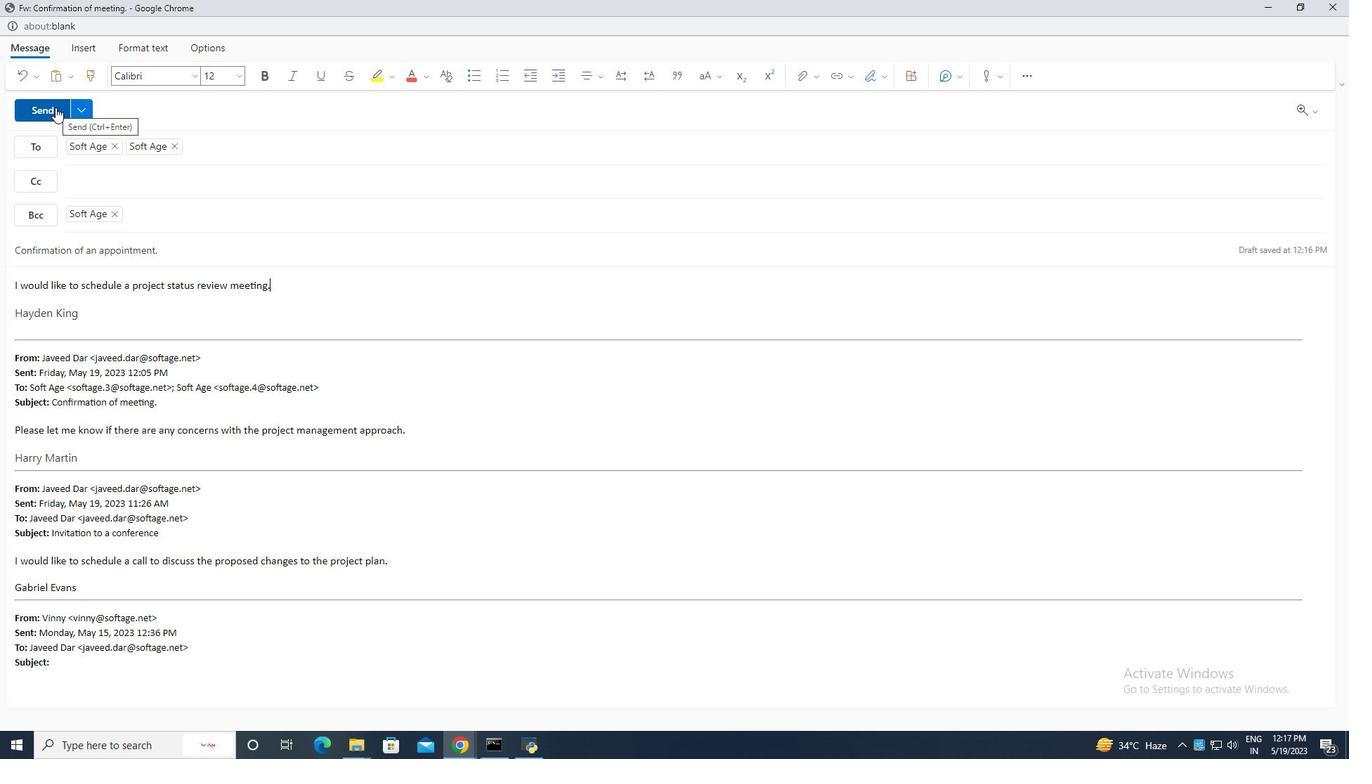 
Action: Mouse moved to (32, 132)
Screenshot: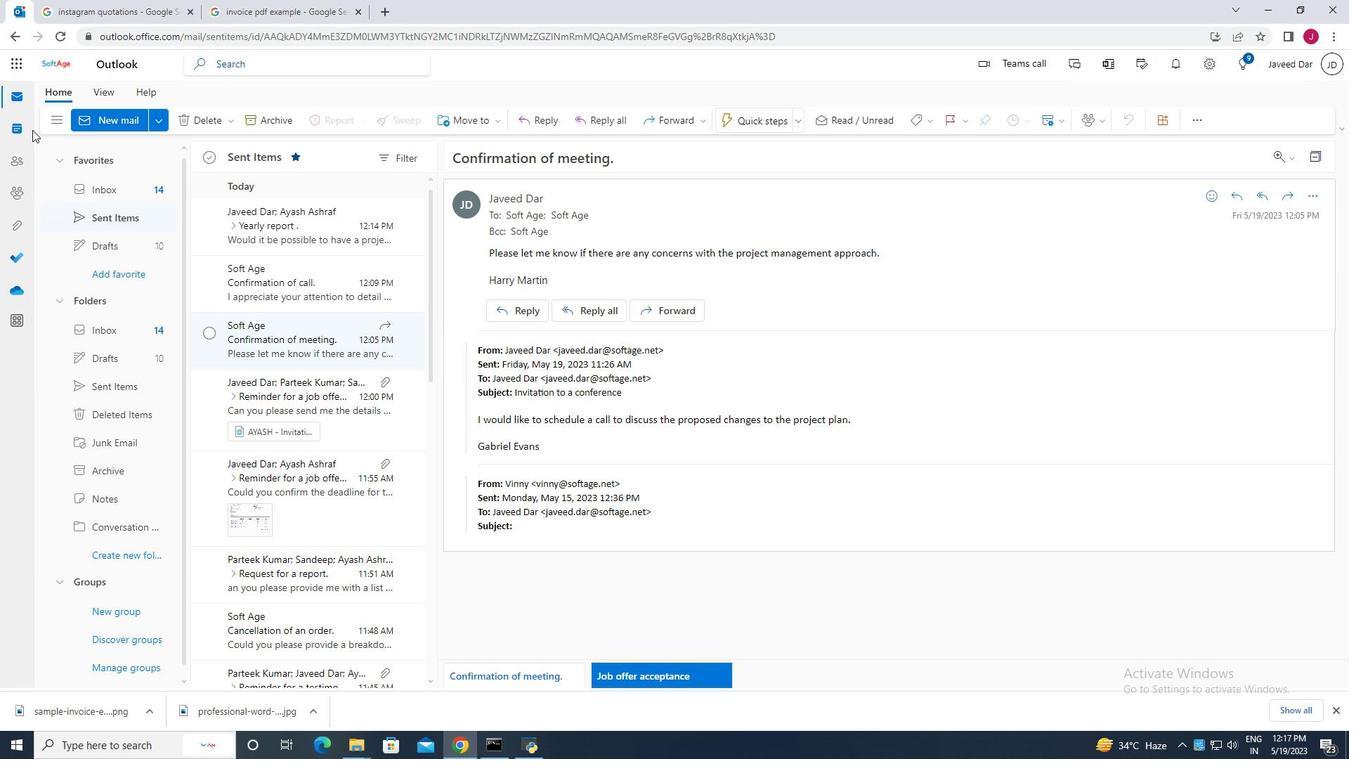 
